 Task: Find connections with filter location Albi with filter topic #brandingwith filter profile language English with filter current company Al Yousuf Enterprises LLP Global HR Agency with filter school Software Engineering Jobs with filter industry Blockchain Services with filter service category Healthcare Consulting with filter keywords title Media Relations Coordinator
Action: Mouse moved to (659, 93)
Screenshot: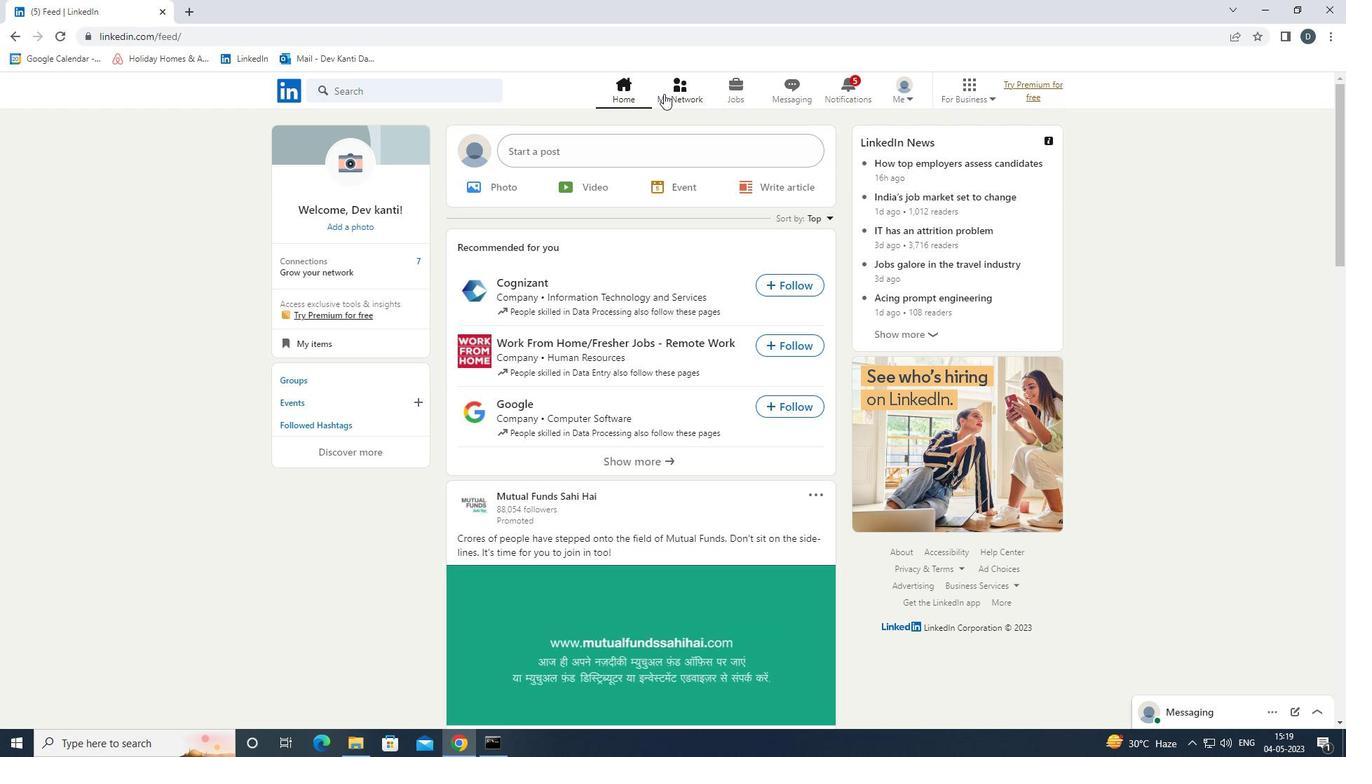 
Action: Mouse pressed left at (659, 93)
Screenshot: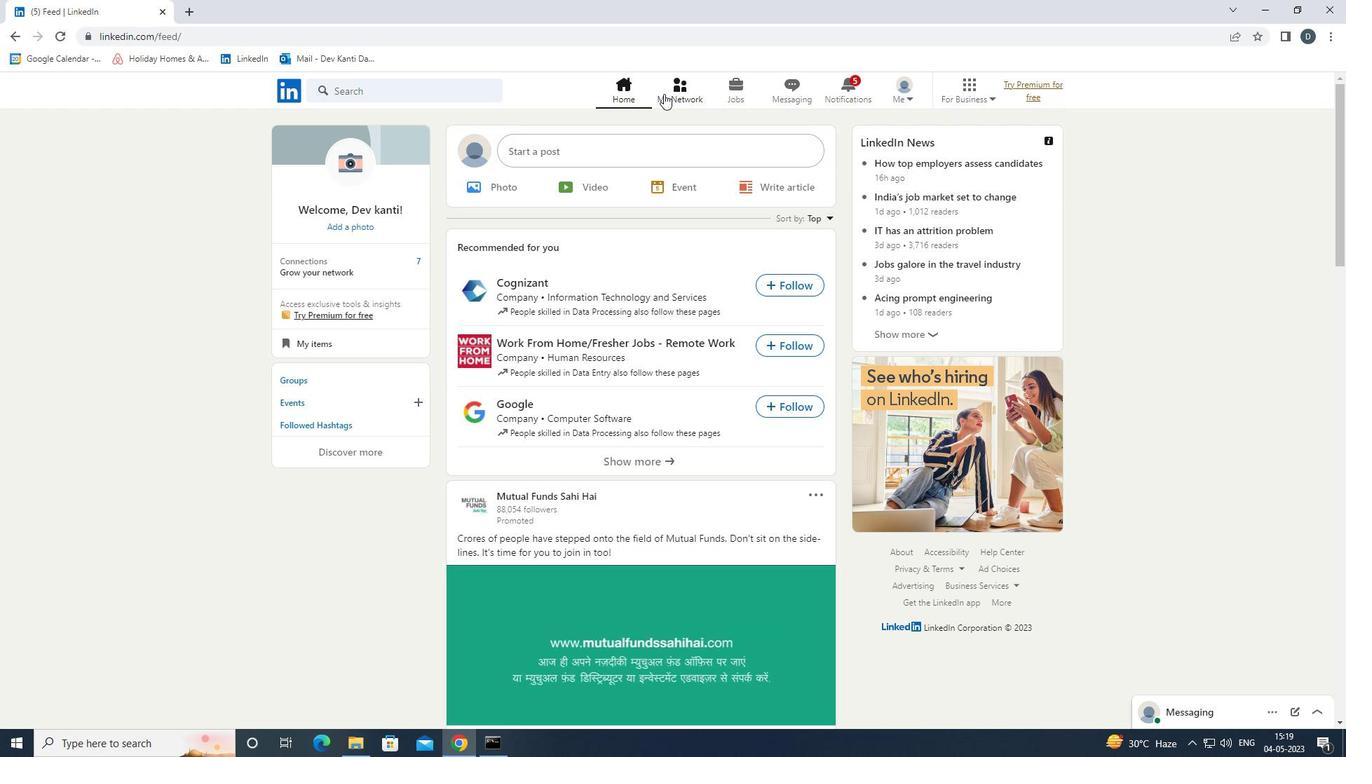 
Action: Mouse moved to (468, 168)
Screenshot: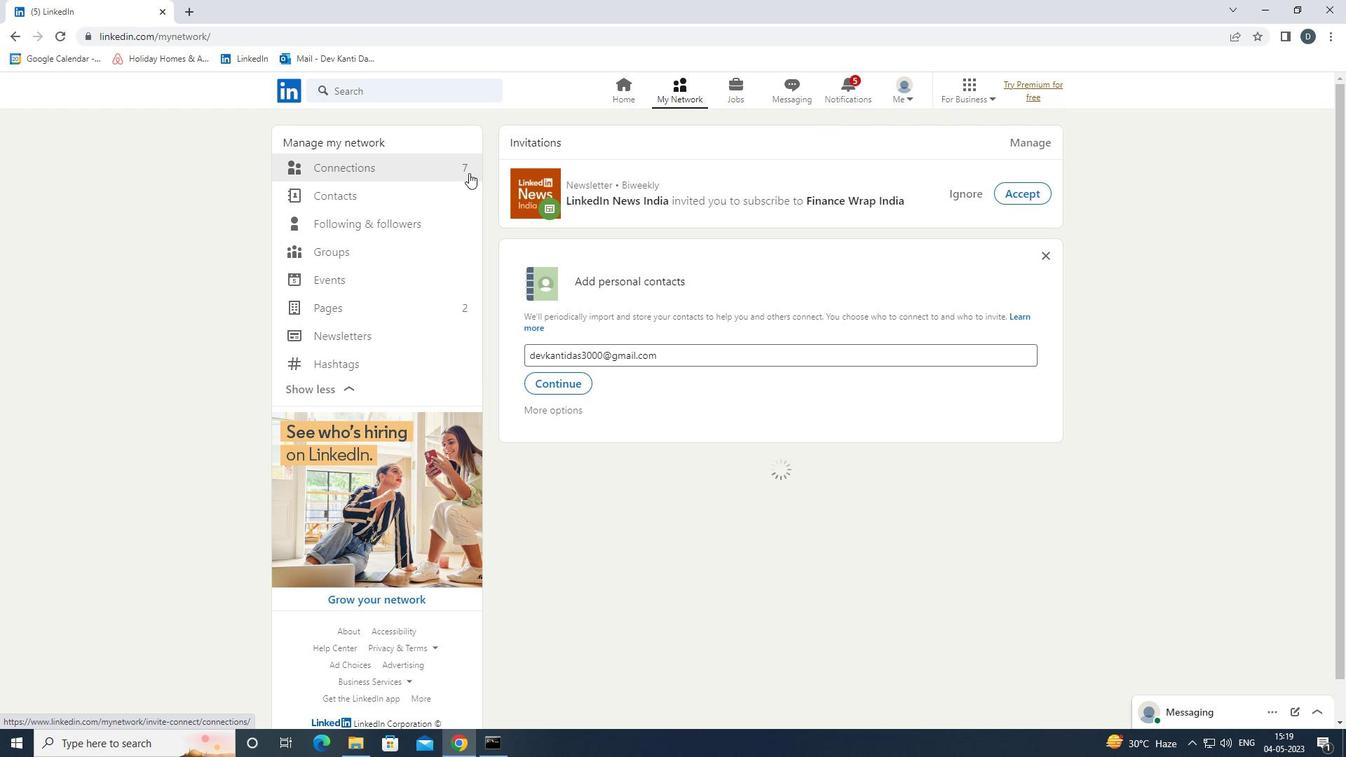 
Action: Mouse pressed left at (468, 168)
Screenshot: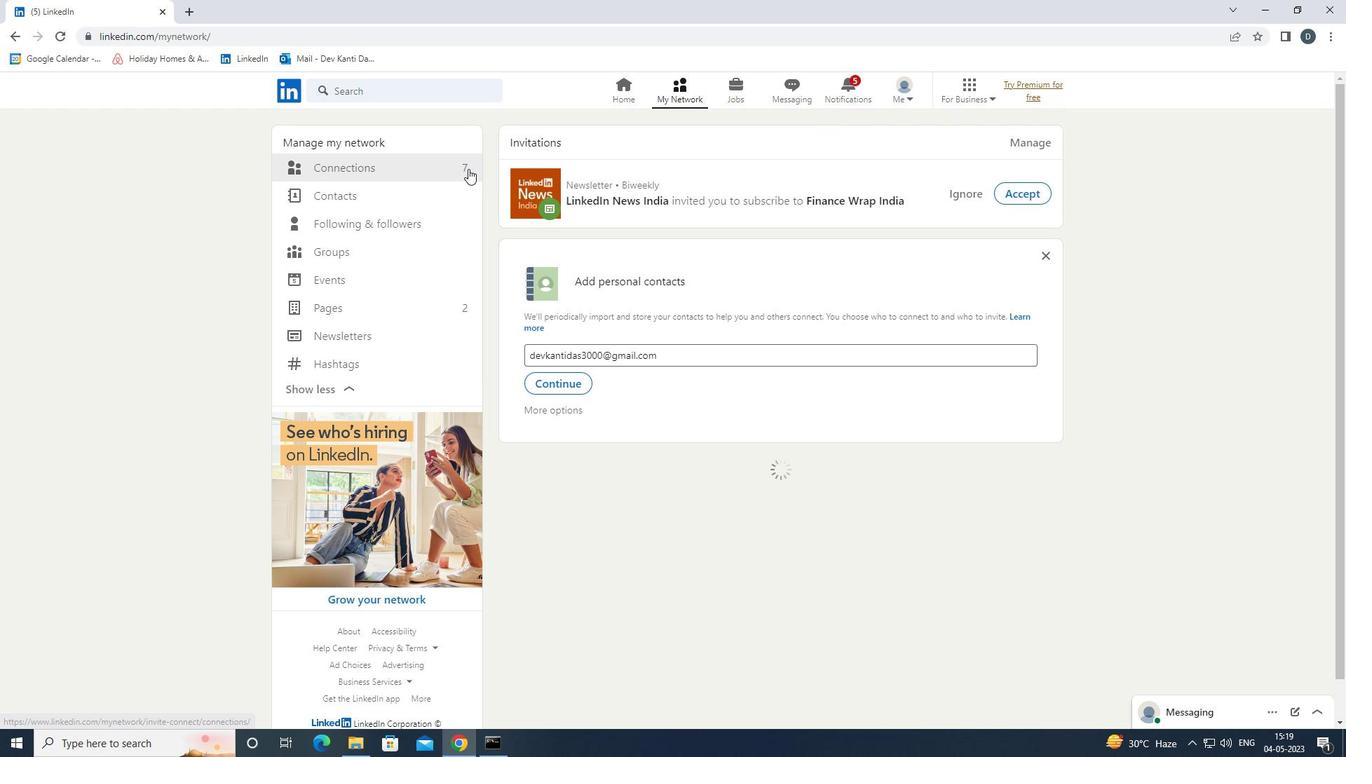 
Action: Mouse moved to (462, 167)
Screenshot: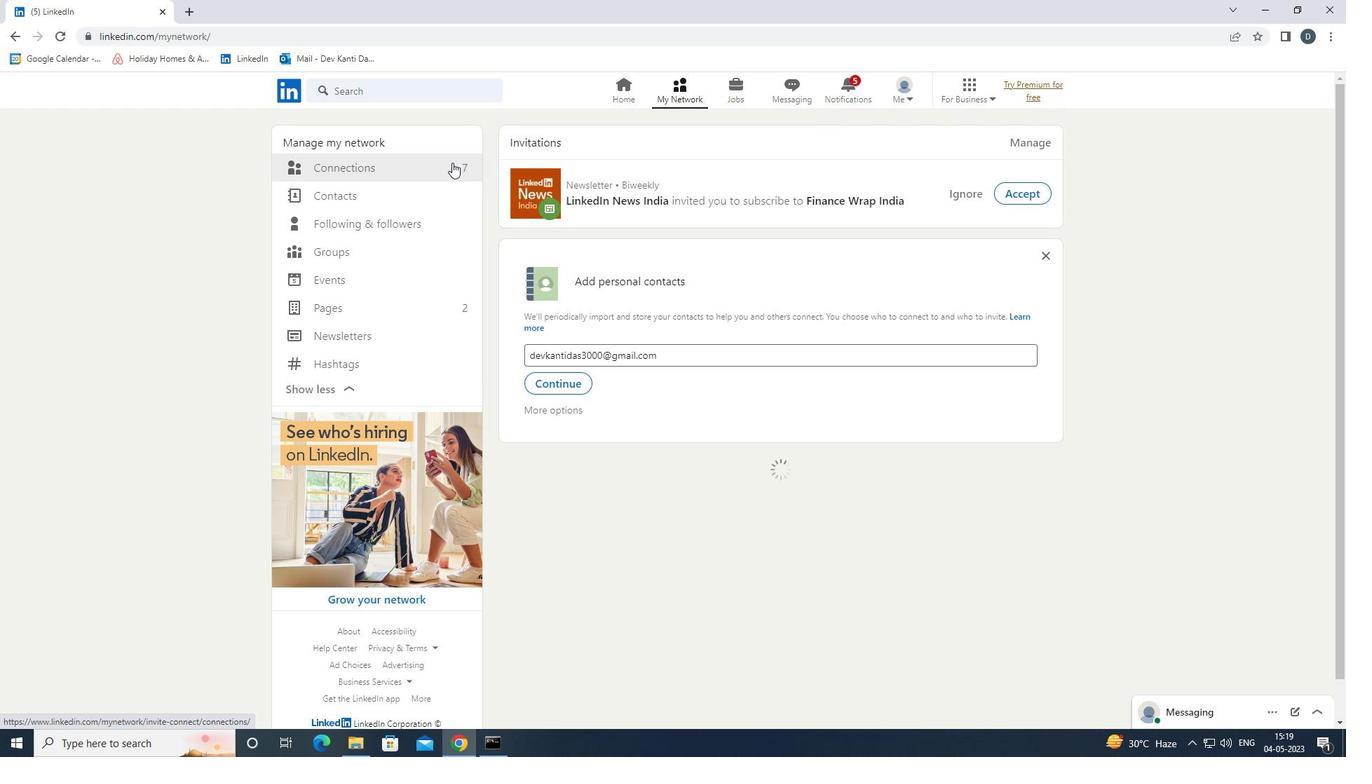 
Action: Mouse pressed left at (462, 167)
Screenshot: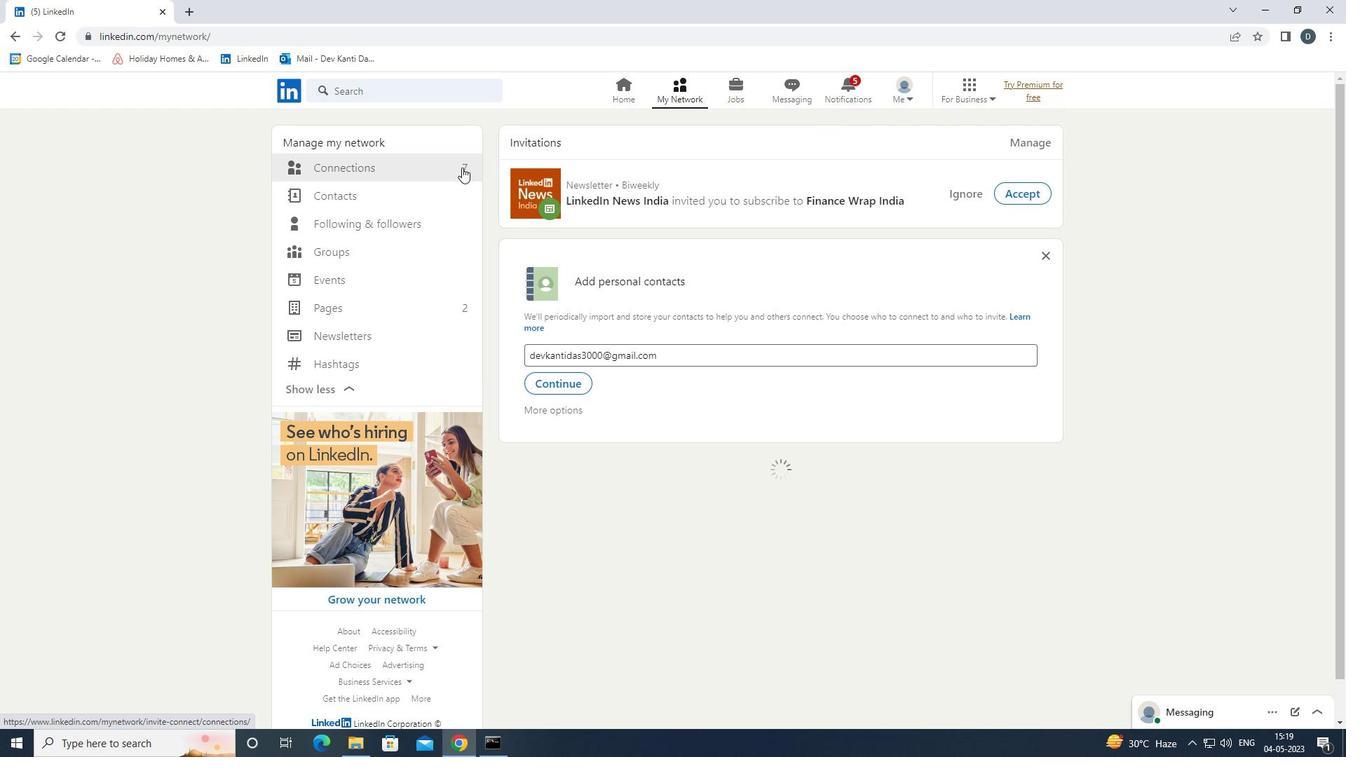 
Action: Mouse moved to (800, 171)
Screenshot: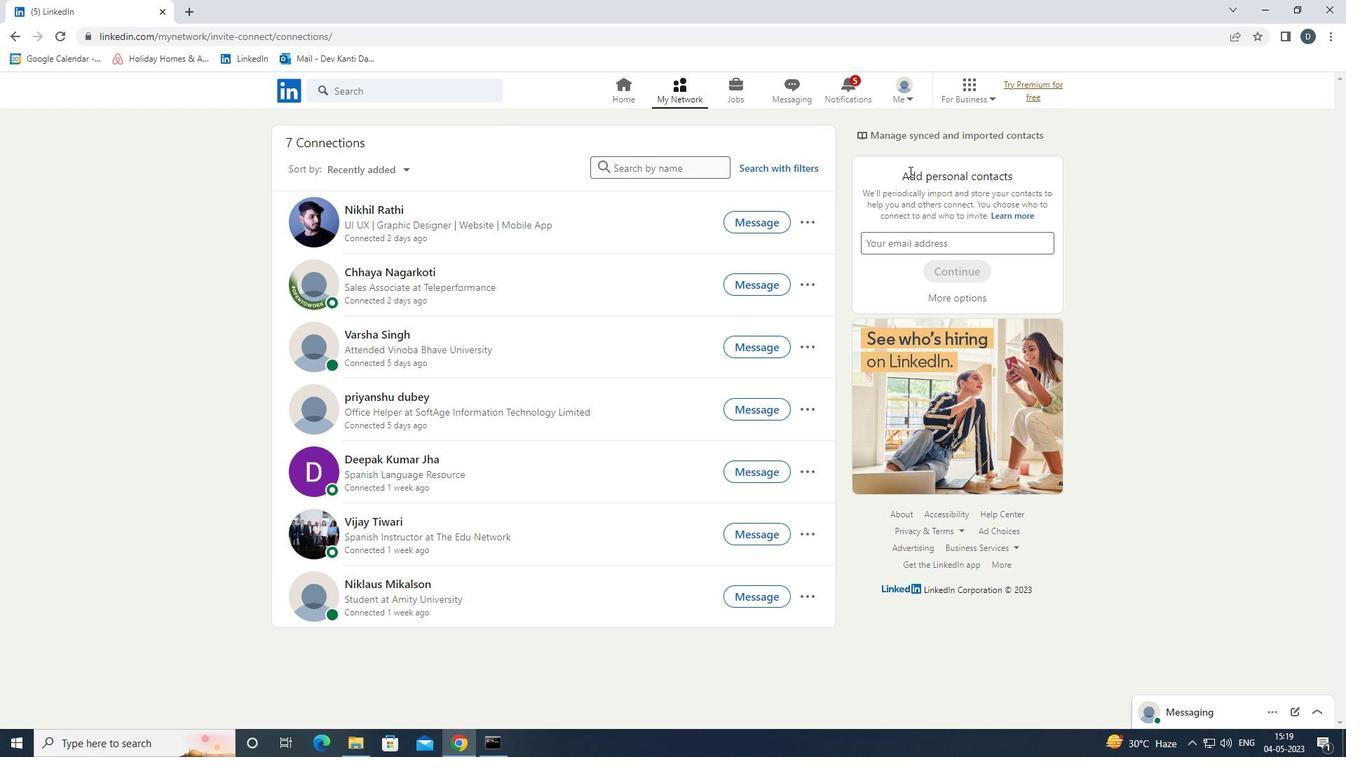 
Action: Mouse pressed left at (800, 171)
Screenshot: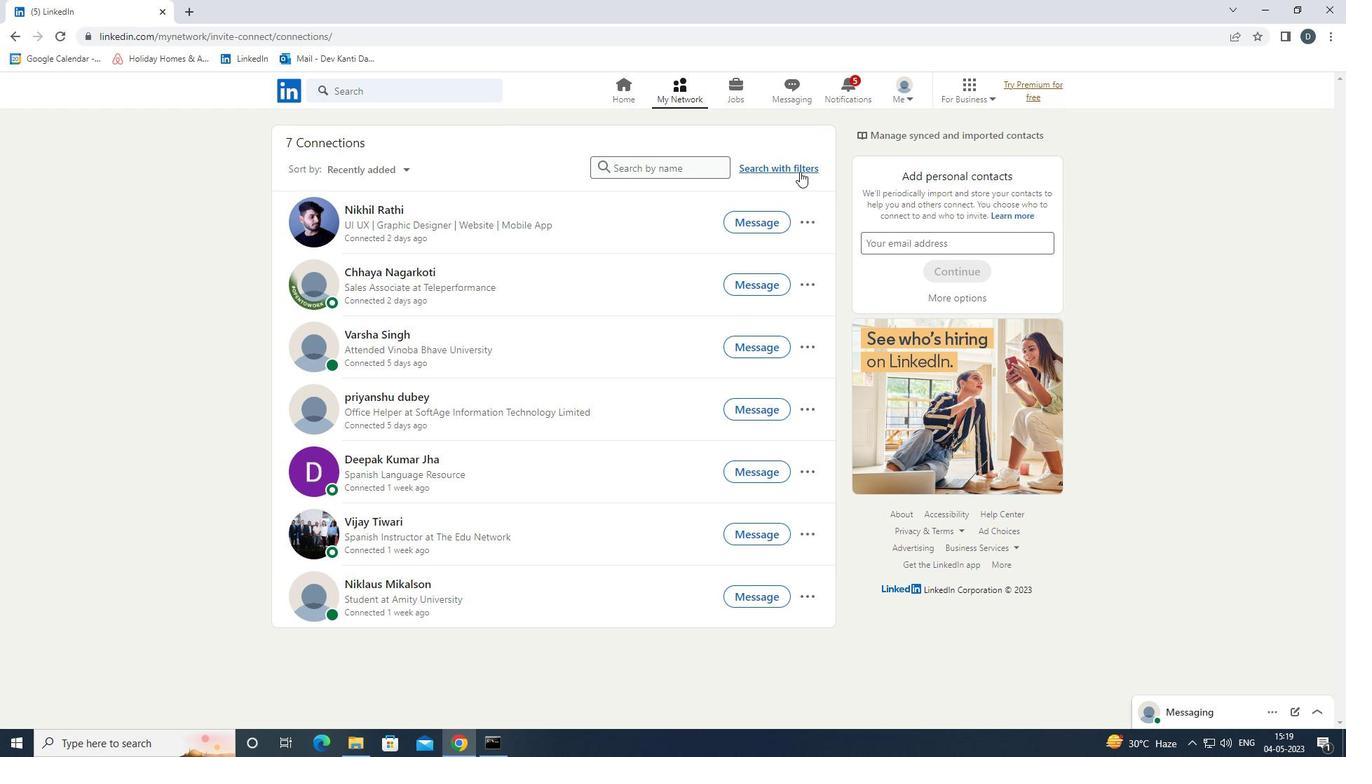 
Action: Mouse moved to (727, 130)
Screenshot: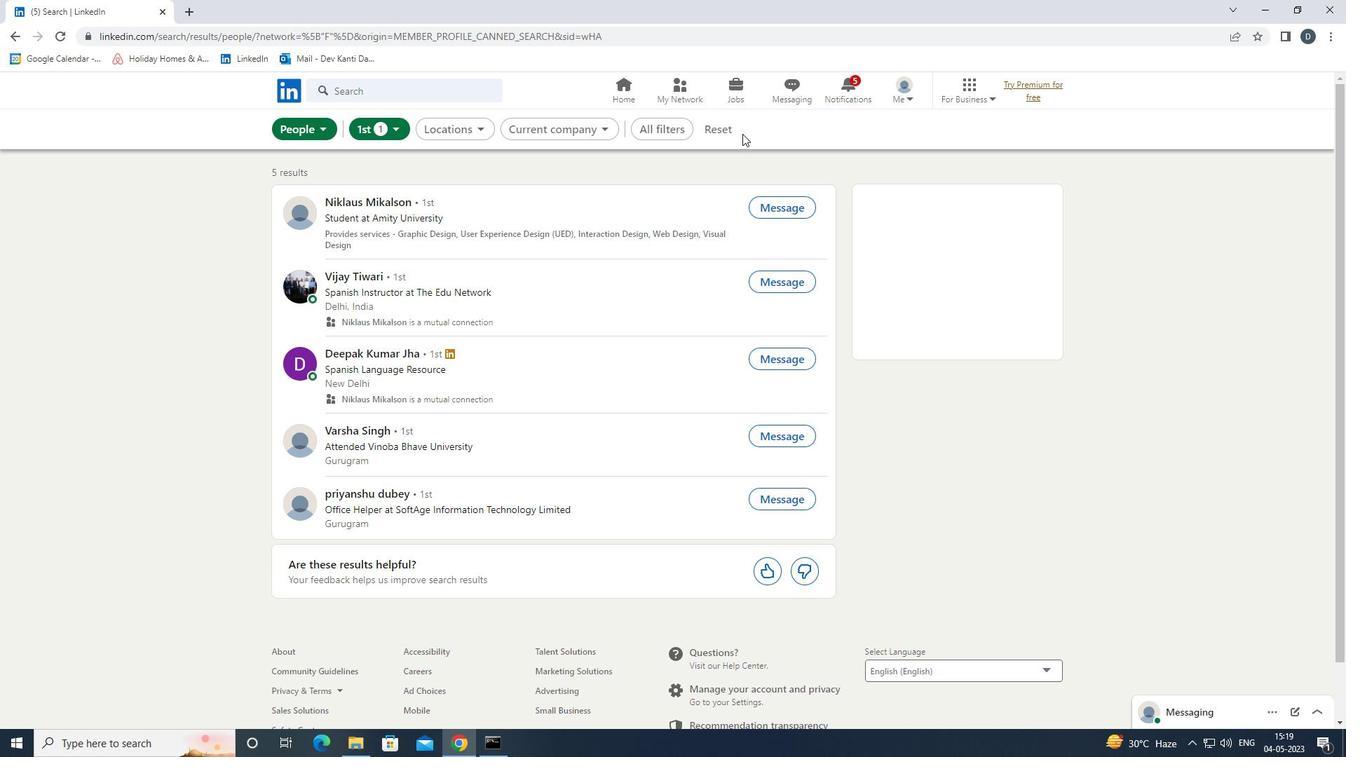 
Action: Mouse pressed left at (727, 130)
Screenshot: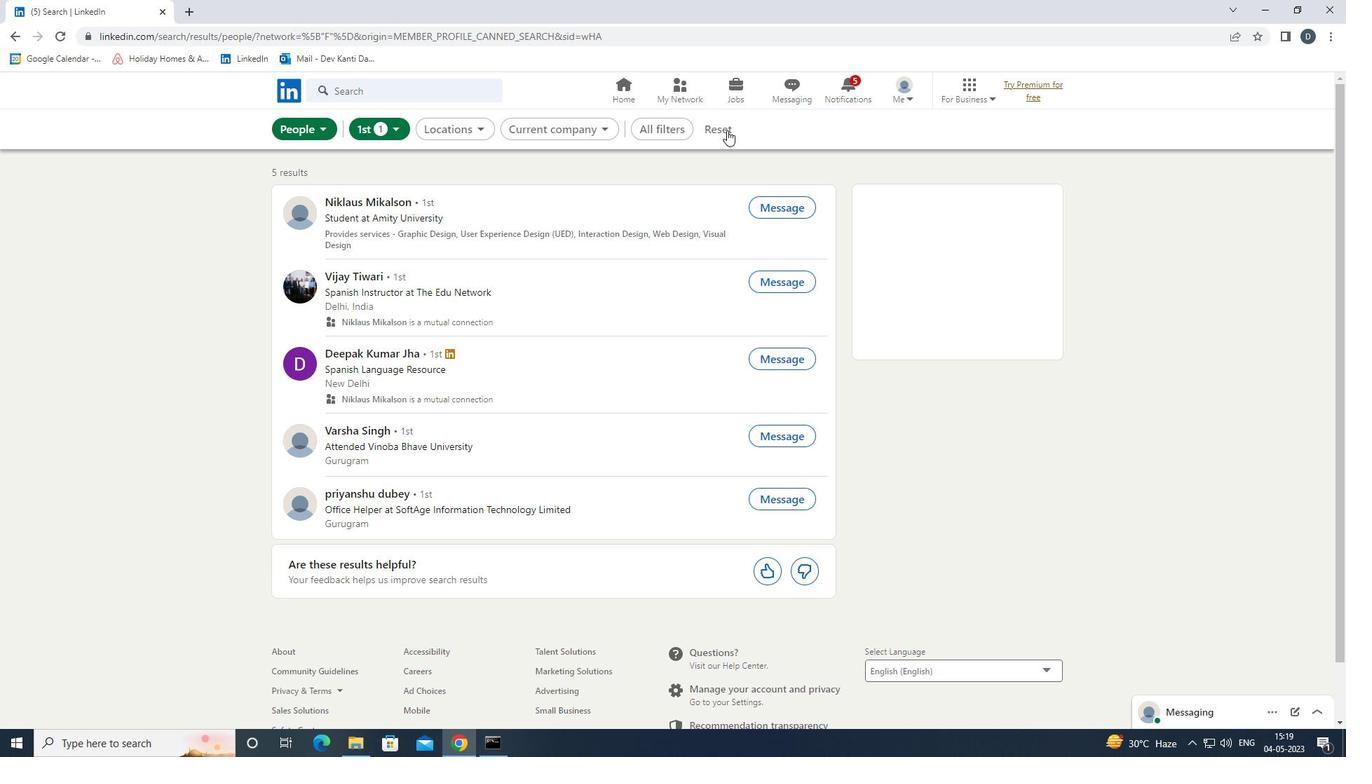 
Action: Mouse moved to (680, 126)
Screenshot: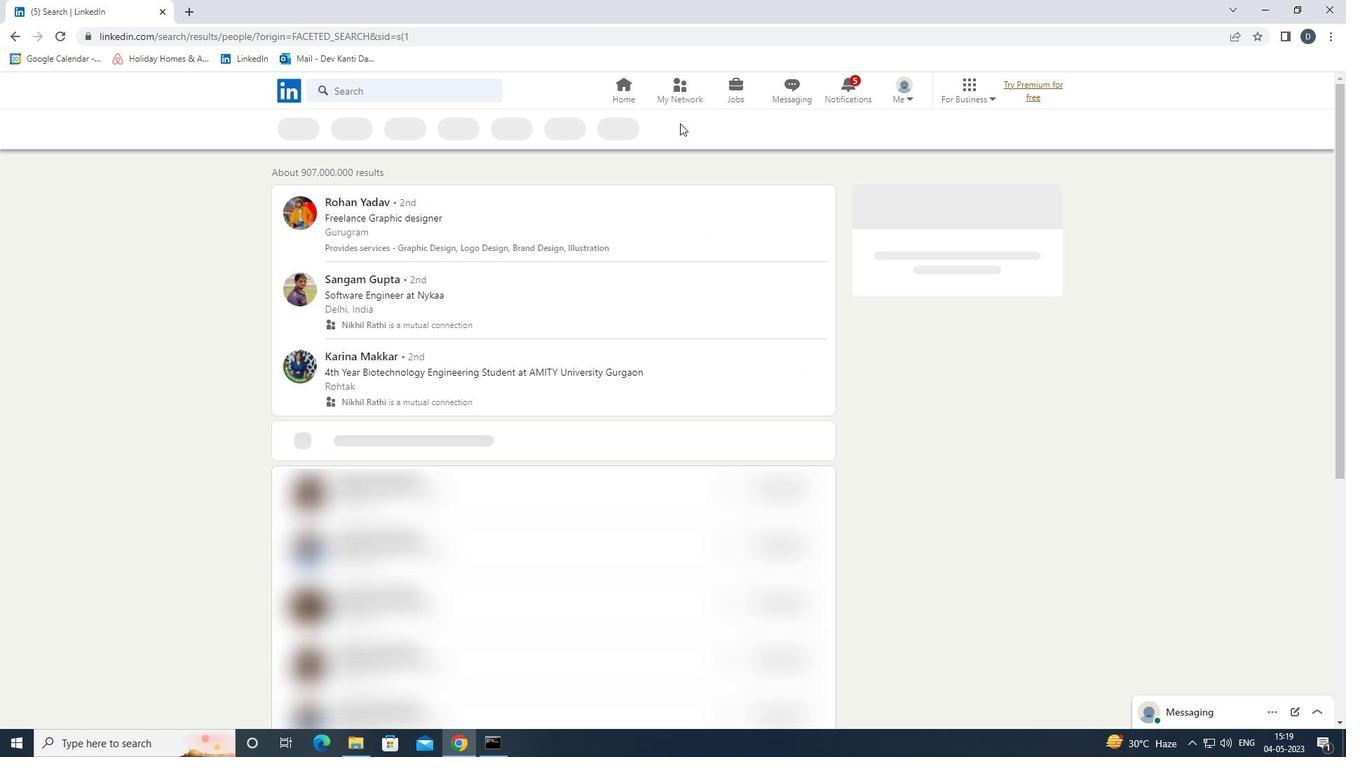
Action: Mouse pressed left at (680, 126)
Screenshot: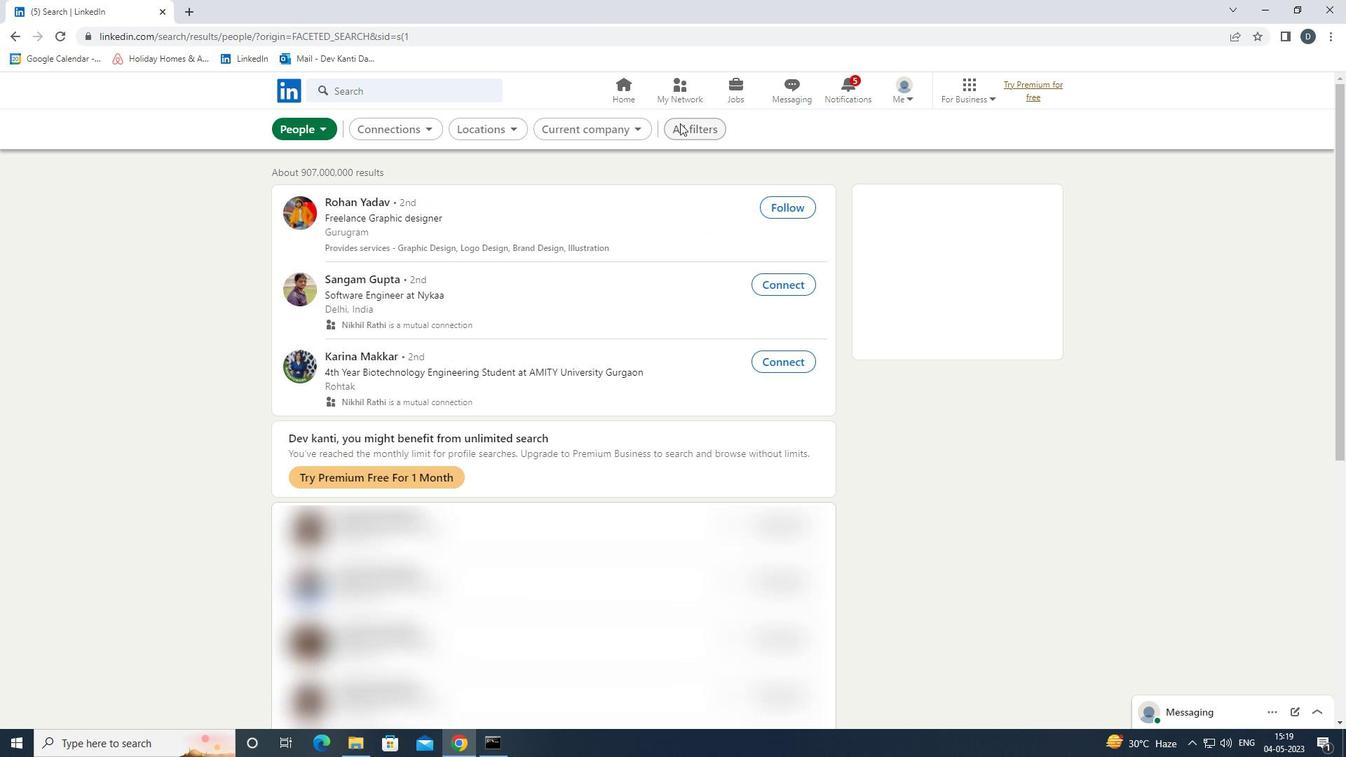 
Action: Mouse moved to (1224, 403)
Screenshot: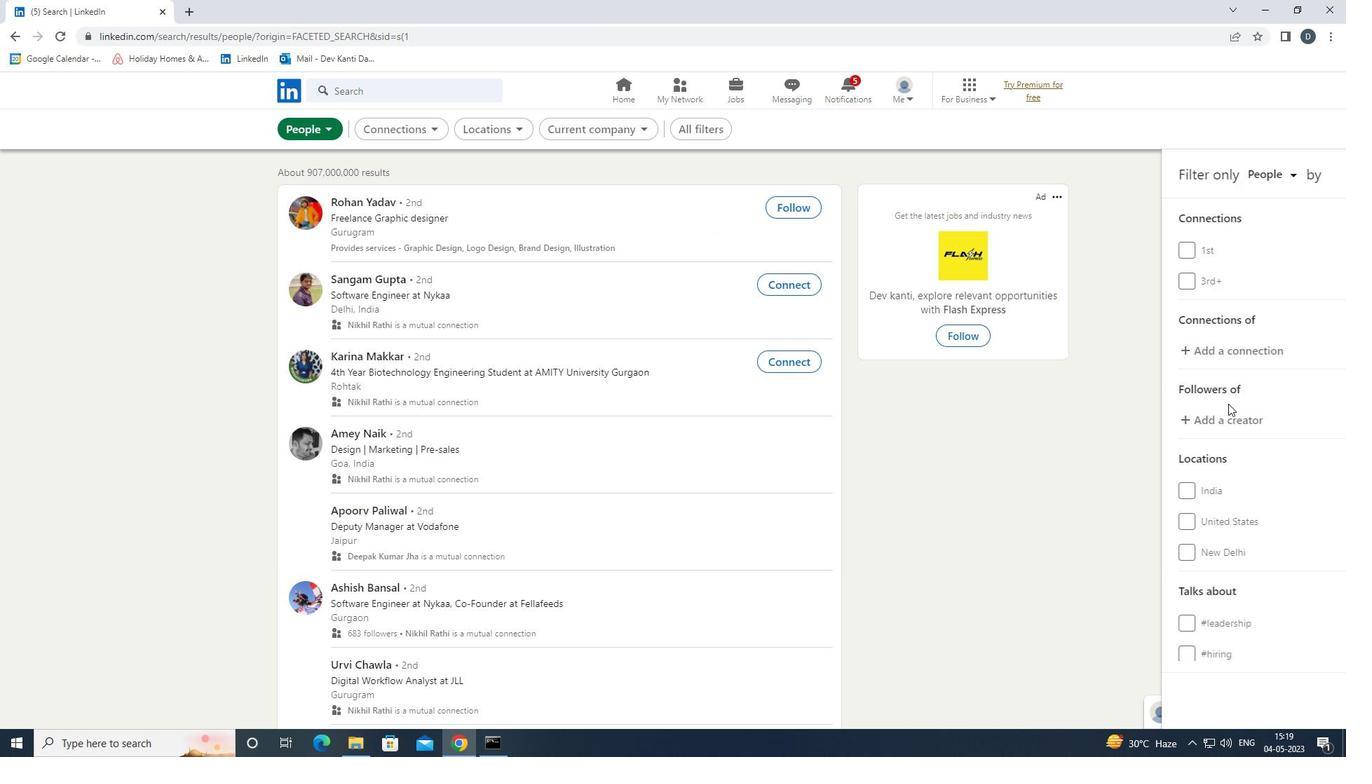 
Action: Mouse scrolled (1224, 403) with delta (0, 0)
Screenshot: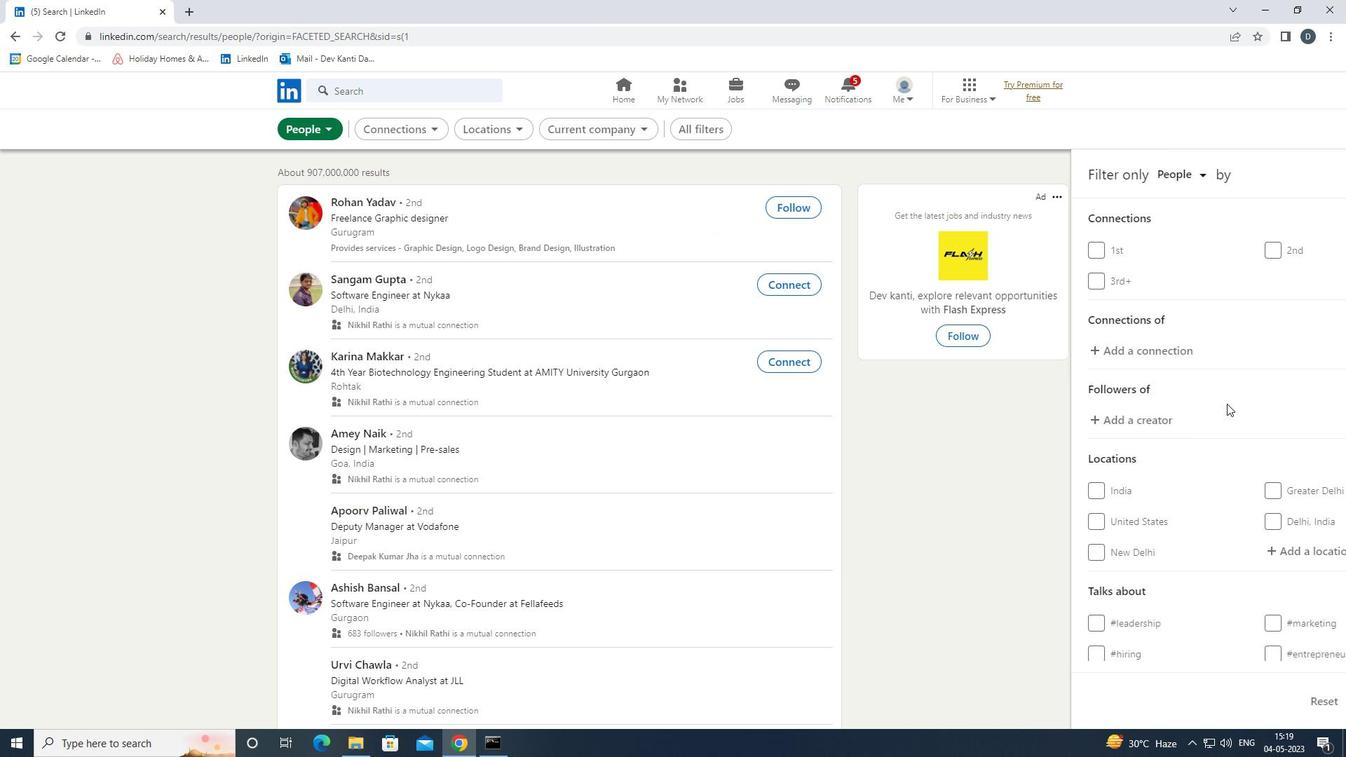 
Action: Mouse scrolled (1224, 403) with delta (0, 0)
Screenshot: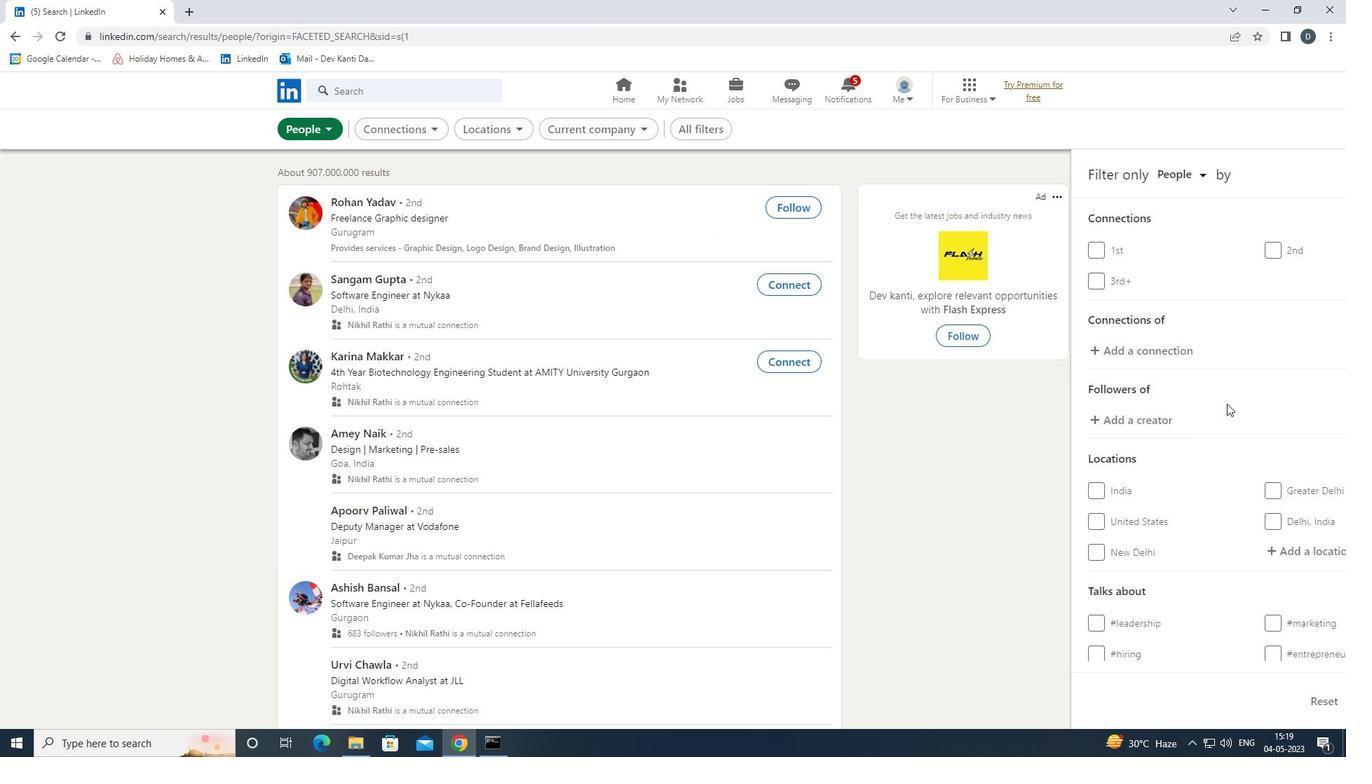 
Action: Mouse moved to (1222, 403)
Screenshot: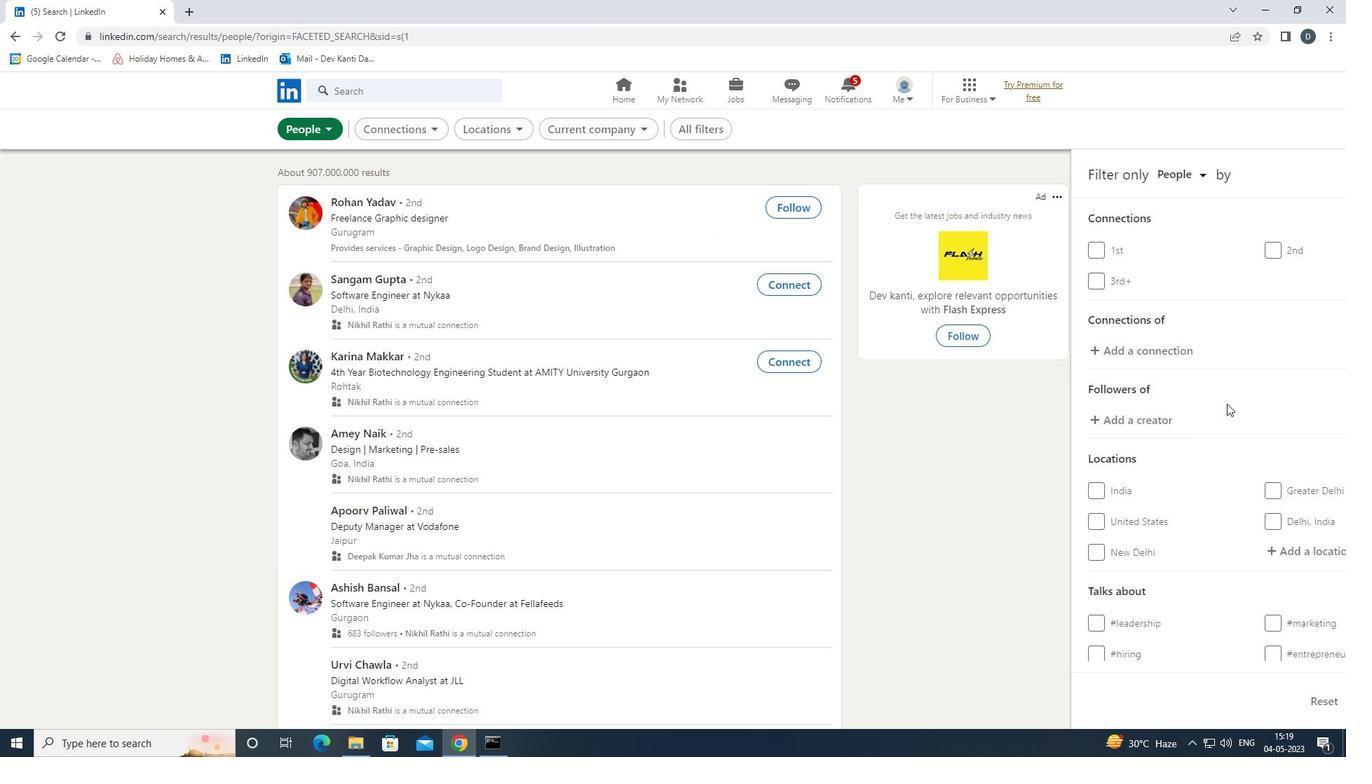 
Action: Mouse scrolled (1222, 403) with delta (0, 0)
Screenshot: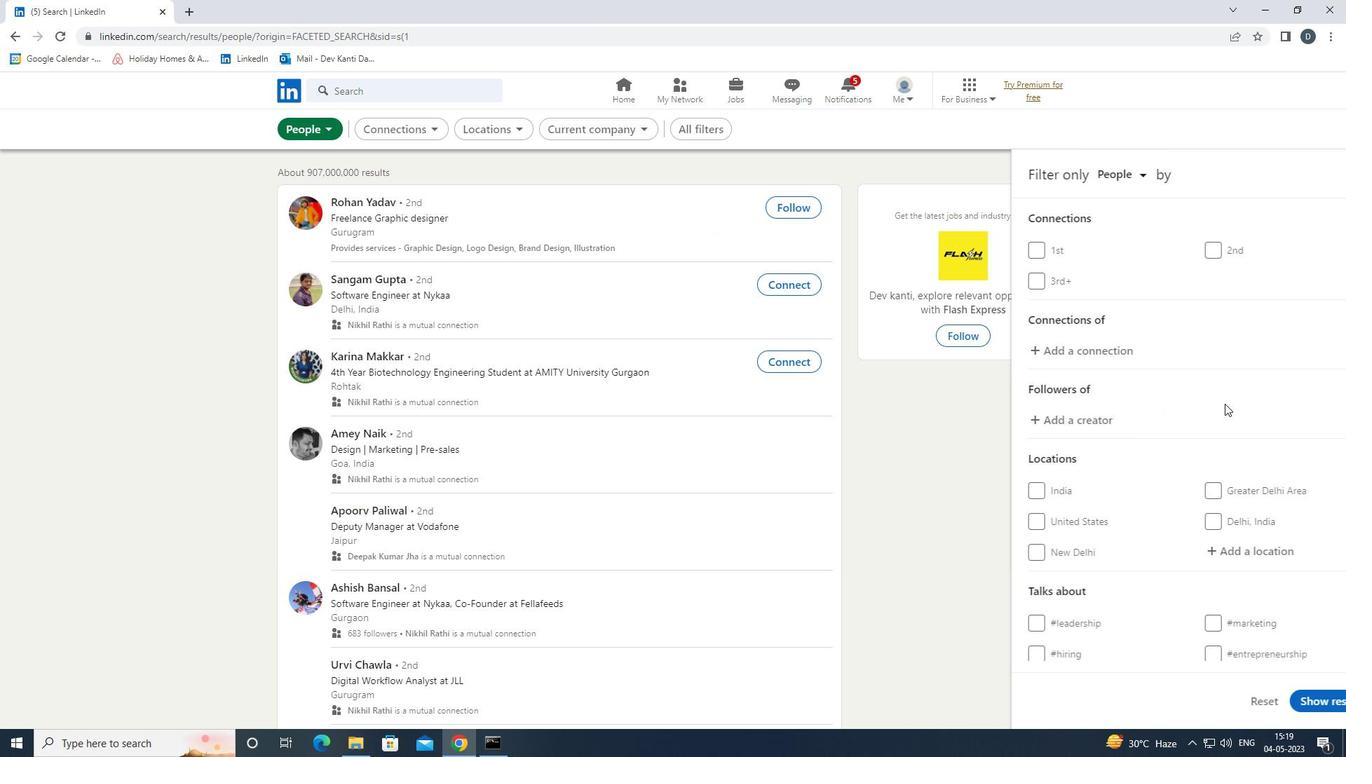 
Action: Mouse moved to (1219, 353)
Screenshot: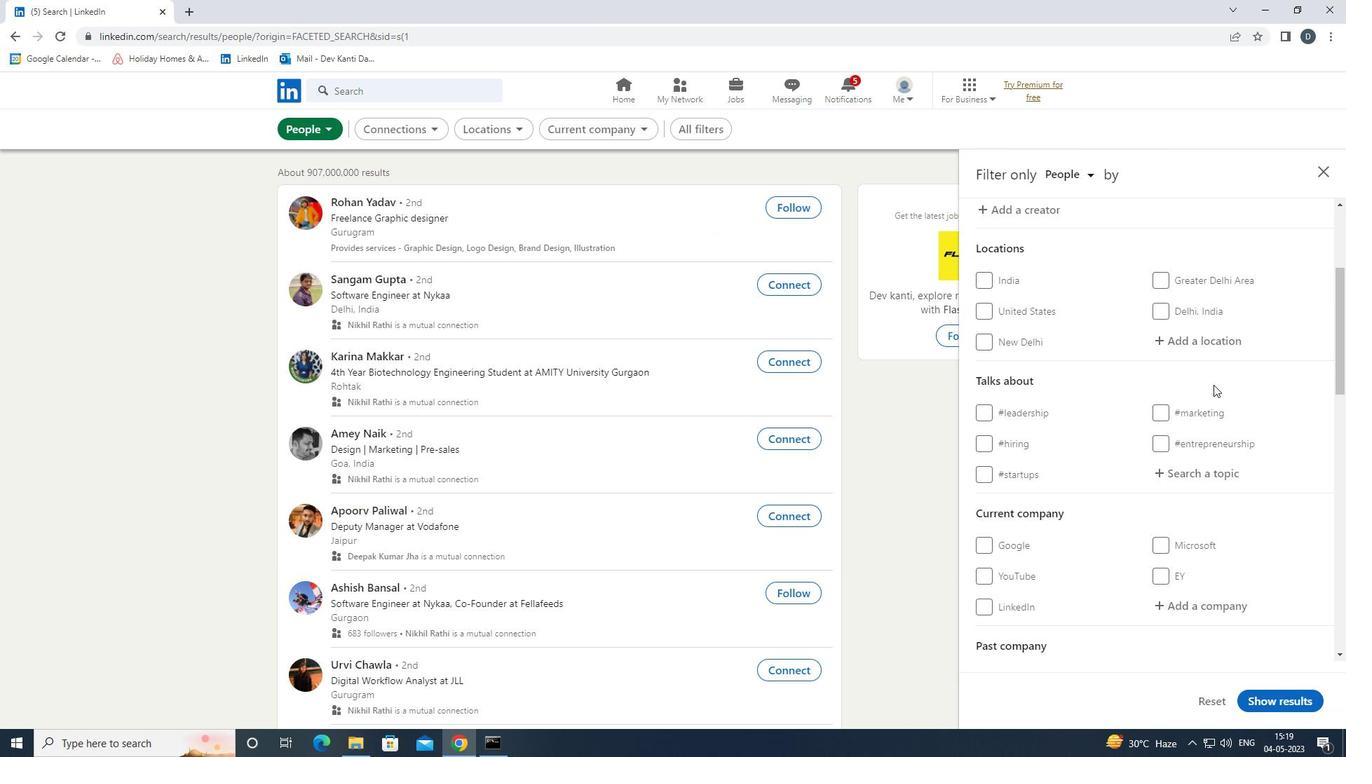 
Action: Mouse pressed left at (1219, 353)
Screenshot: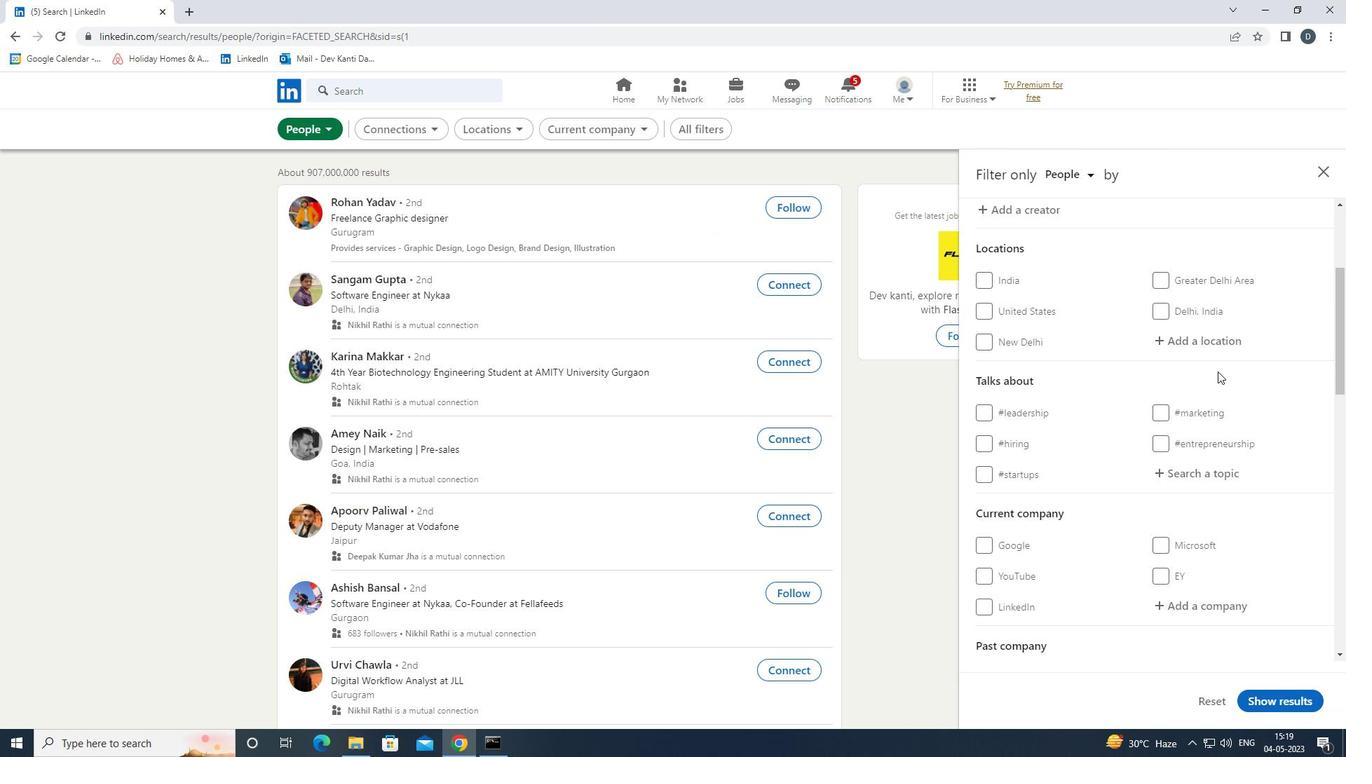 
Action: Mouse moved to (1226, 337)
Screenshot: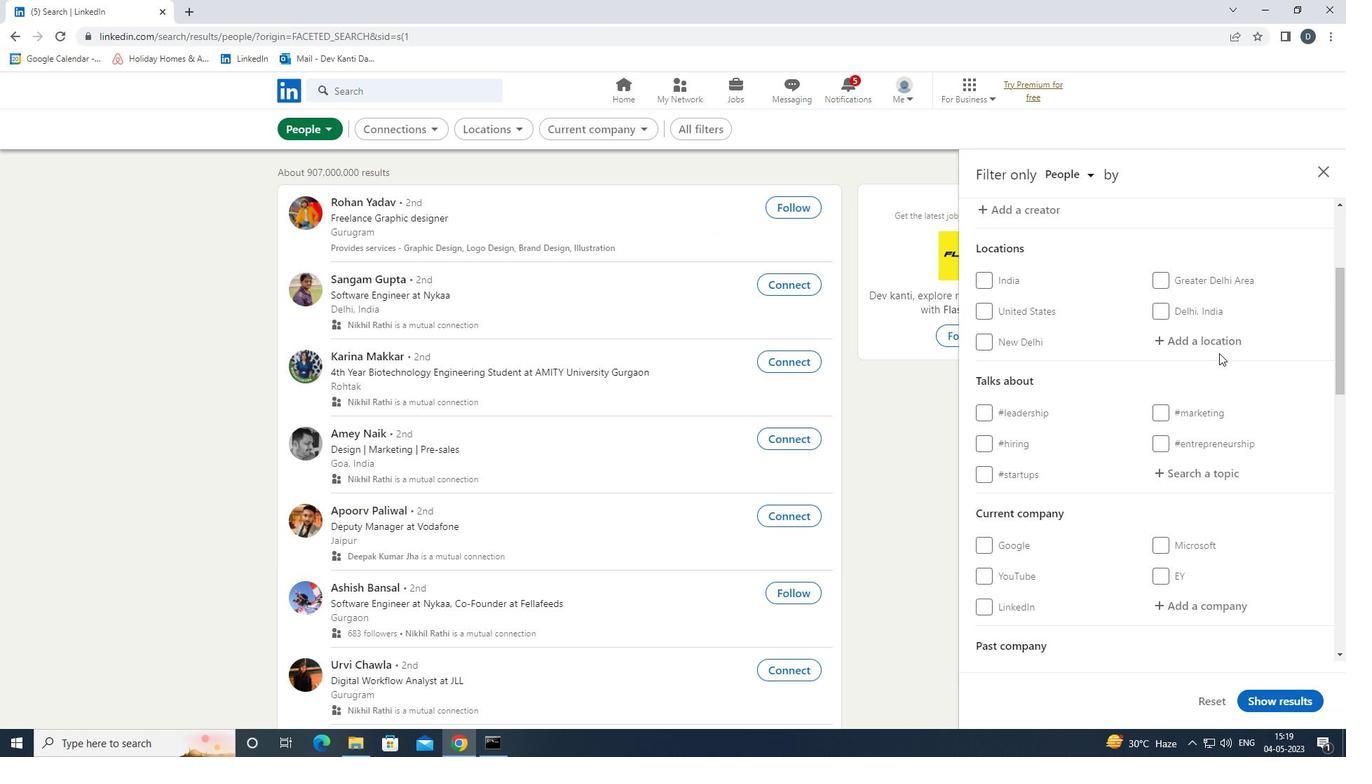 
Action: Mouse pressed left at (1226, 337)
Screenshot: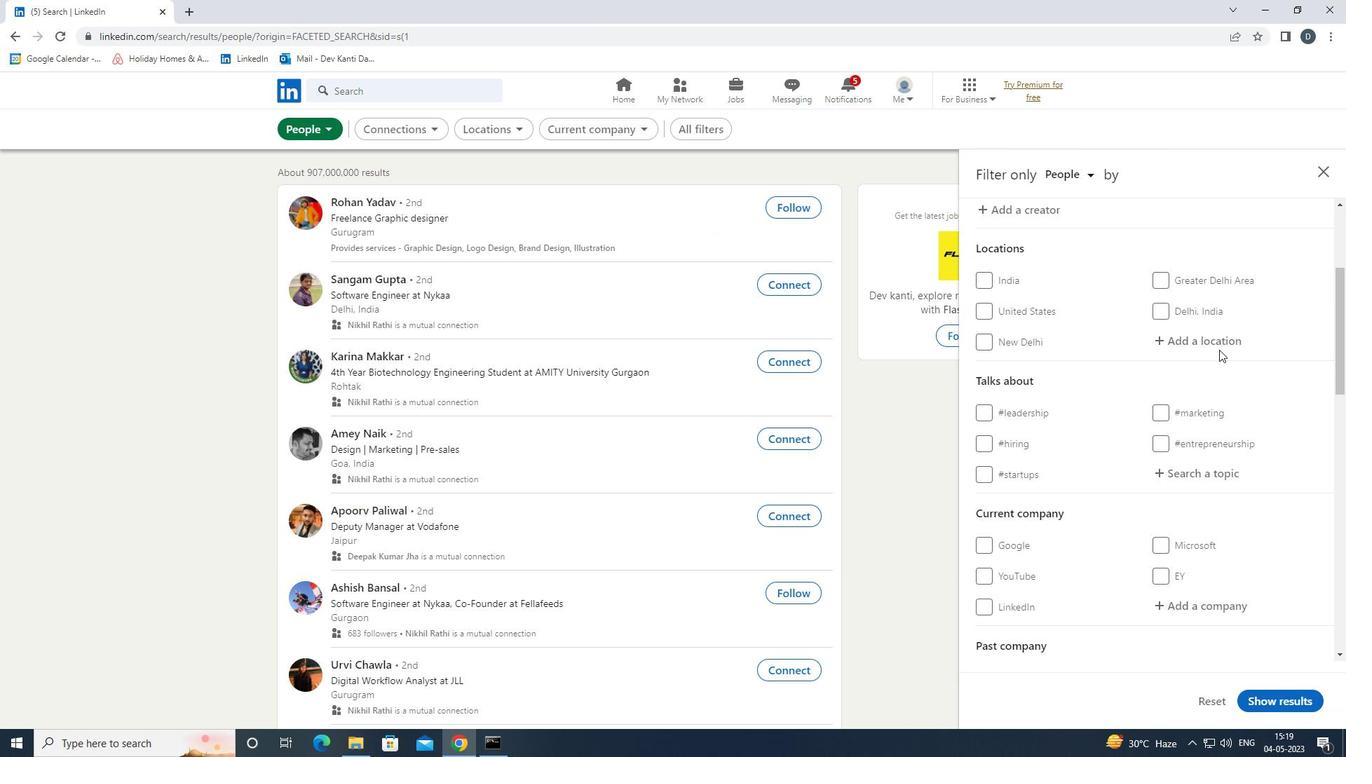 
Action: Mouse moved to (1227, 337)
Screenshot: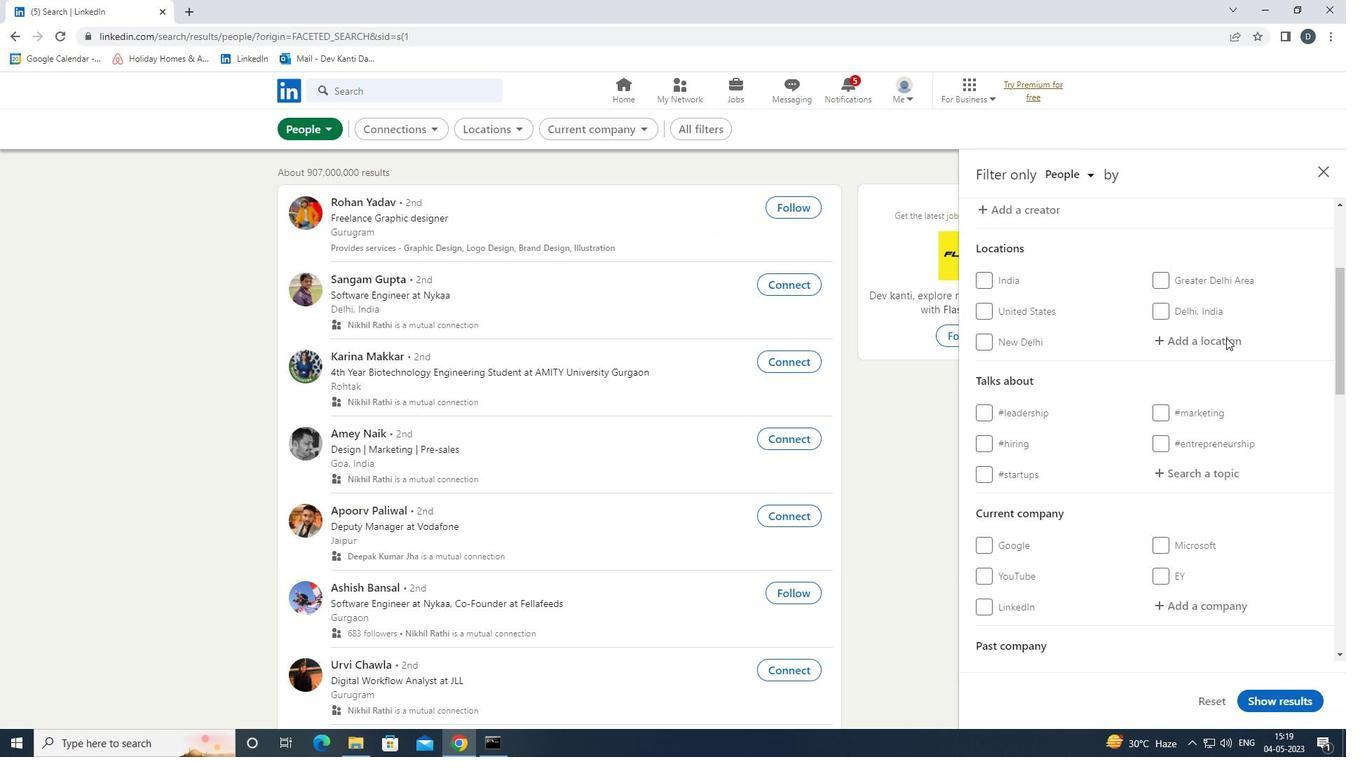 
Action: Key pressed <Key.shift><Key.shift><Key.shift><Key.shift><Key.shift><Key.shift>ALBI<Key.down><Key.enter>
Screenshot: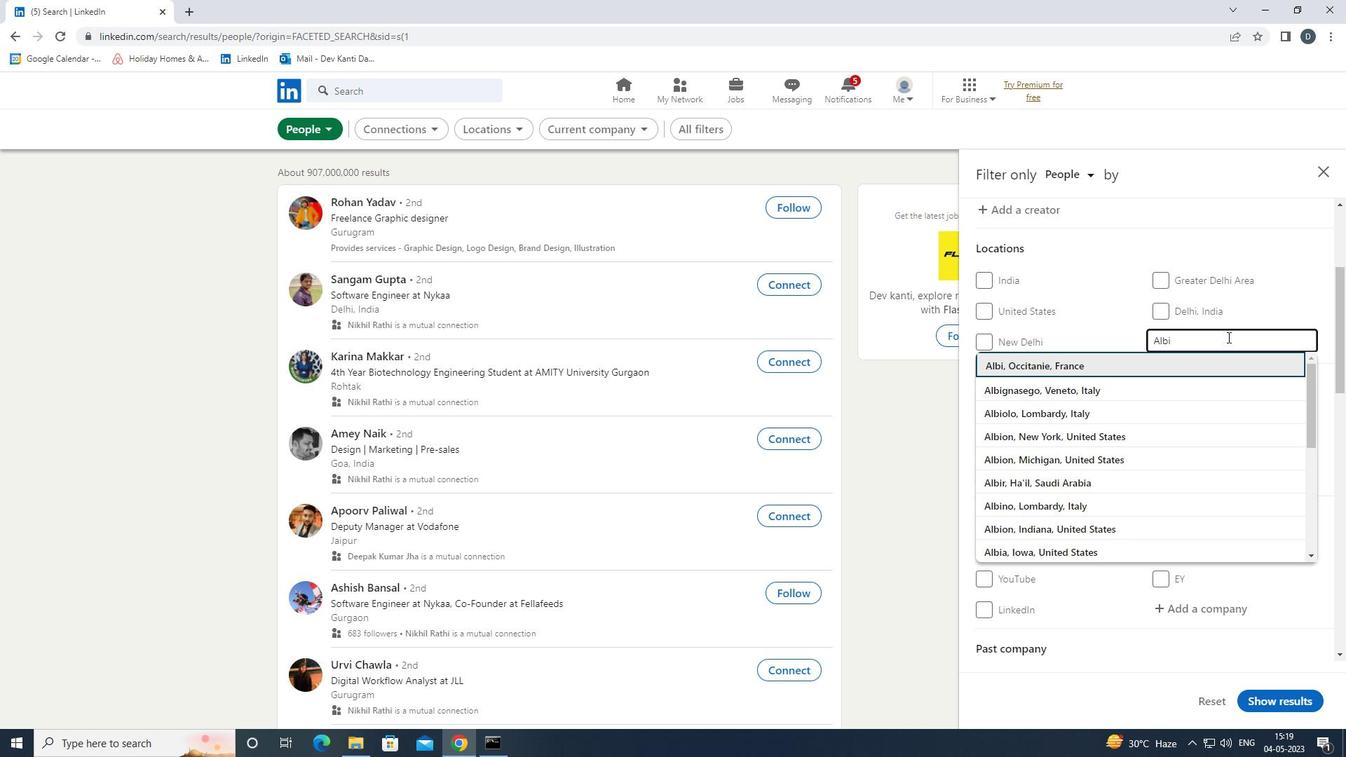 
Action: Mouse moved to (1234, 345)
Screenshot: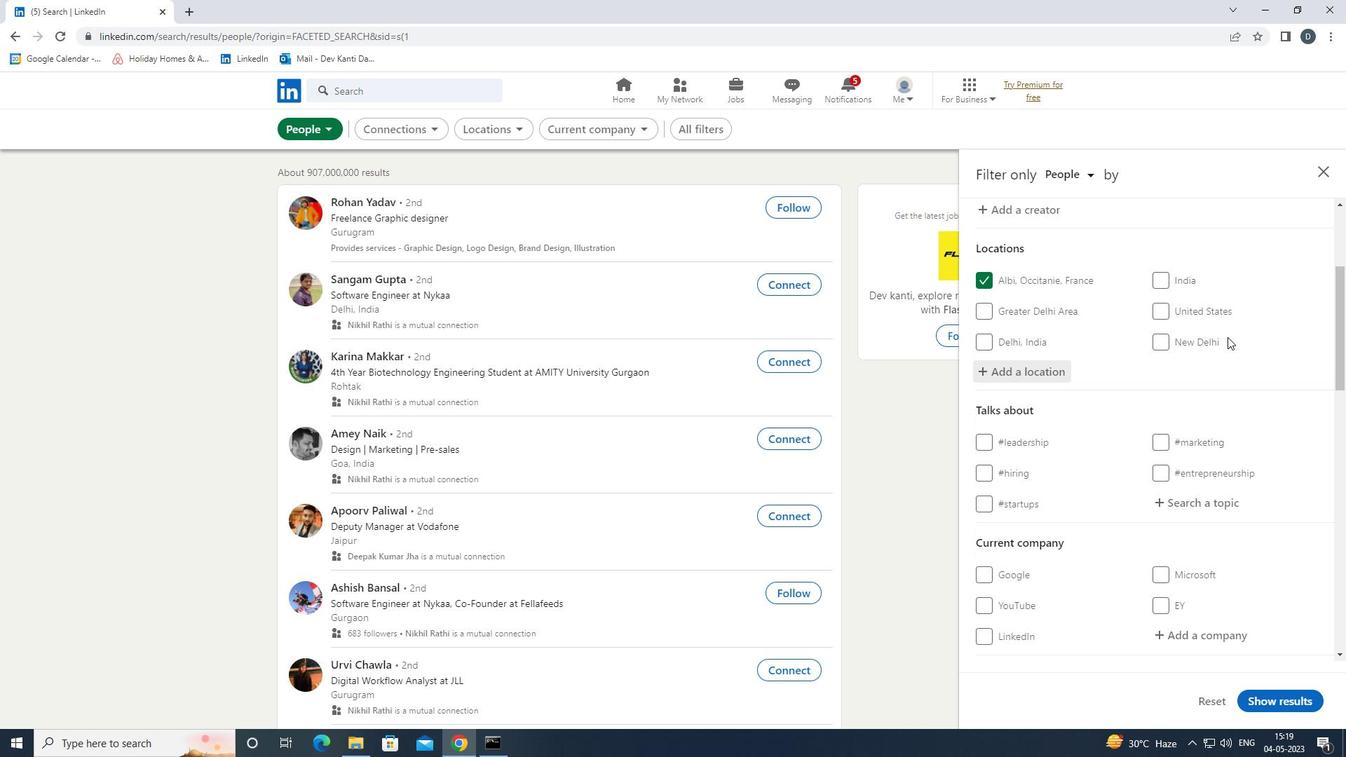 
Action: Mouse scrolled (1234, 345) with delta (0, 0)
Screenshot: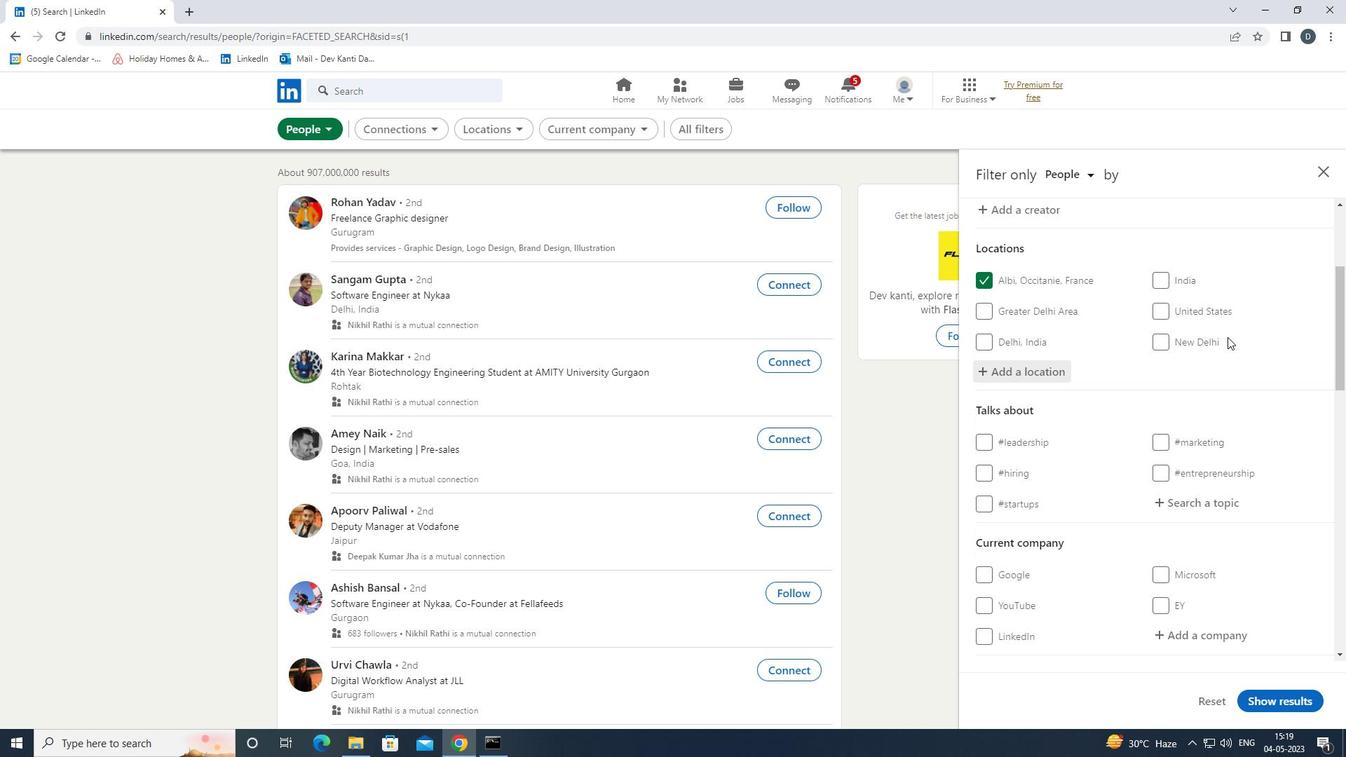 
Action: Mouse moved to (1234, 347)
Screenshot: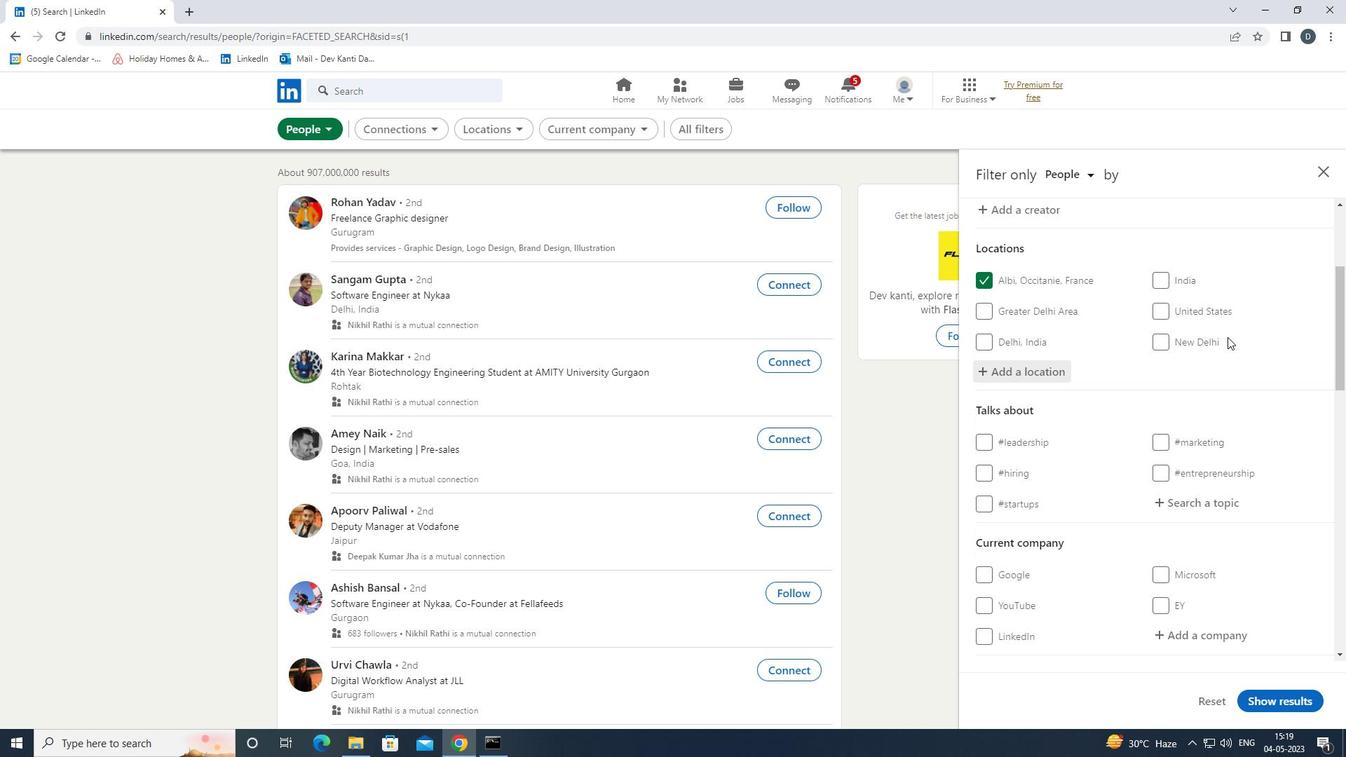 
Action: Mouse scrolled (1234, 346) with delta (0, 0)
Screenshot: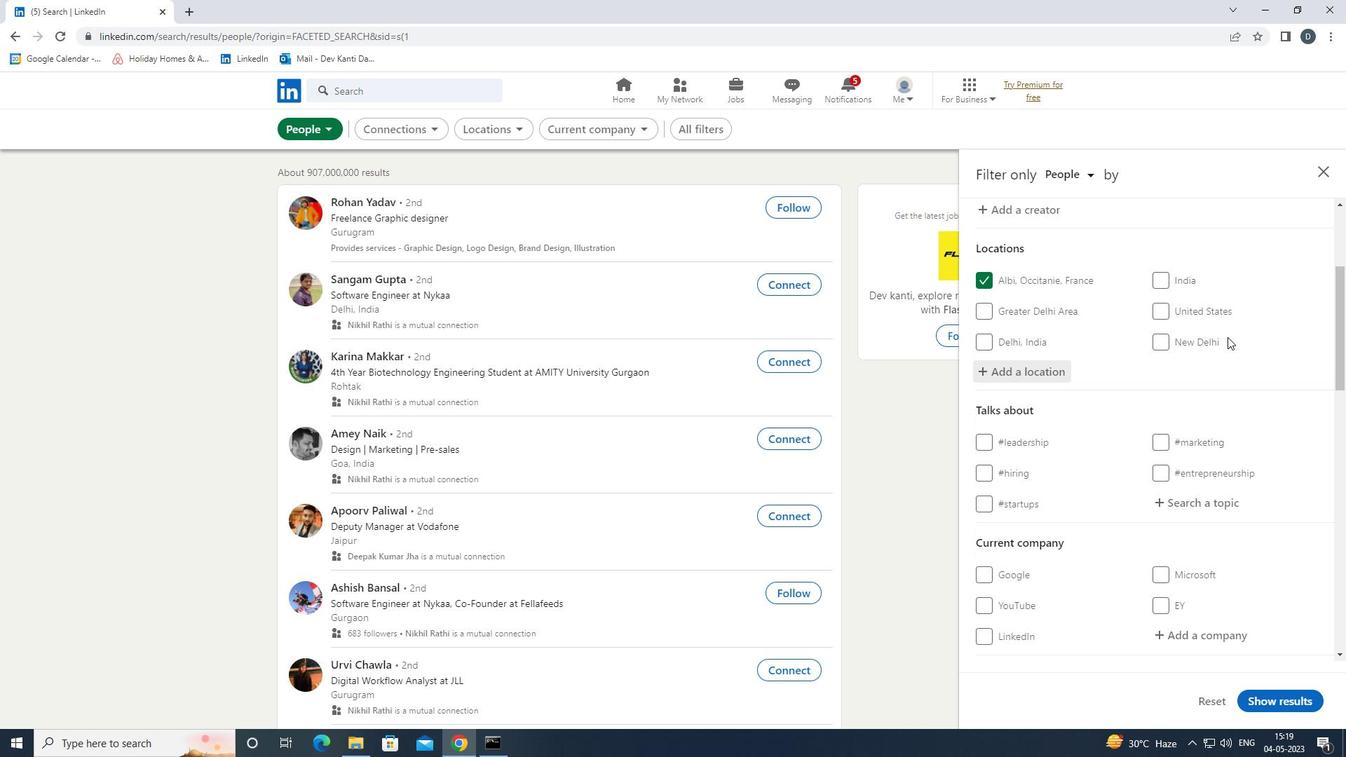 
Action: Mouse moved to (1228, 357)
Screenshot: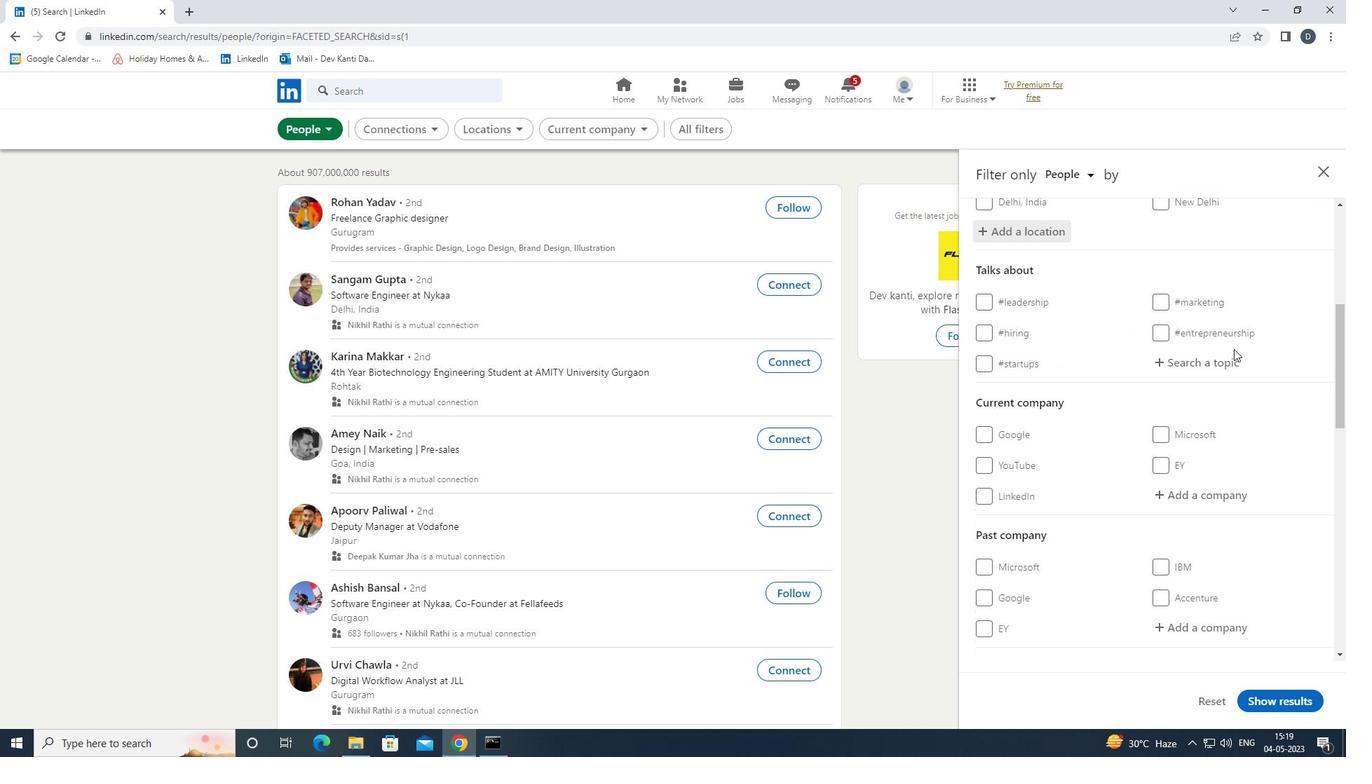 
Action: Mouse pressed left at (1228, 357)
Screenshot: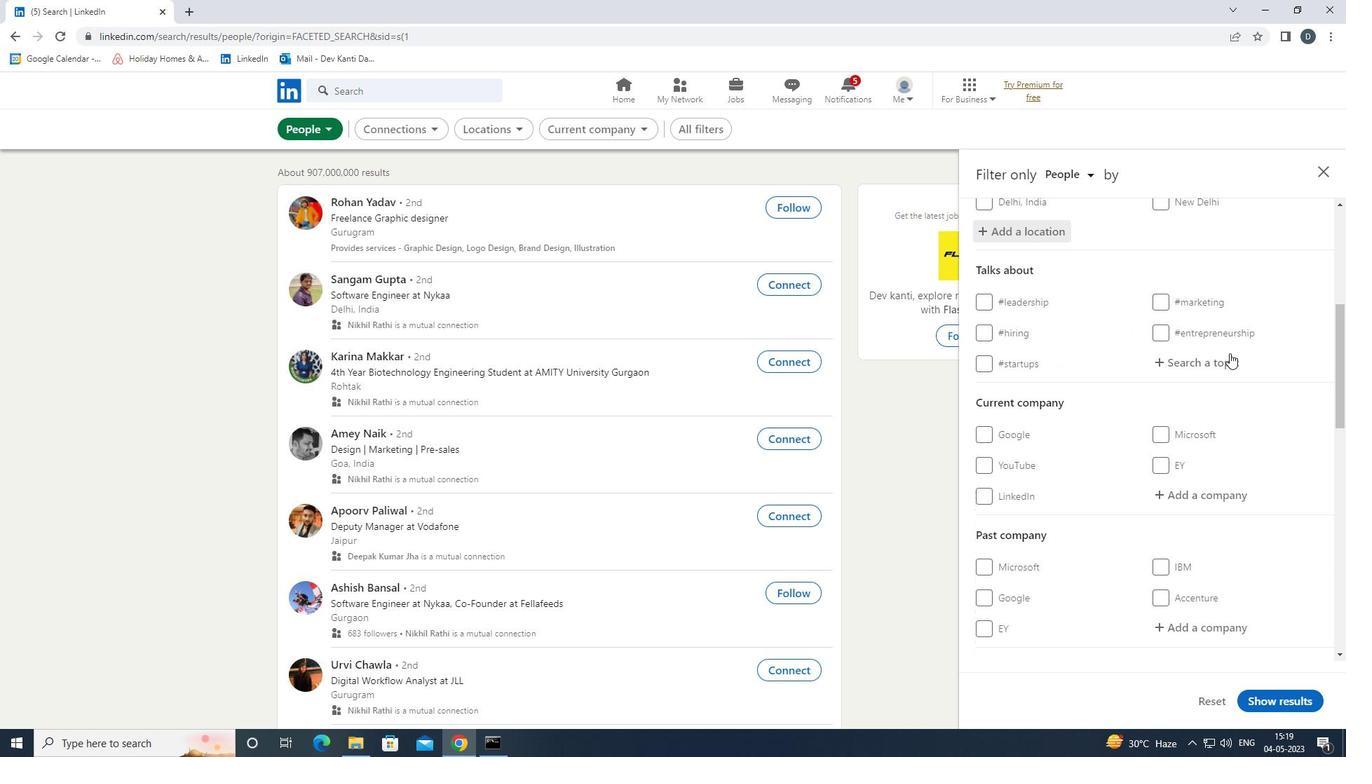 
Action: Key pressed BRANDING<Key.down><Key.enter>
Screenshot: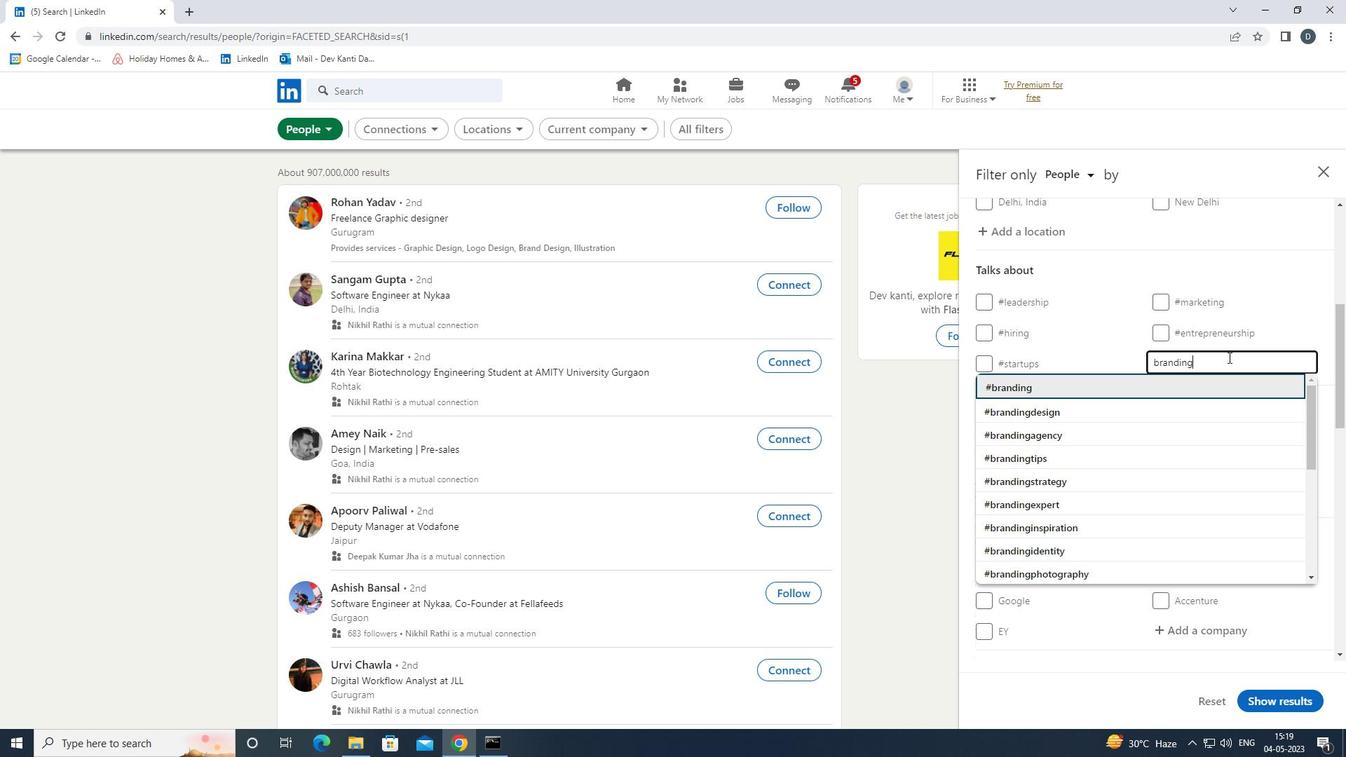 
Action: Mouse moved to (1227, 360)
Screenshot: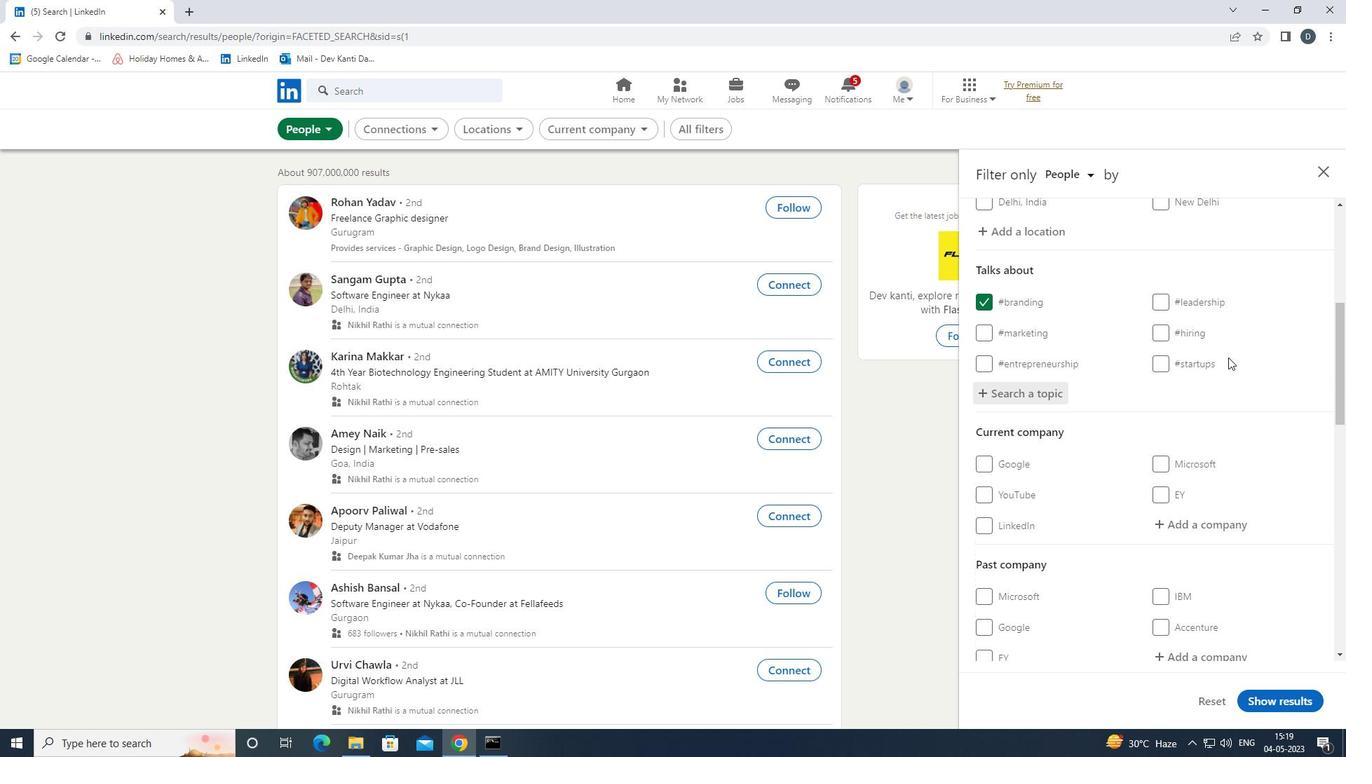 
Action: Mouse scrolled (1227, 359) with delta (0, 0)
Screenshot: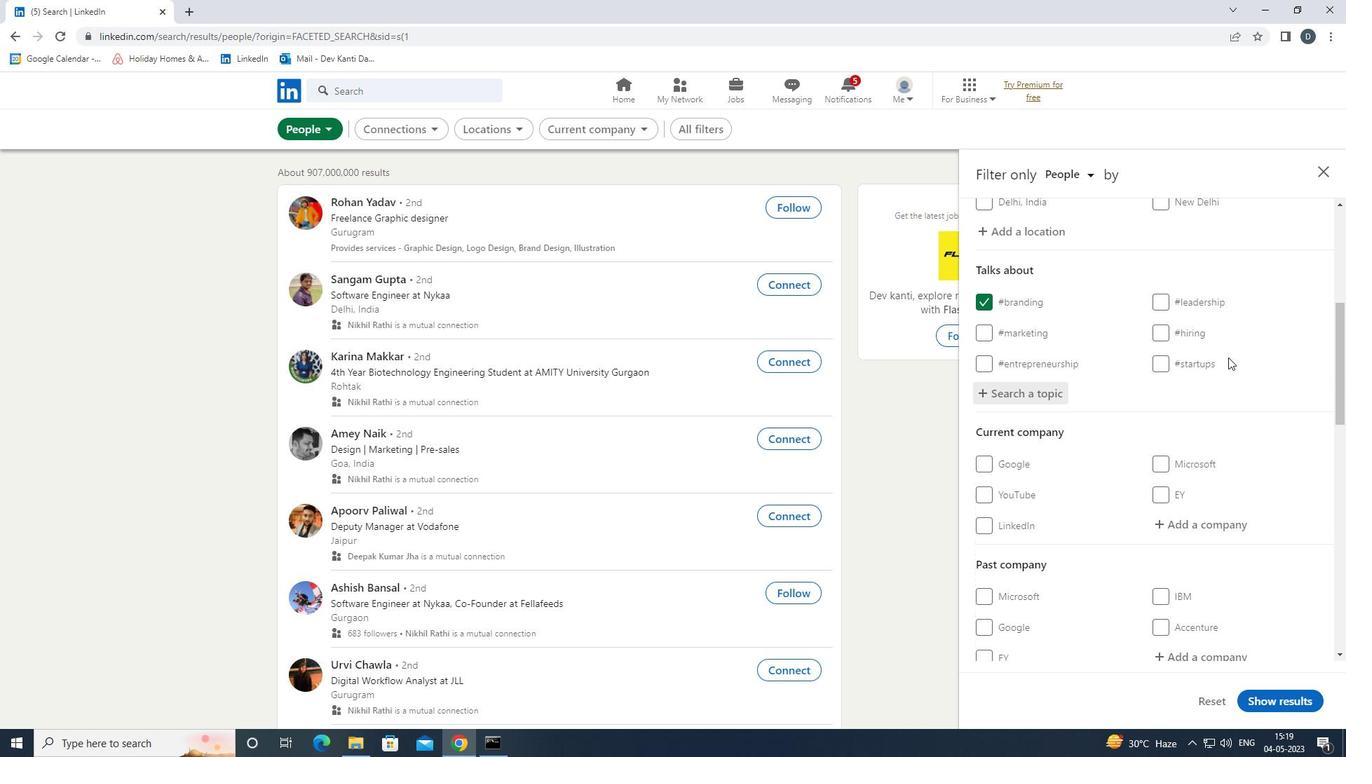 
Action: Mouse moved to (1227, 362)
Screenshot: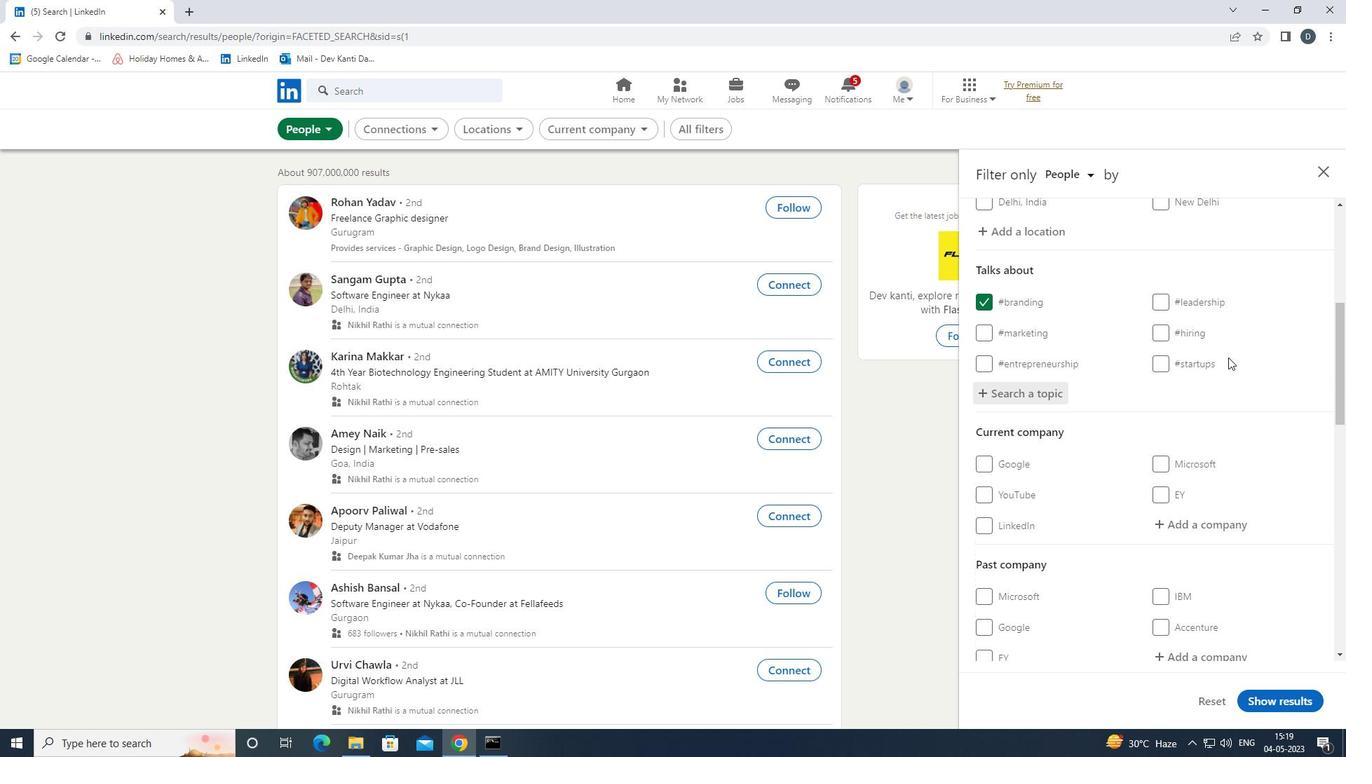 
Action: Mouse scrolled (1227, 361) with delta (0, 0)
Screenshot: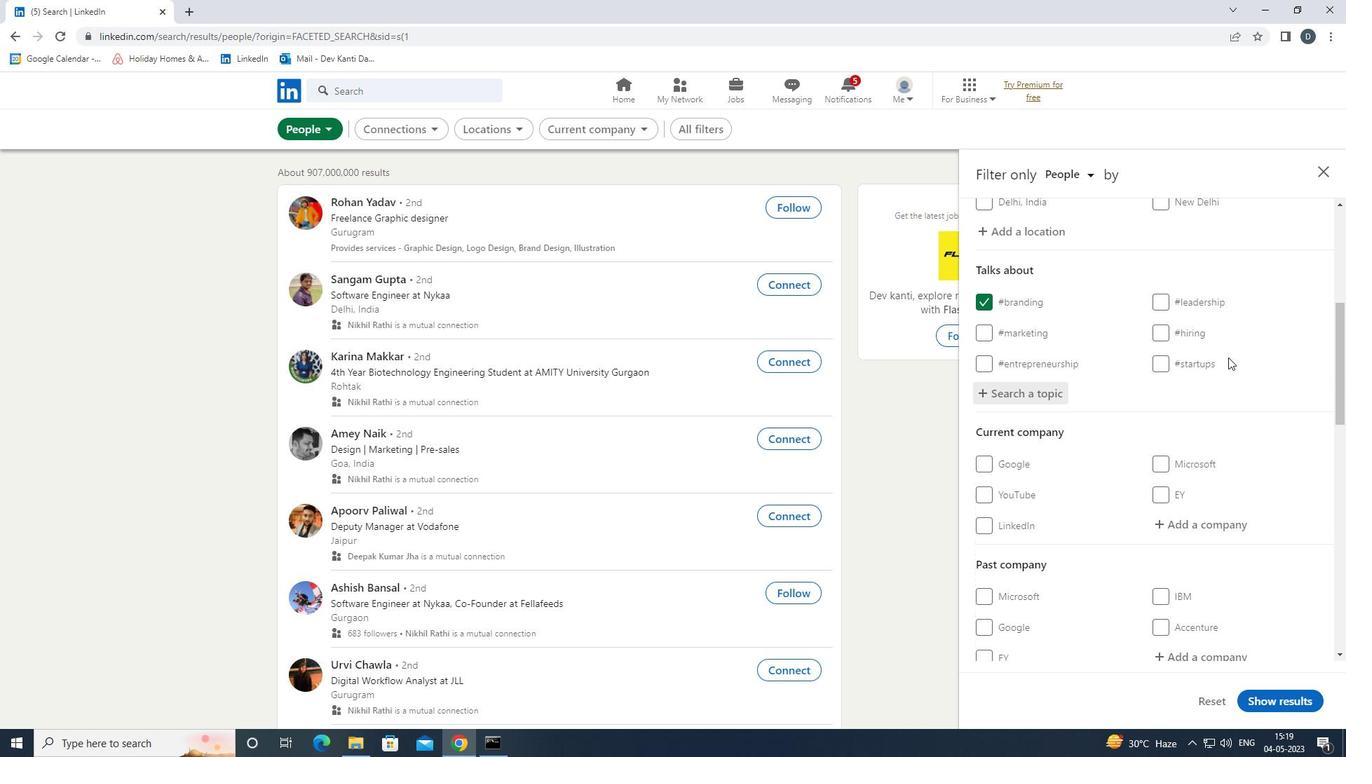 
Action: Mouse moved to (1226, 371)
Screenshot: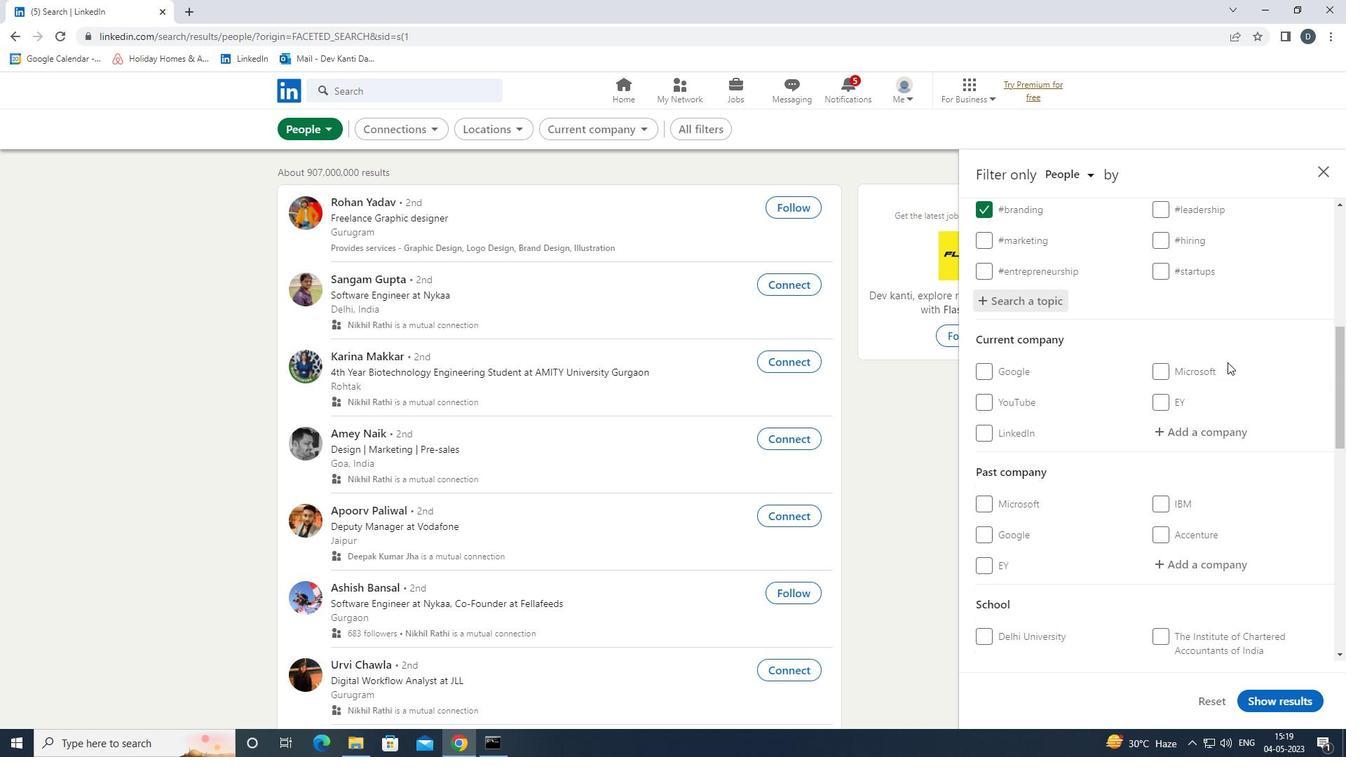 
Action: Mouse scrolled (1226, 370) with delta (0, 0)
Screenshot: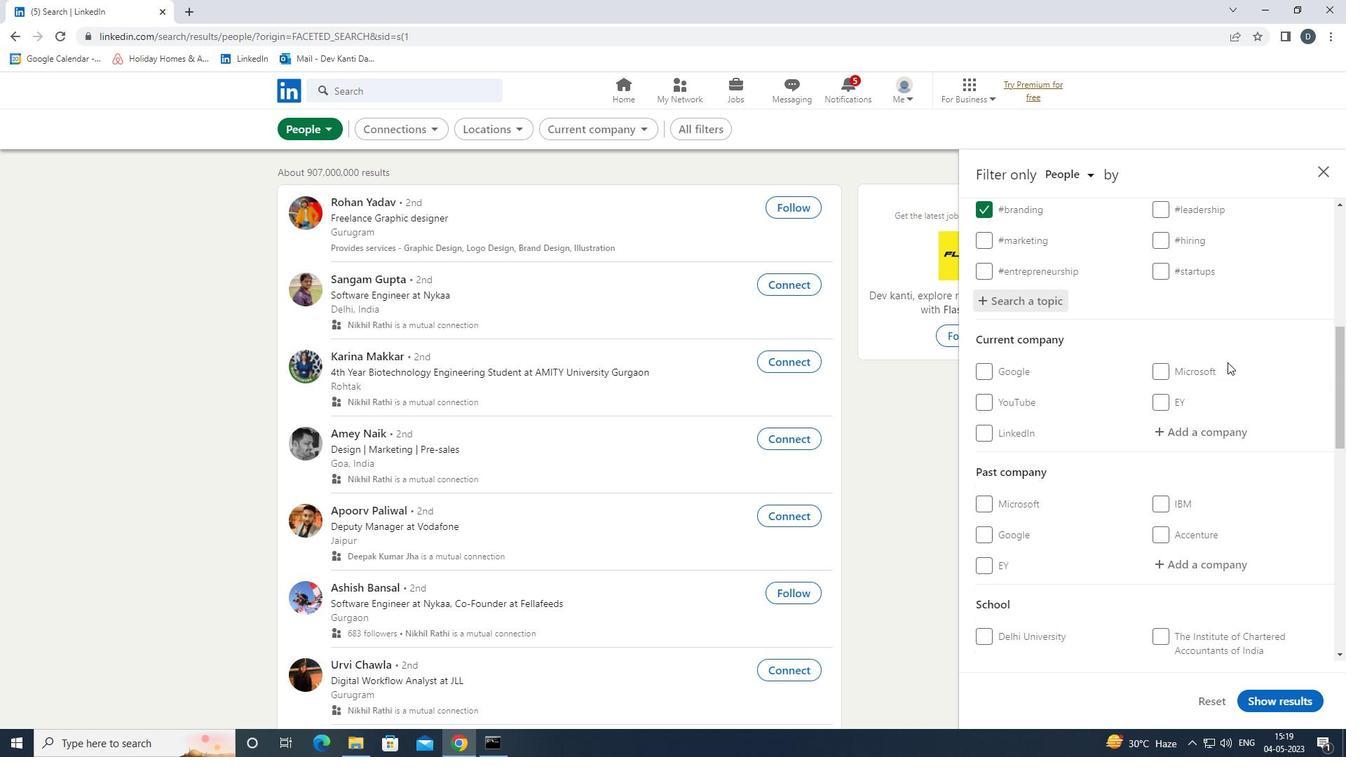 
Action: Mouse moved to (1226, 373)
Screenshot: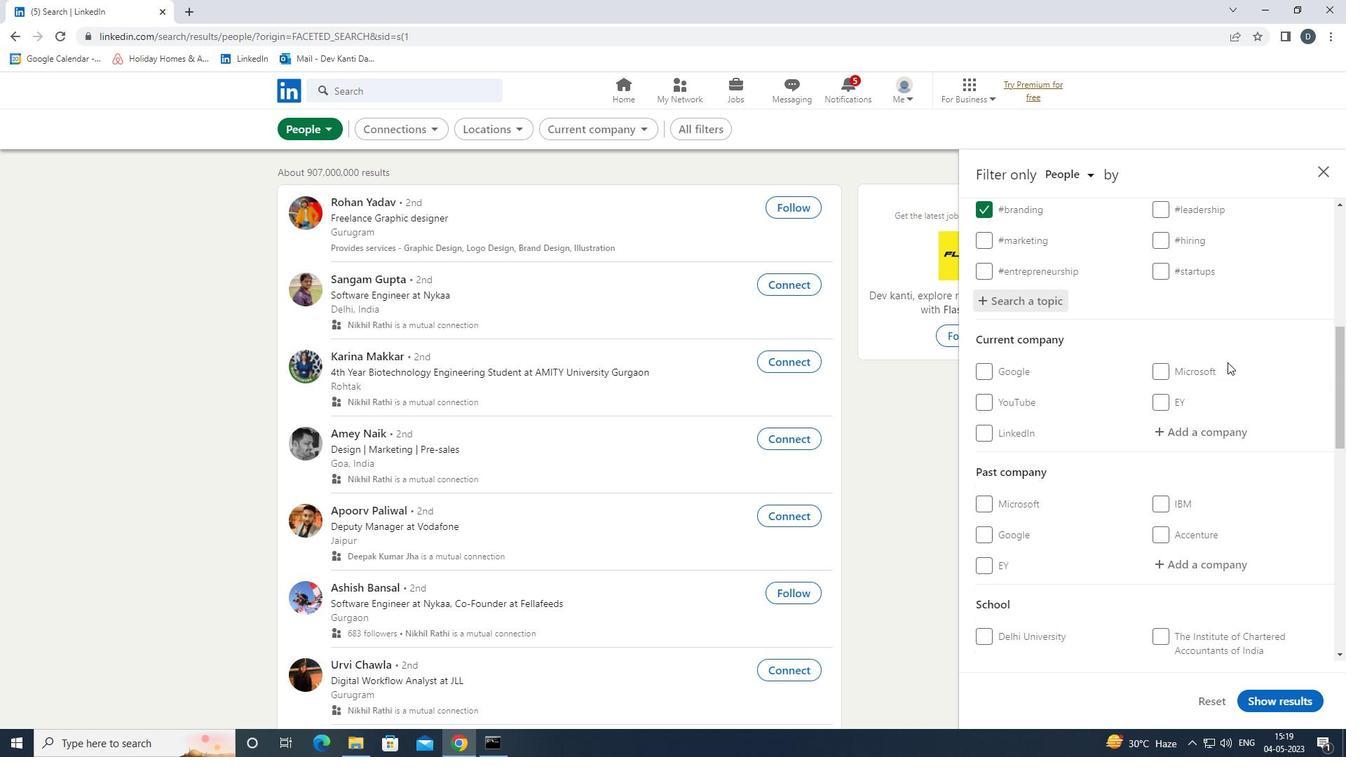 
Action: Mouse scrolled (1226, 372) with delta (0, 0)
Screenshot: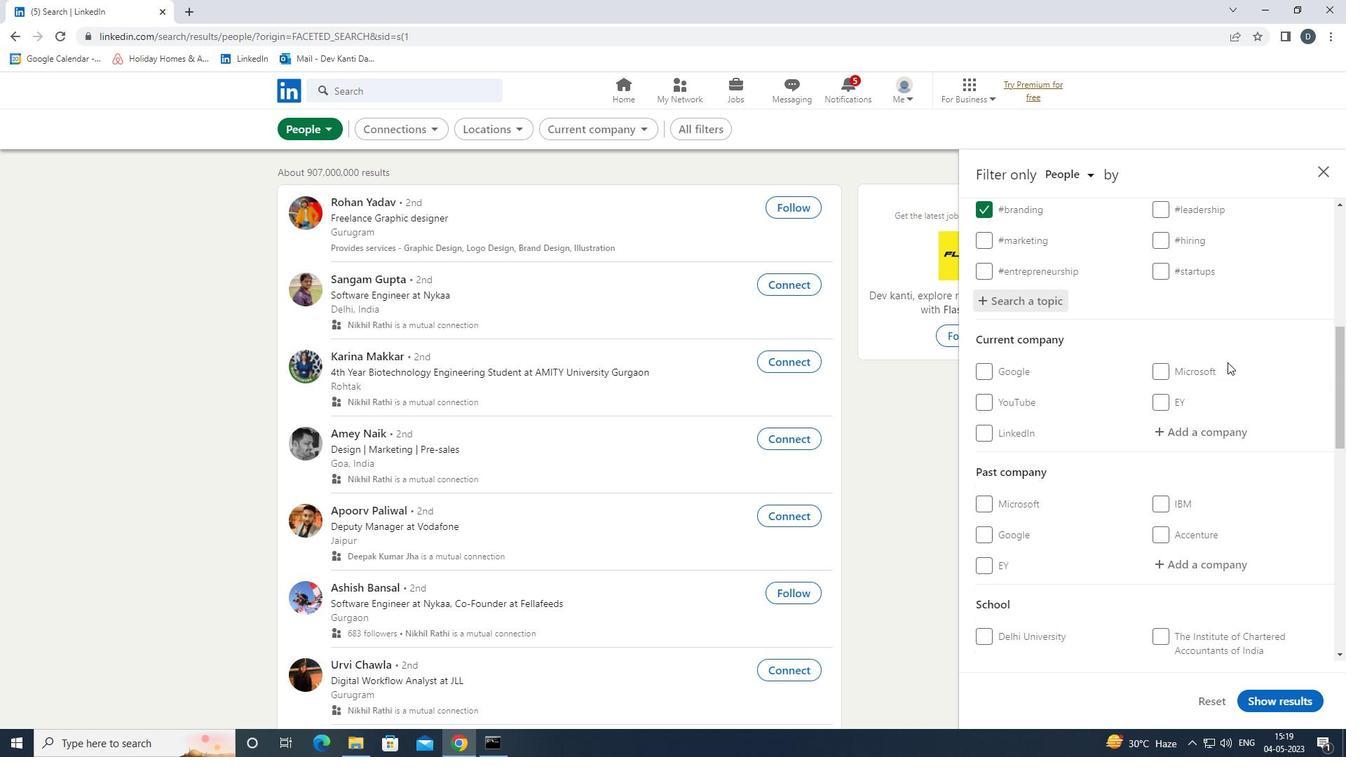
Action: Mouse scrolled (1226, 372) with delta (0, 0)
Screenshot: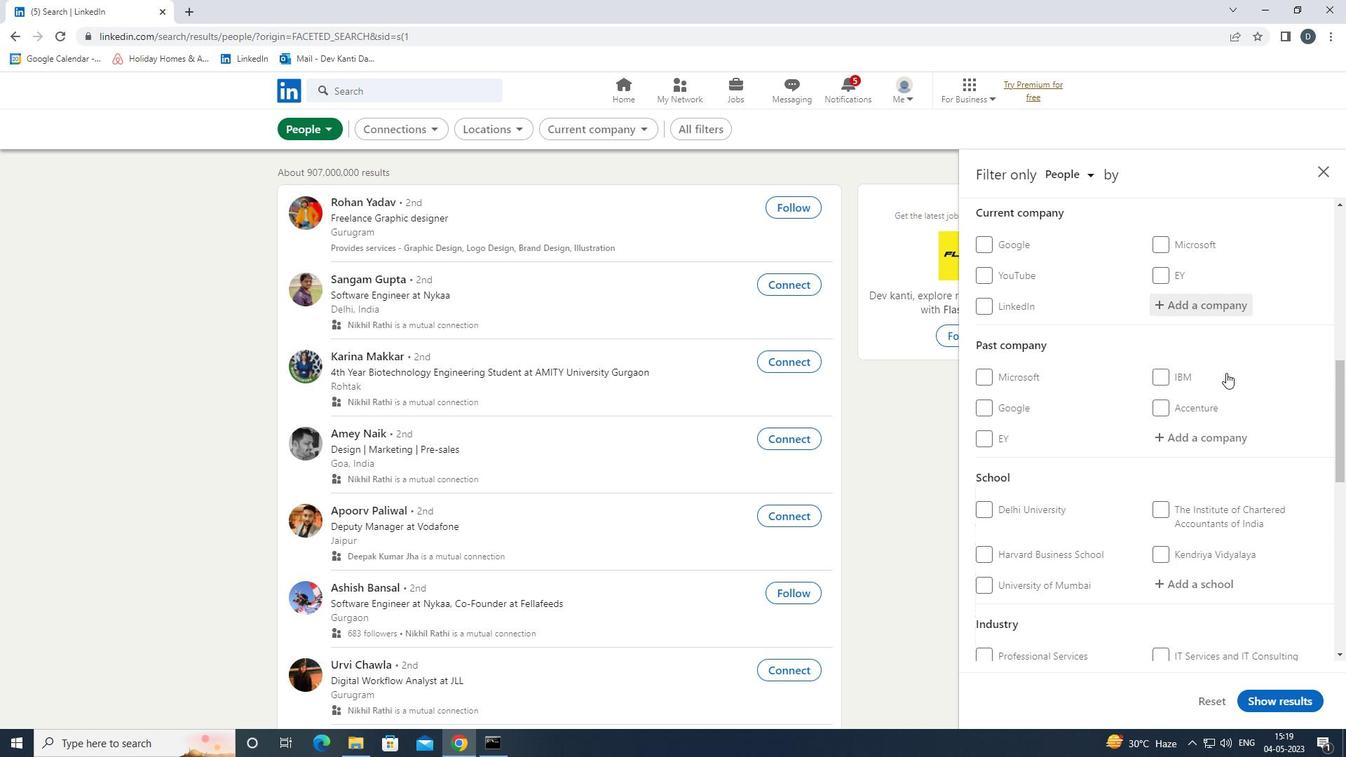 
Action: Mouse scrolled (1226, 372) with delta (0, 0)
Screenshot: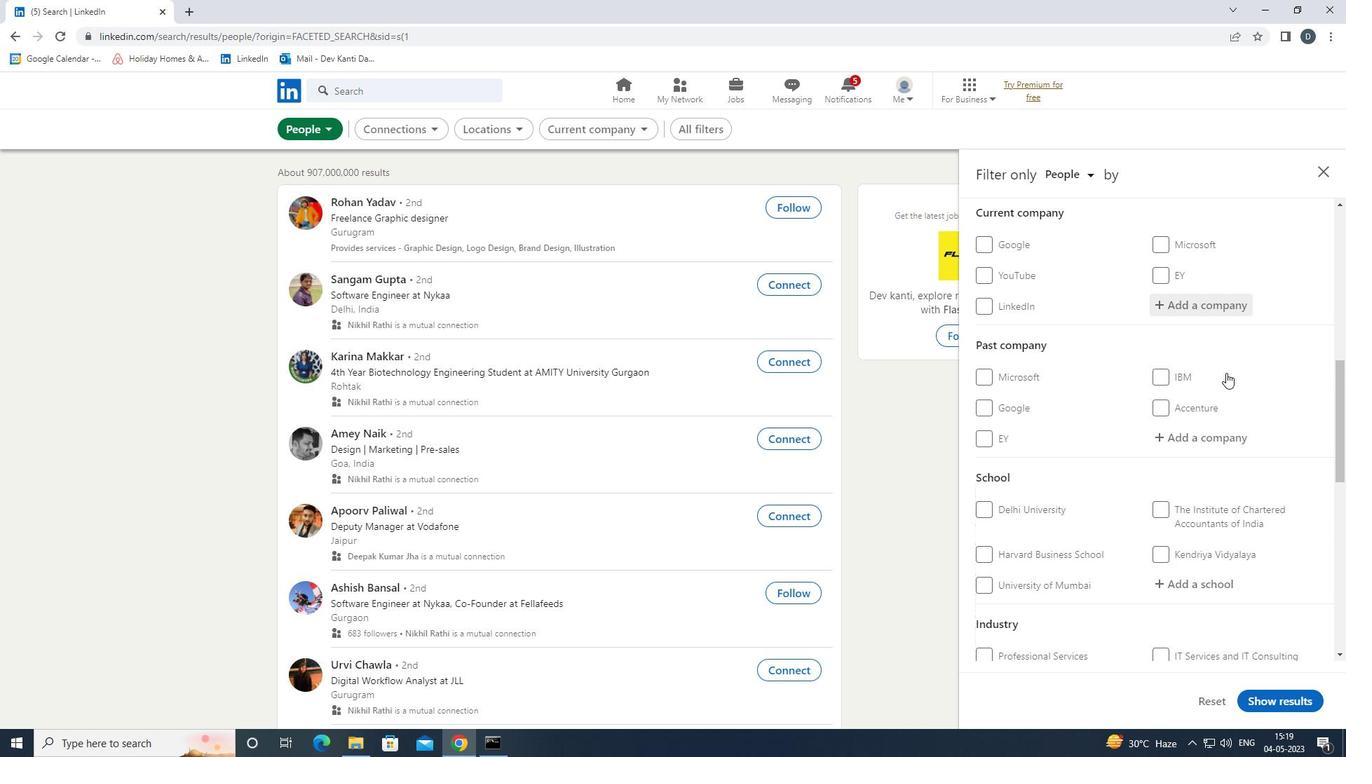 
Action: Mouse scrolled (1226, 372) with delta (0, 0)
Screenshot: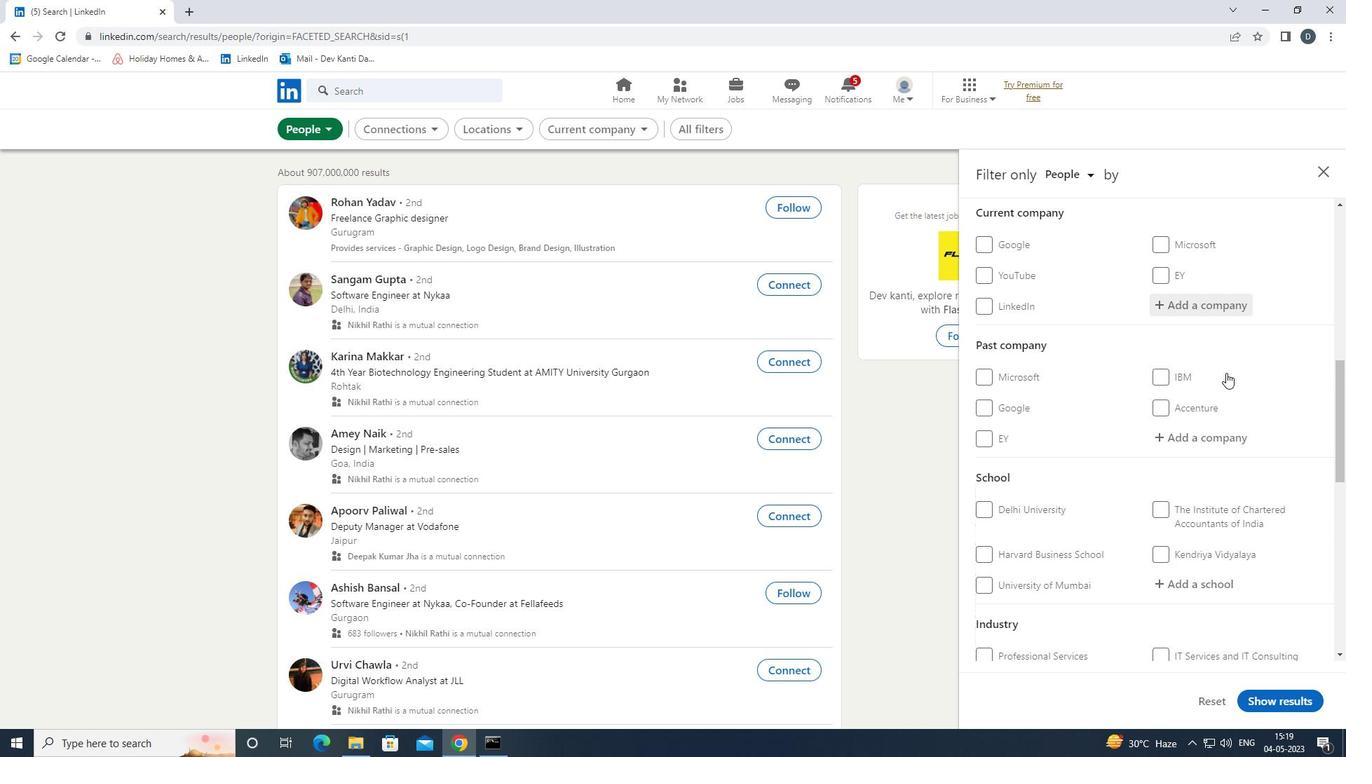 
Action: Mouse moved to (1134, 439)
Screenshot: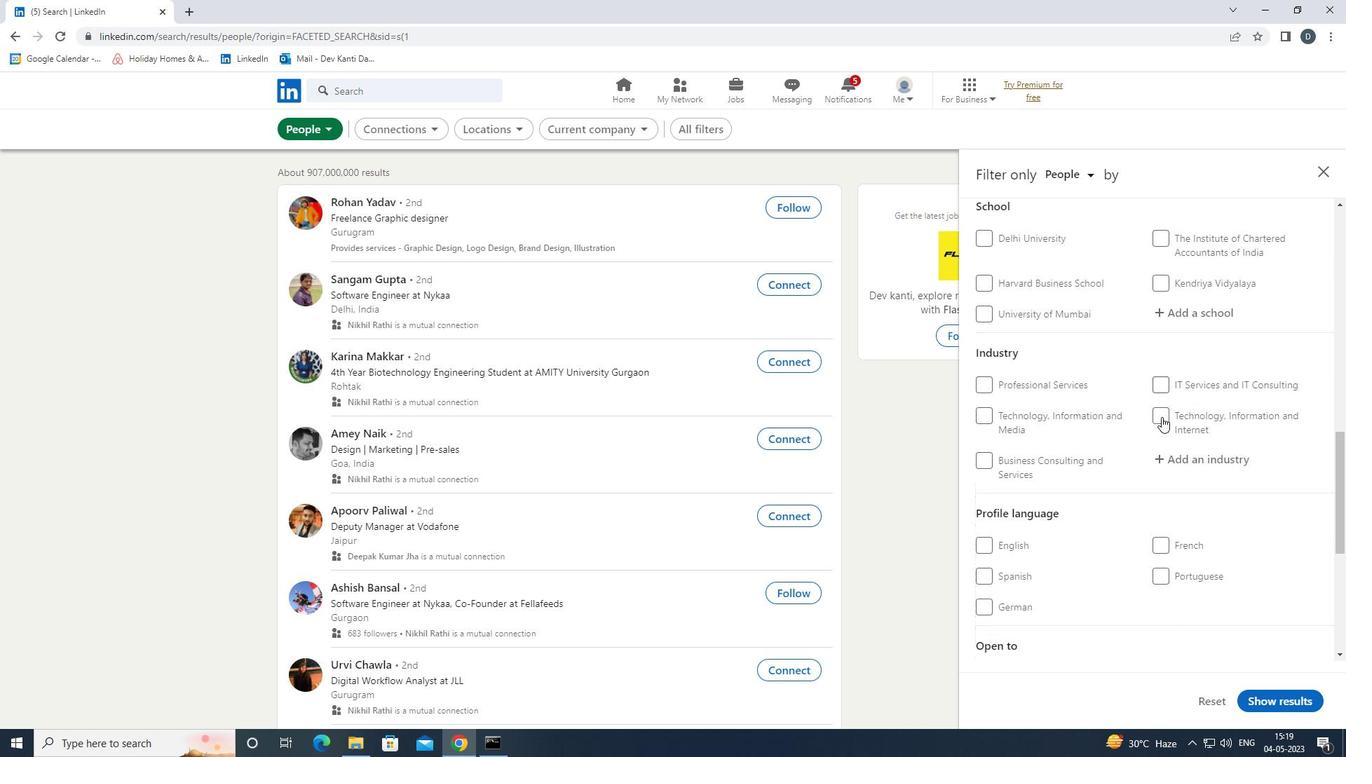 
Action: Mouse scrolled (1134, 438) with delta (0, 0)
Screenshot: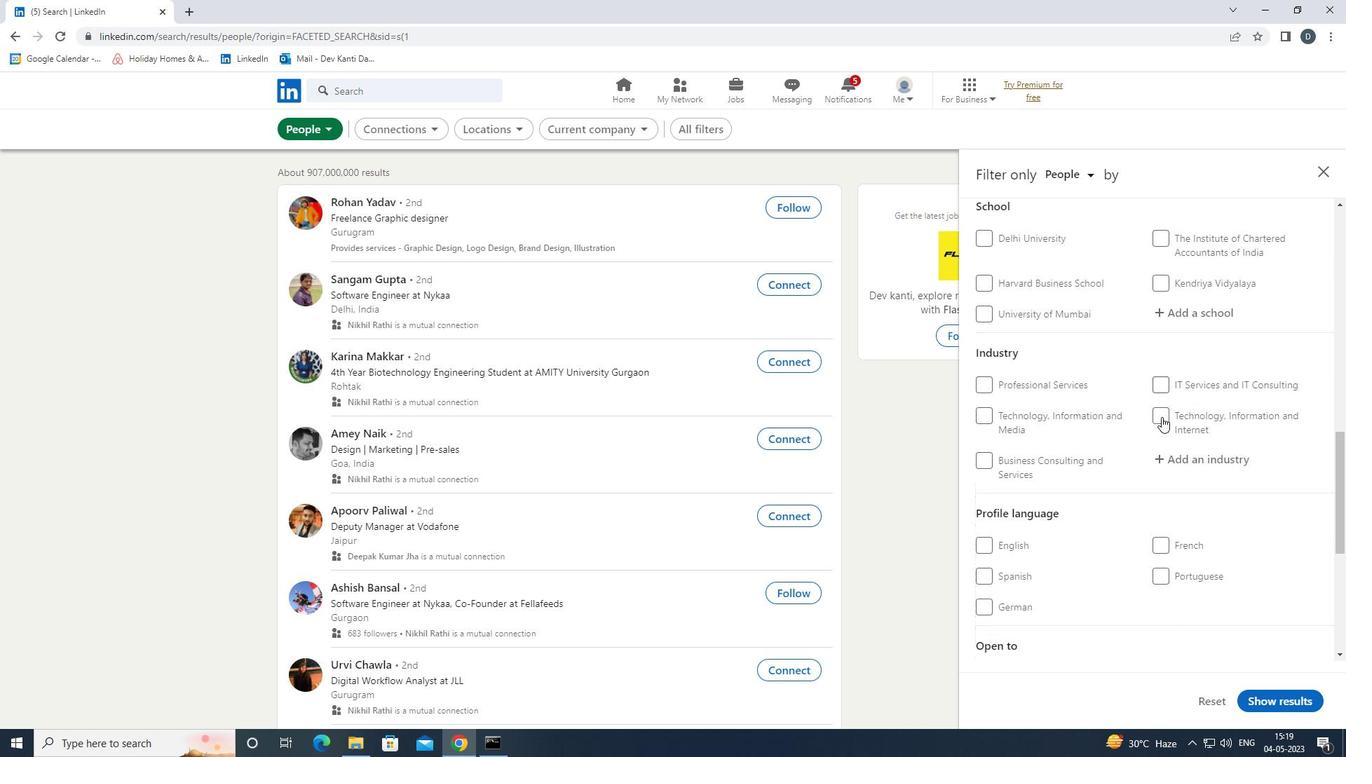 
Action: Mouse moved to (991, 471)
Screenshot: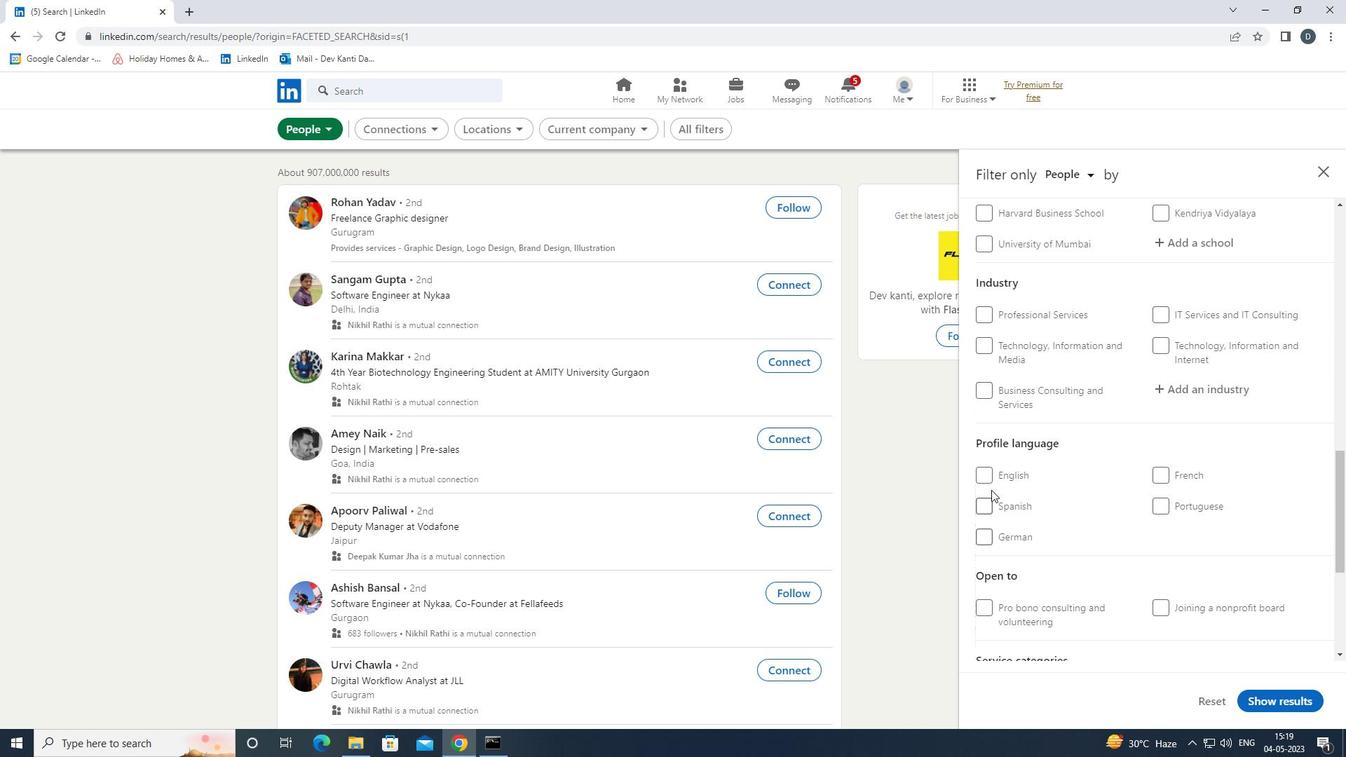 
Action: Mouse pressed left at (991, 471)
Screenshot: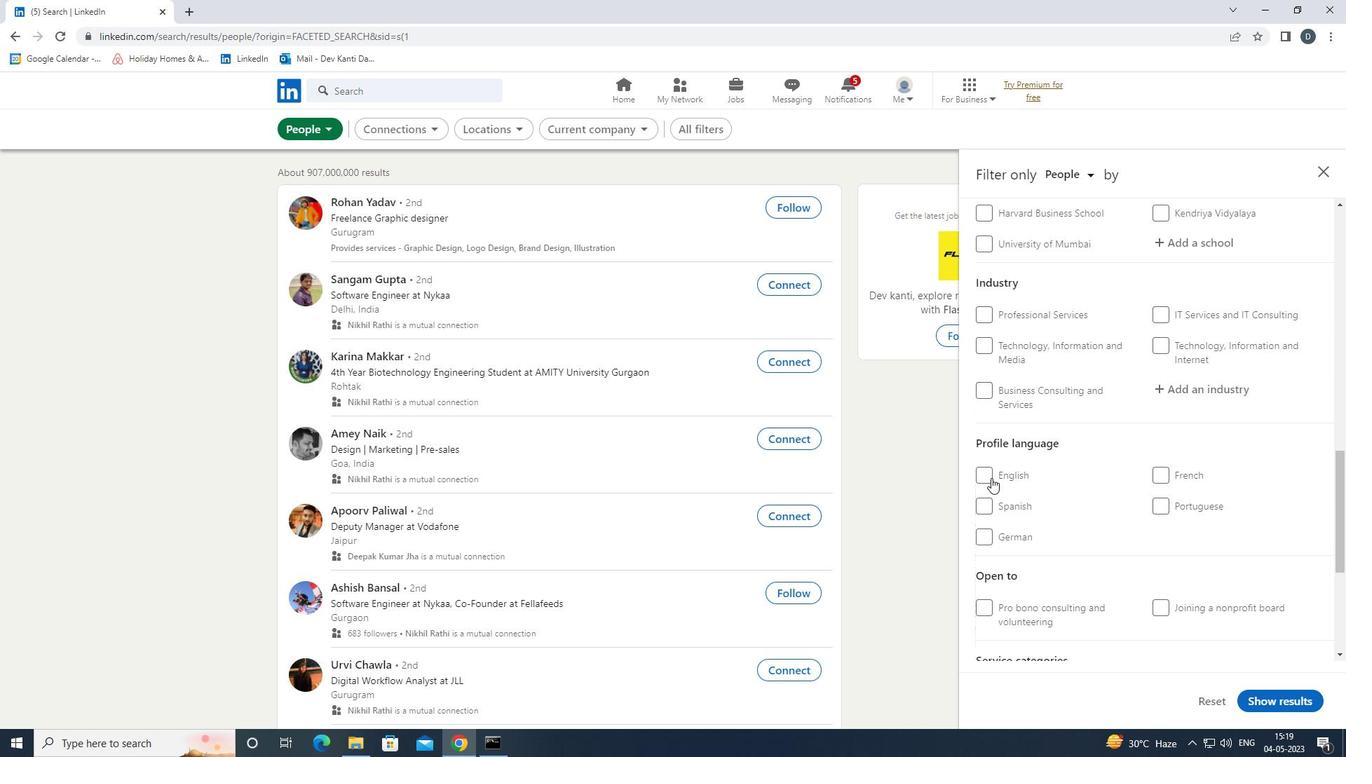 
Action: Mouse moved to (1204, 502)
Screenshot: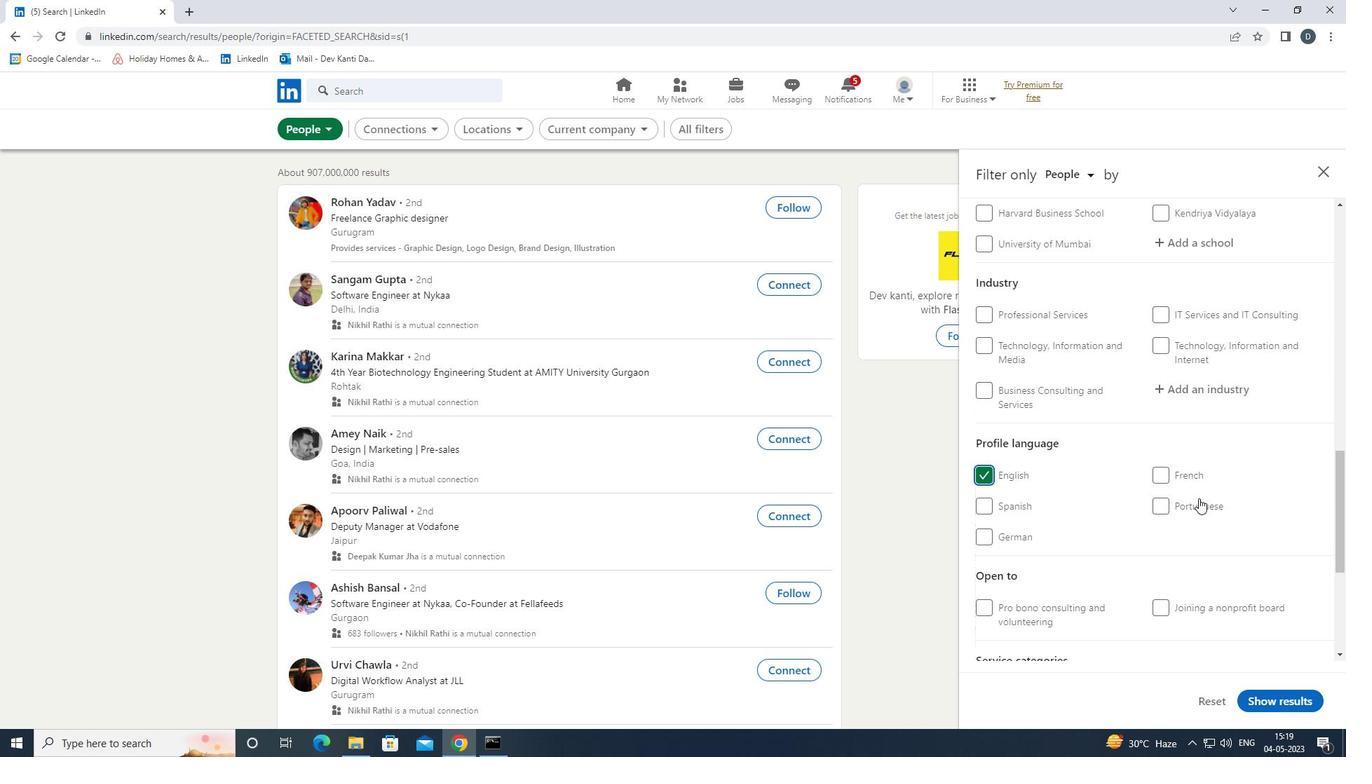 
Action: Mouse scrolled (1204, 503) with delta (0, 0)
Screenshot: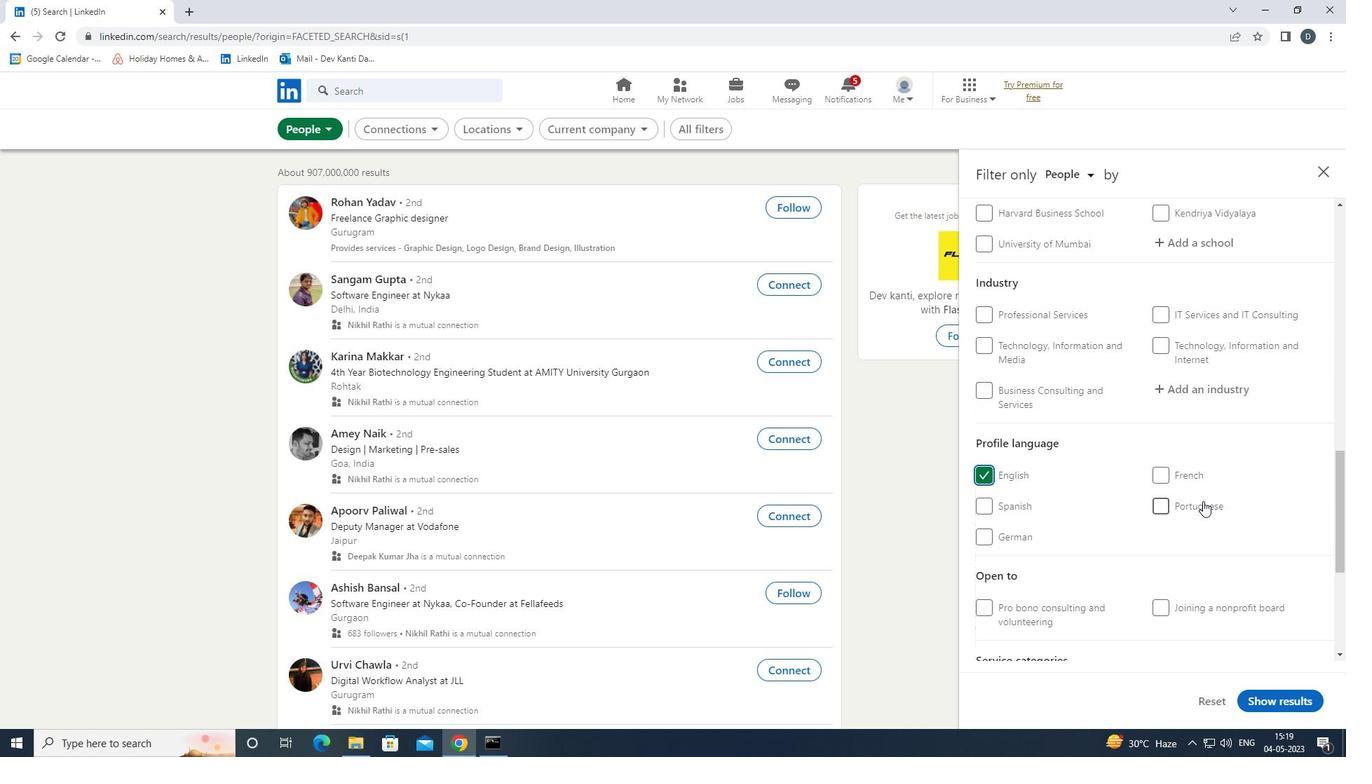 
Action: Mouse scrolled (1204, 503) with delta (0, 0)
Screenshot: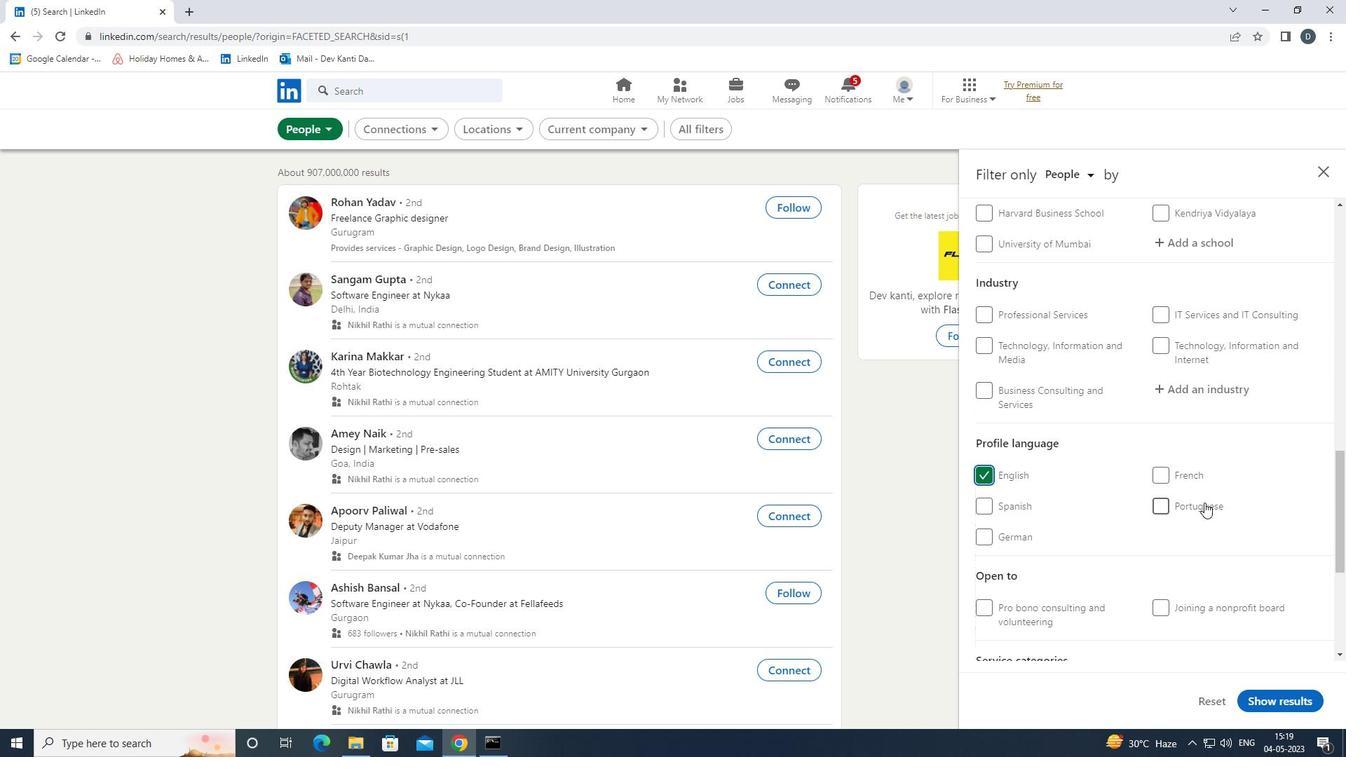 
Action: Mouse scrolled (1204, 503) with delta (0, 0)
Screenshot: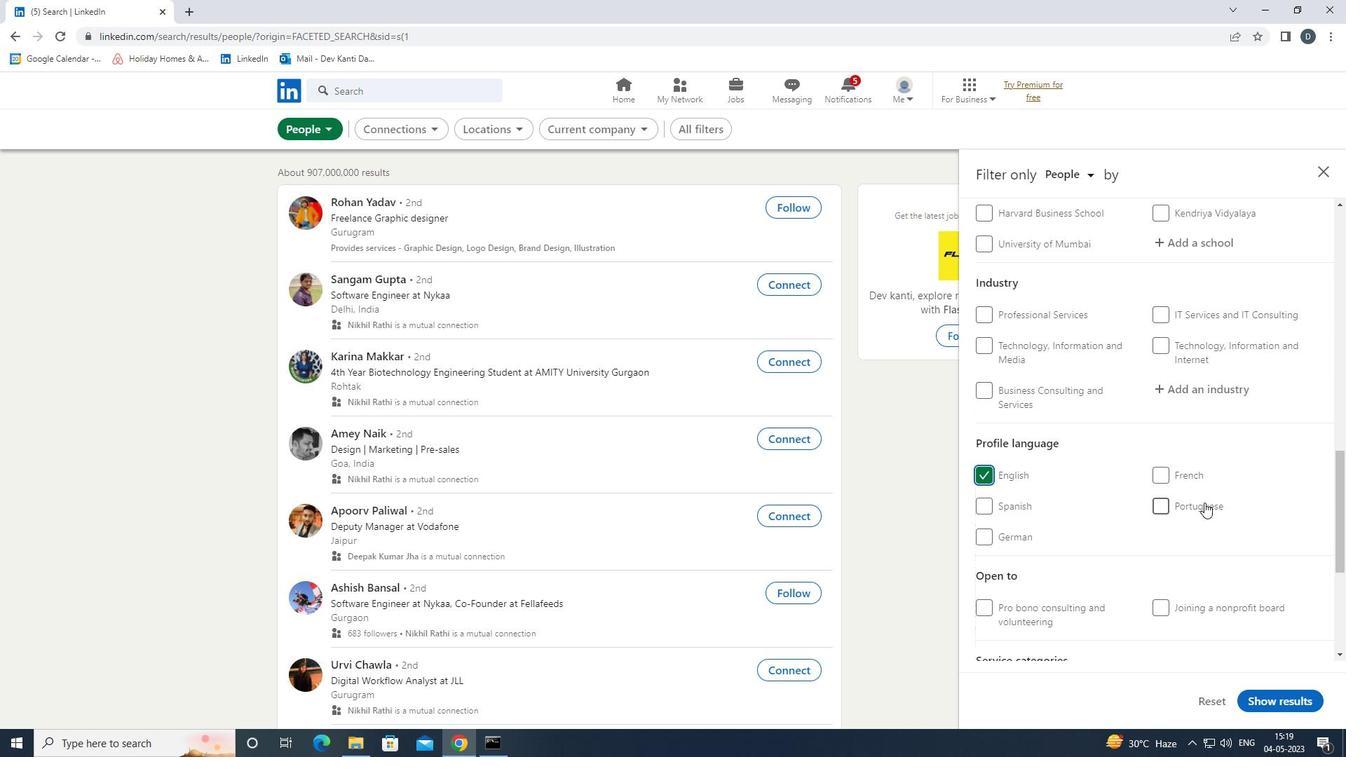 
Action: Mouse scrolled (1204, 503) with delta (0, 0)
Screenshot: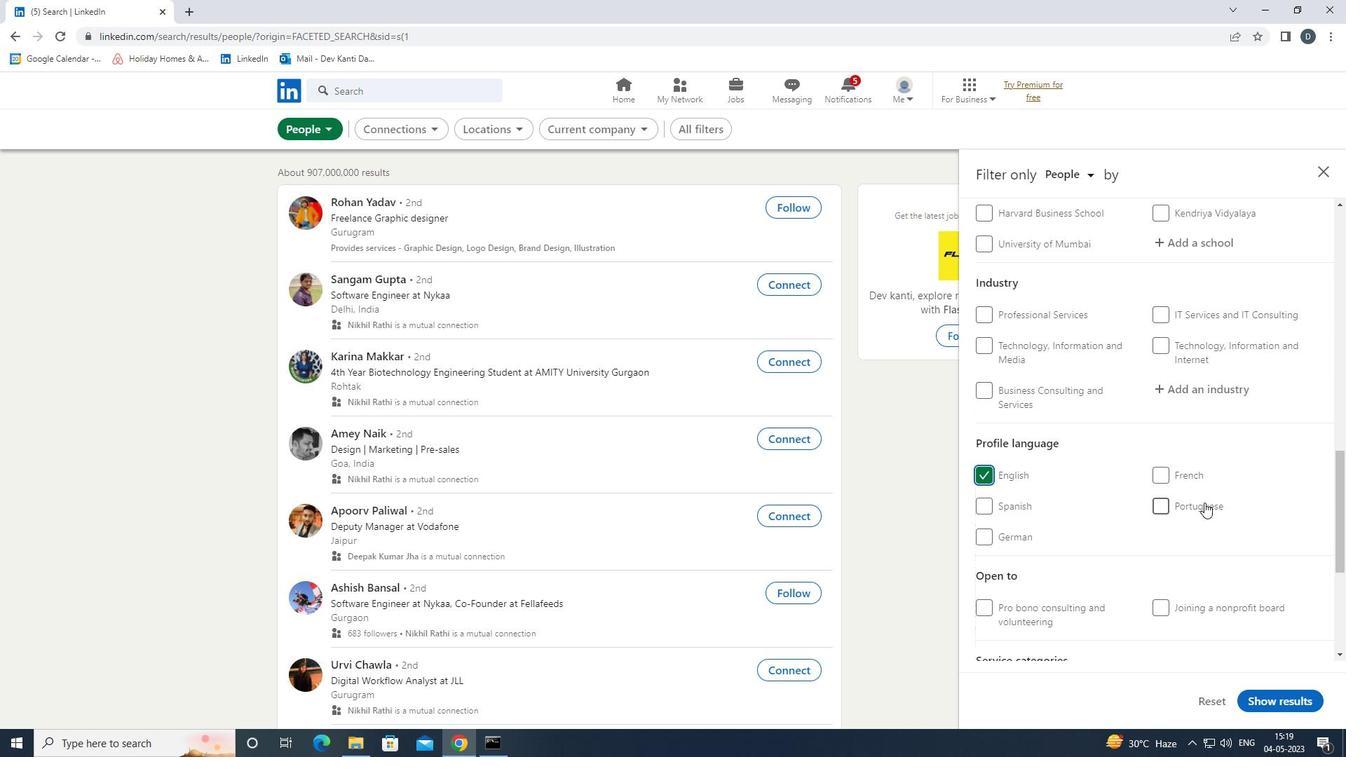 
Action: Mouse scrolled (1204, 503) with delta (0, 0)
Screenshot: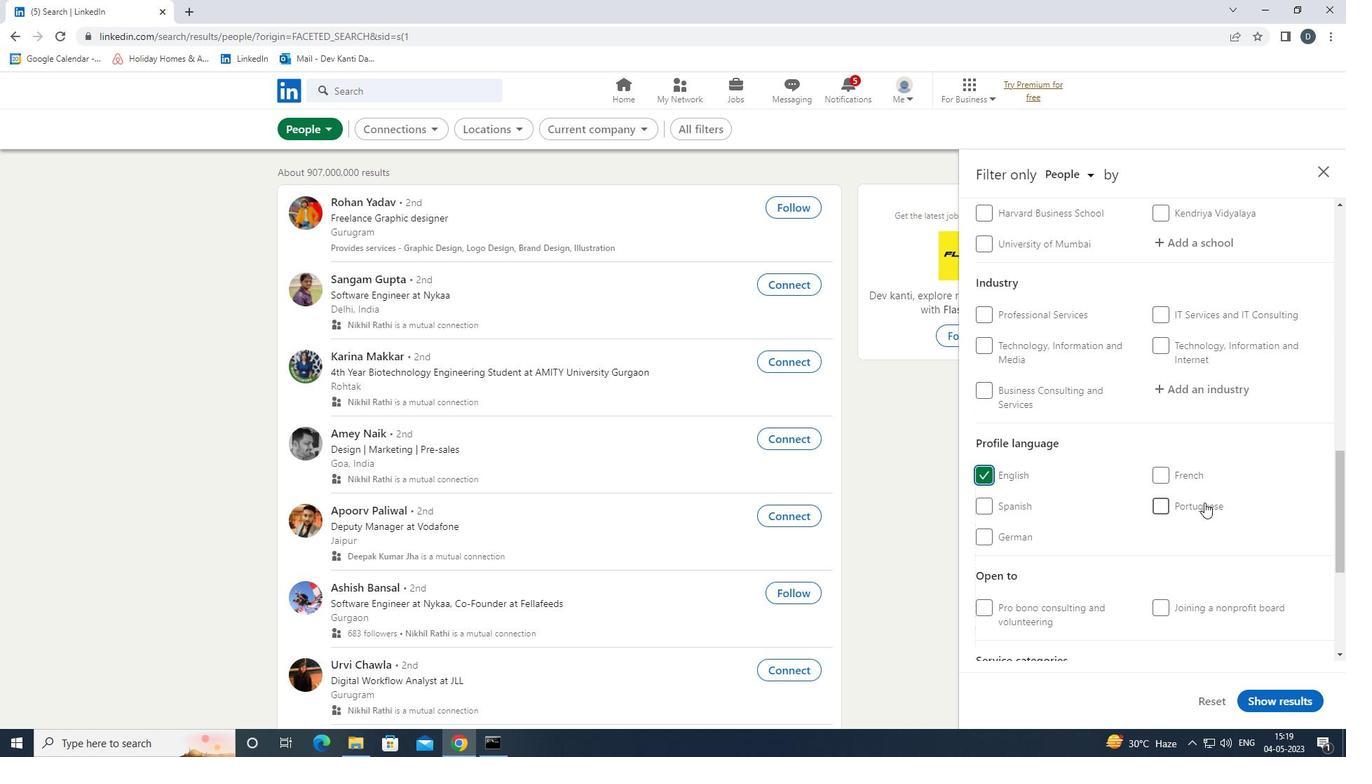 
Action: Mouse moved to (1208, 505)
Screenshot: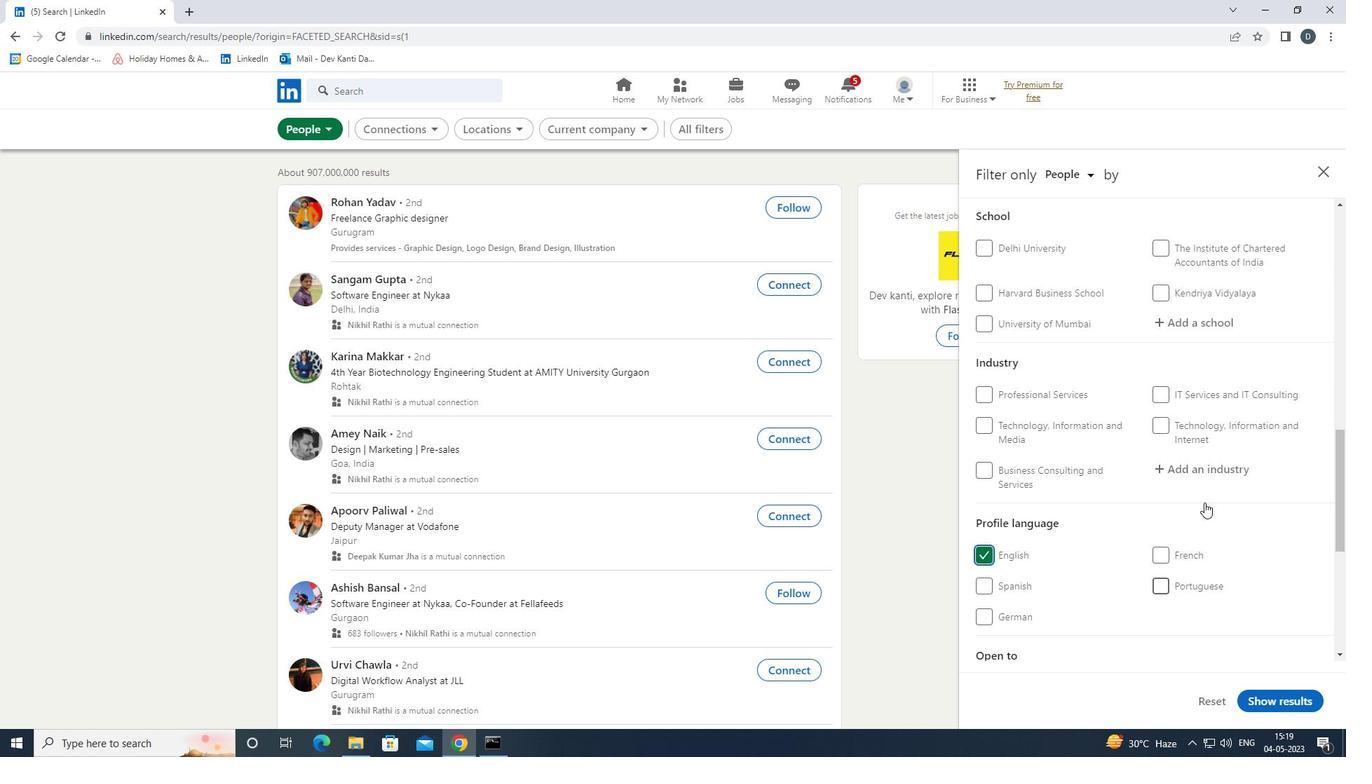 
Action: Mouse scrolled (1208, 506) with delta (0, 0)
Screenshot: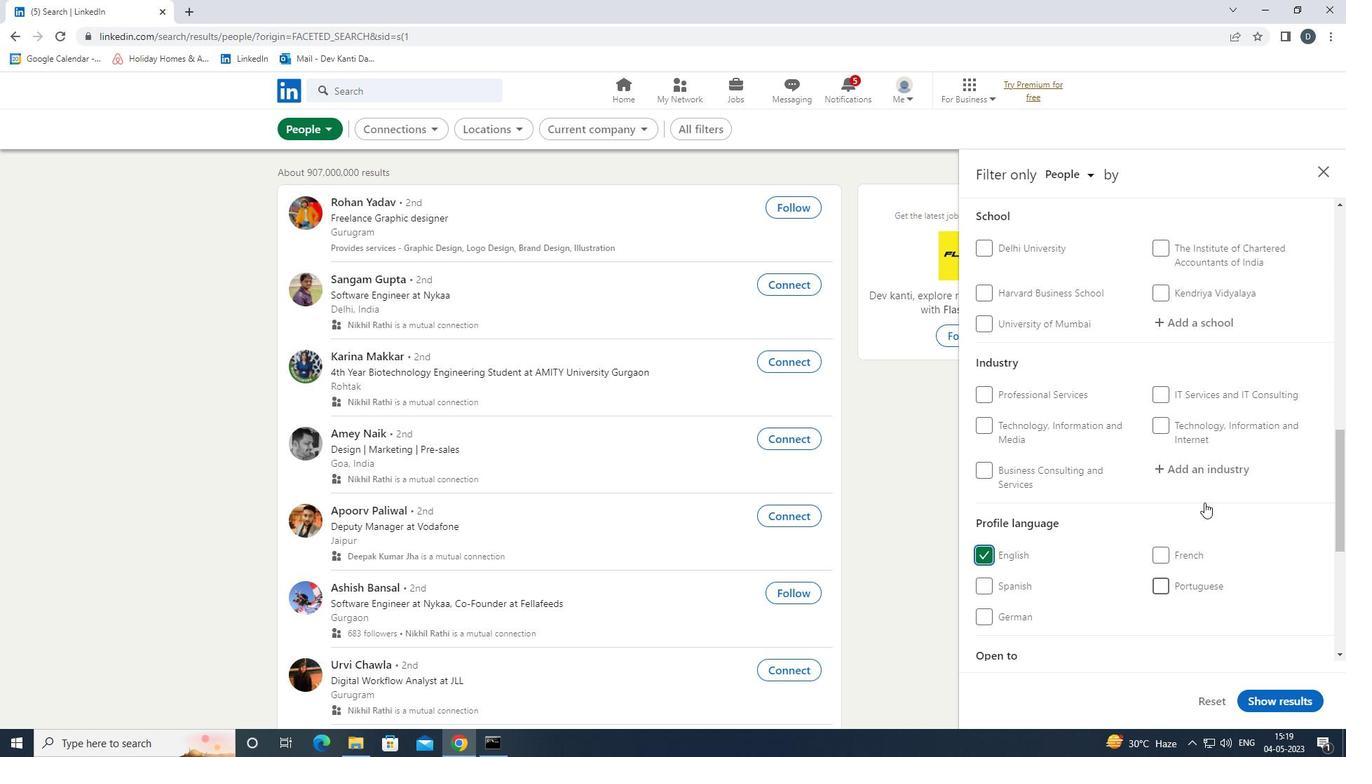 
Action: Mouse scrolled (1208, 506) with delta (0, 0)
Screenshot: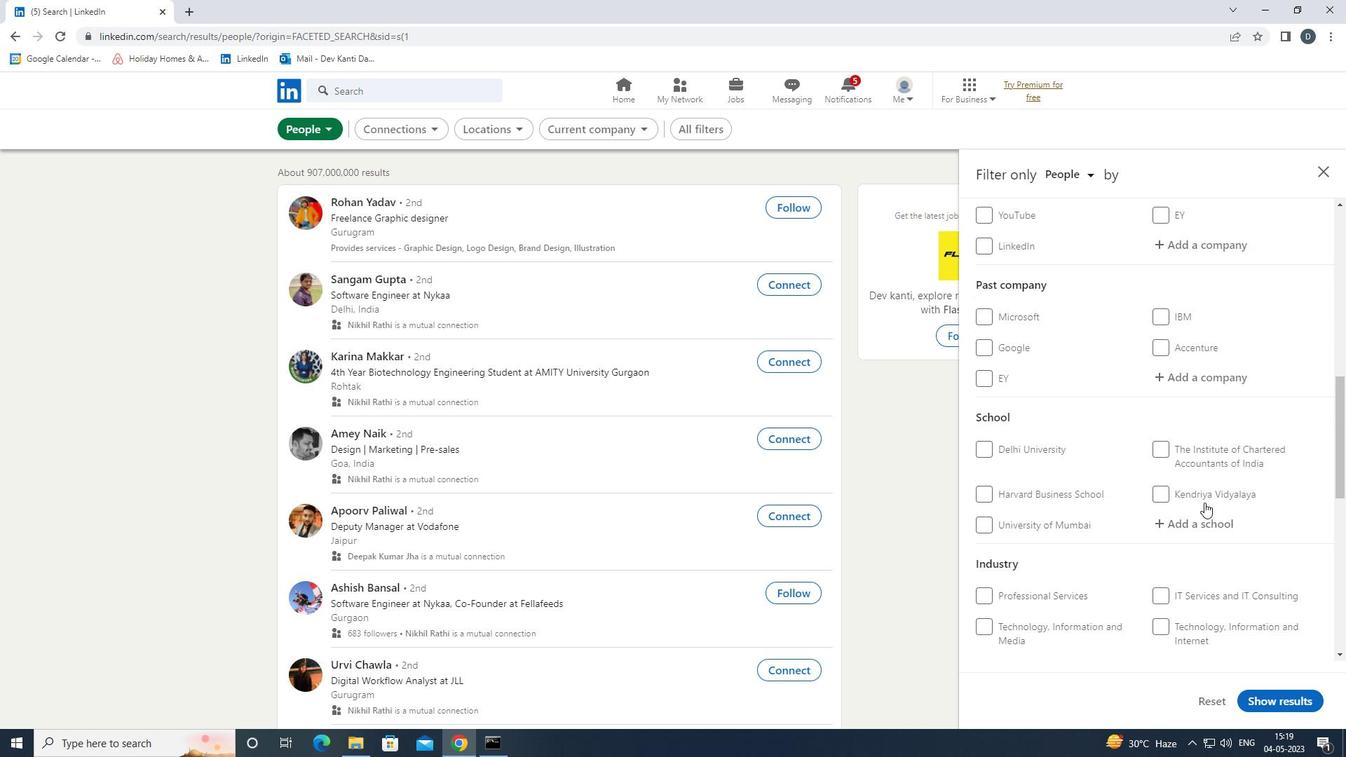 
Action: Mouse moved to (1210, 460)
Screenshot: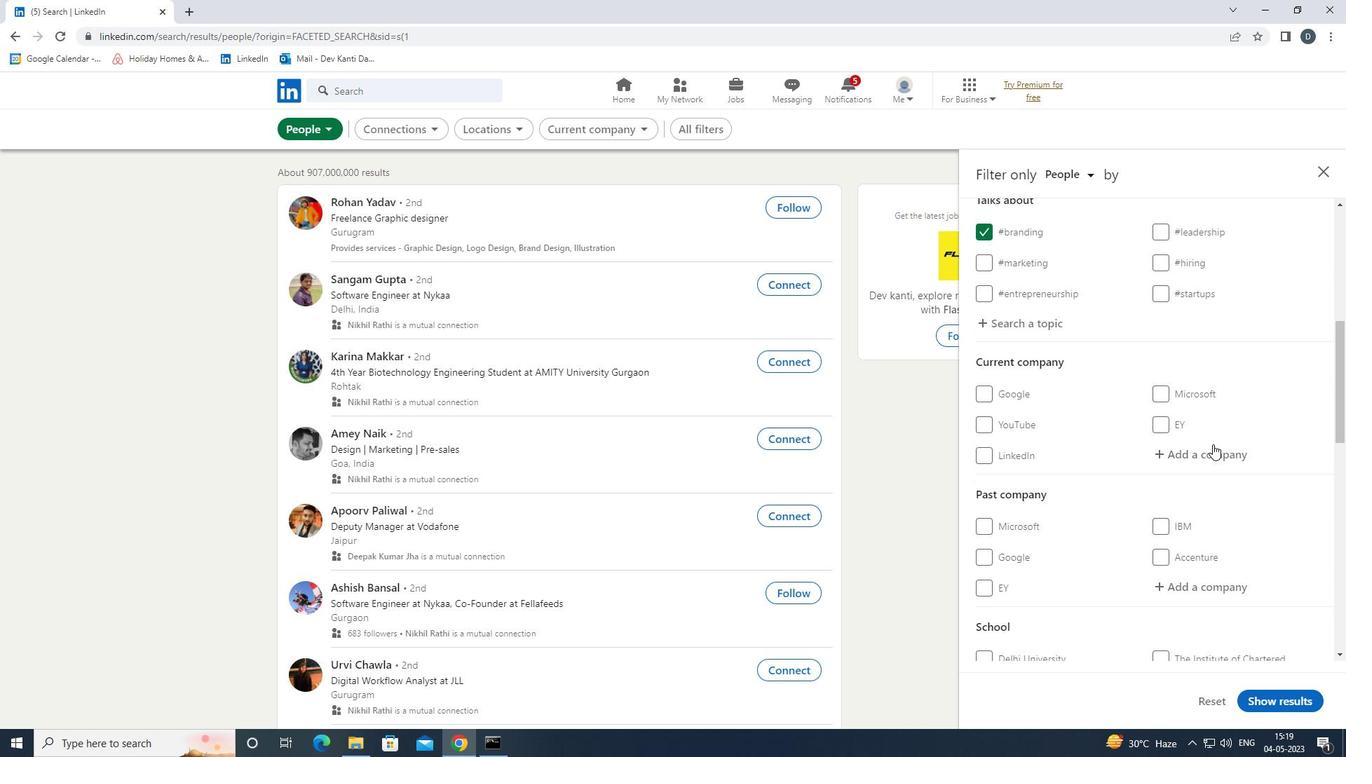 
Action: Mouse pressed left at (1210, 460)
Screenshot: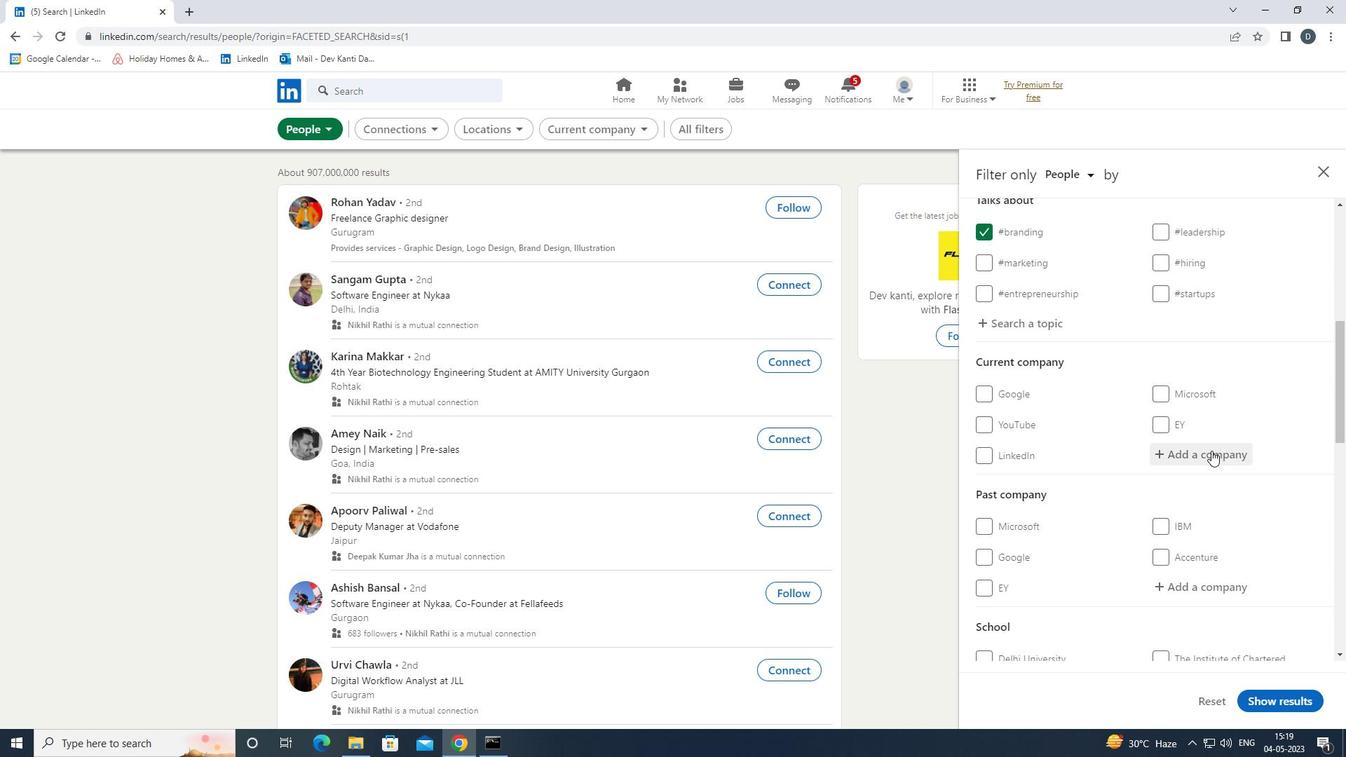 
Action: Mouse moved to (1209, 460)
Screenshot: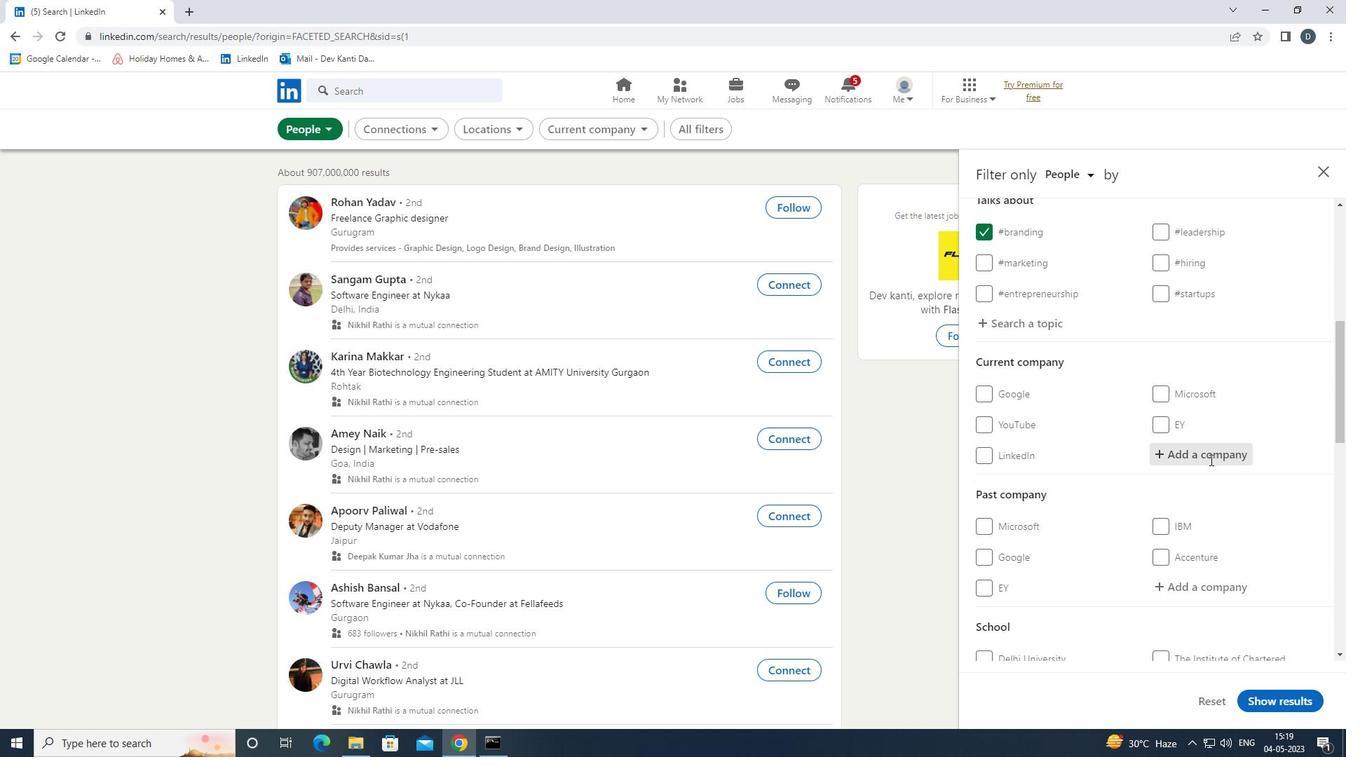 
Action: Key pressed <Key.shift>AI<Key.backspace><Key.shift>I<Key.space><Key.shift>YOUSU<Key.enter><Key.enter><Key.backspace><Key.backspace><Key.backspace>USUF
Screenshot: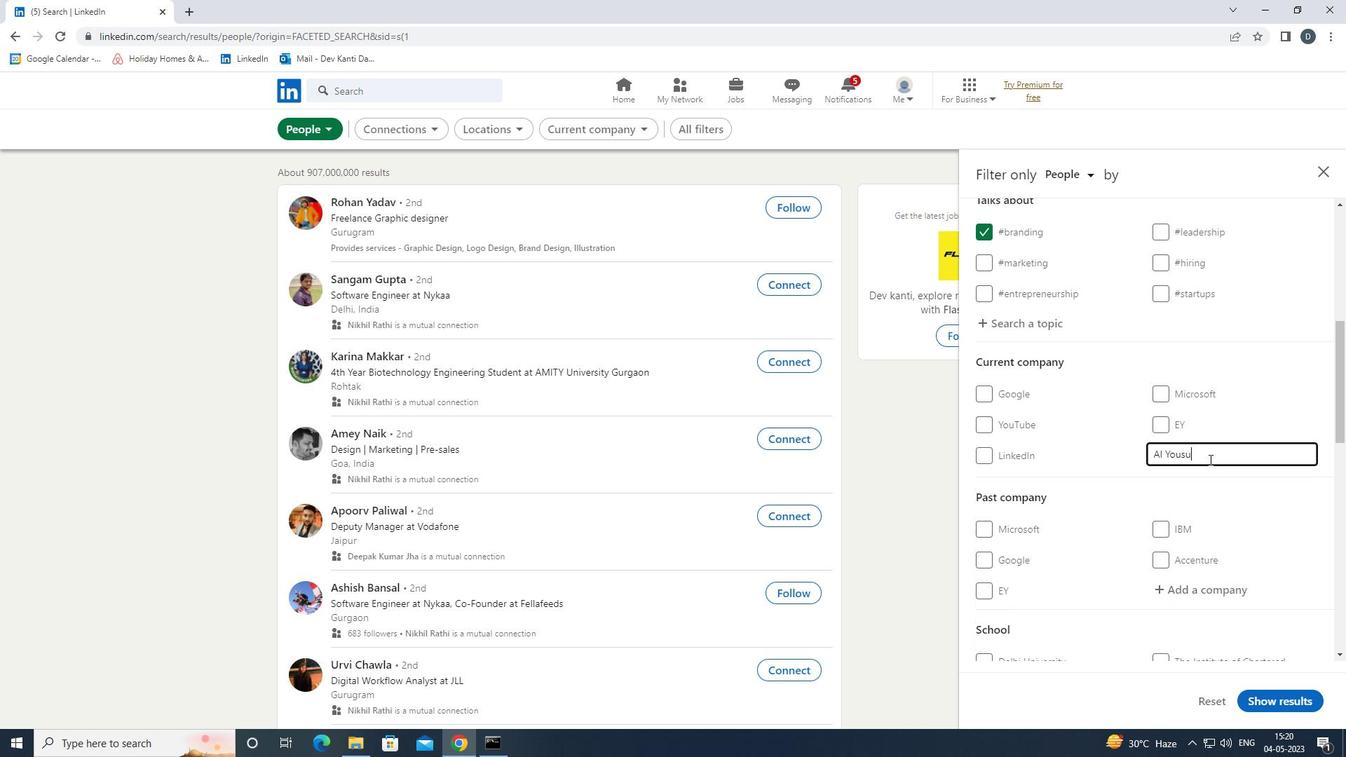 
Action: Mouse moved to (1065, 460)
Screenshot: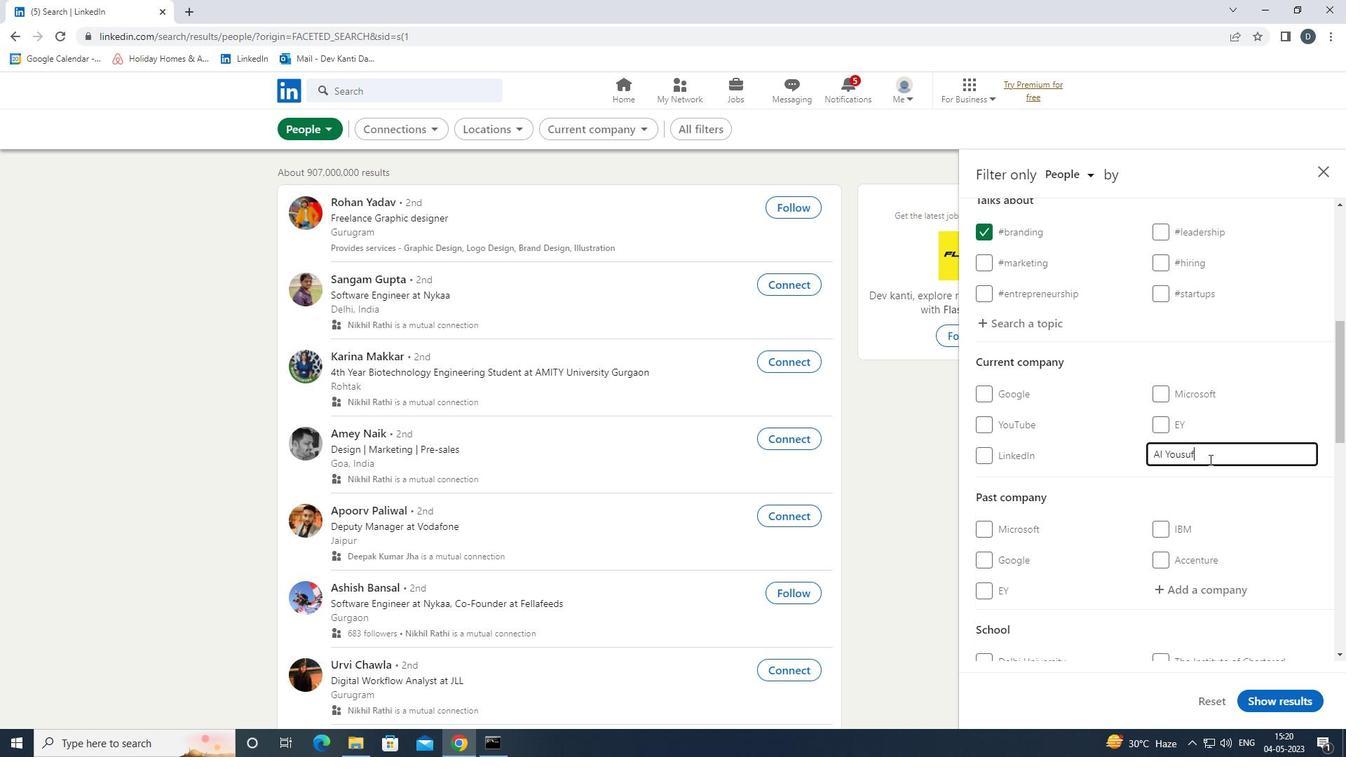 
Action: Key pressed <Key.space><Key.shift><Key.shift><Key.shift><Key.shift>YOU<Key.backspace><Key.backspace><Key.backspace>EN<Key.backspace><Key.backspace><Key.shift><Key.shift><Key.shift>ENTERPRISES<Key.space><Key.shift>LL<Key.shift>P<Key.space><Key.shift><Key.shift><Key.shift><Key.shift><Key.shift><Key.shift><Key.shift><Key.shift><Key.shift><Key.shift><Key.shift><Key.shift><Key.shift><Key.shift><Key.shift><Key.shift><Key.shift><Key.shift><Key.shift><Key.shift><Key.shift><Key.shift><Key.shift><Key.shift><Key.shift><Key.shift><Key.shift><Key.shift><Key.shift><Key.shift><Key.shift><Key.shift><Key.shift><Key.shift><Key.shift><Key.shift><Key.shift><Key.shift><Key.shift><Key.shift><Key.shift><Key.shift><Key.shift><Key.shift><Key.shift><Key.shift><Key.shift><Key.shift><Key.shift><Key.shift><Key.shift><Key.shift><Key.shift><Key.shift><Key.shift><Key.shift><Key.shift><Key.shift><Key.shift><Key.shift><Key.shift><Key.shift><Key.shift><Key.shift><Key.shift><Key.shift><Key.shift><Key.shift><Key.shift><Key.shift><Key.shift><Key.shift><Key.shift><Key.shift><Key.shift><Key.shift><Key.shift><Key.shift><Key.shift><Key.shift><Key.shift><Key.shift><Key.shift><Key.shift><Key.shift><Key.shift><Key.shift><Key.shift><Key.shift><Key.shift><Key.shift><Key.shift><Key.shift><Key.shift><Key.shift><Key.shift><Key.shift><Key.shift><Key.shift><Key.shift><Key.shift><Key.shift><Key.shift><Key.shift><Key.shift><Key.shift><Key.shift><Key.shift><Key.shift><Key.shift><Key.shift><Key.shift><Key.shift><Key.shift><Key.shift><Key.shift><Key.shift><Key.shift><Key.shift><Key.shift><Key.shift><Key.shift><Key.shift><Key.shift><Key.shift><Key.shift><Key.shift><Key.shift><Key.shift><Key.shift><Key.shift><Key.shift><Key.shift><Key.shift><Key.shift><Key.shift><Key.shift><Key.shift><Key.shift><Key.shift><Key.shift><Key.shift><Key.shift><Key.shift><Key.shift><Key.shift><Key.shift><Key.shift><Key.shift><Key.shift><Key.shift>HR<Key.space><Key.shift>AGENCY
Screenshot: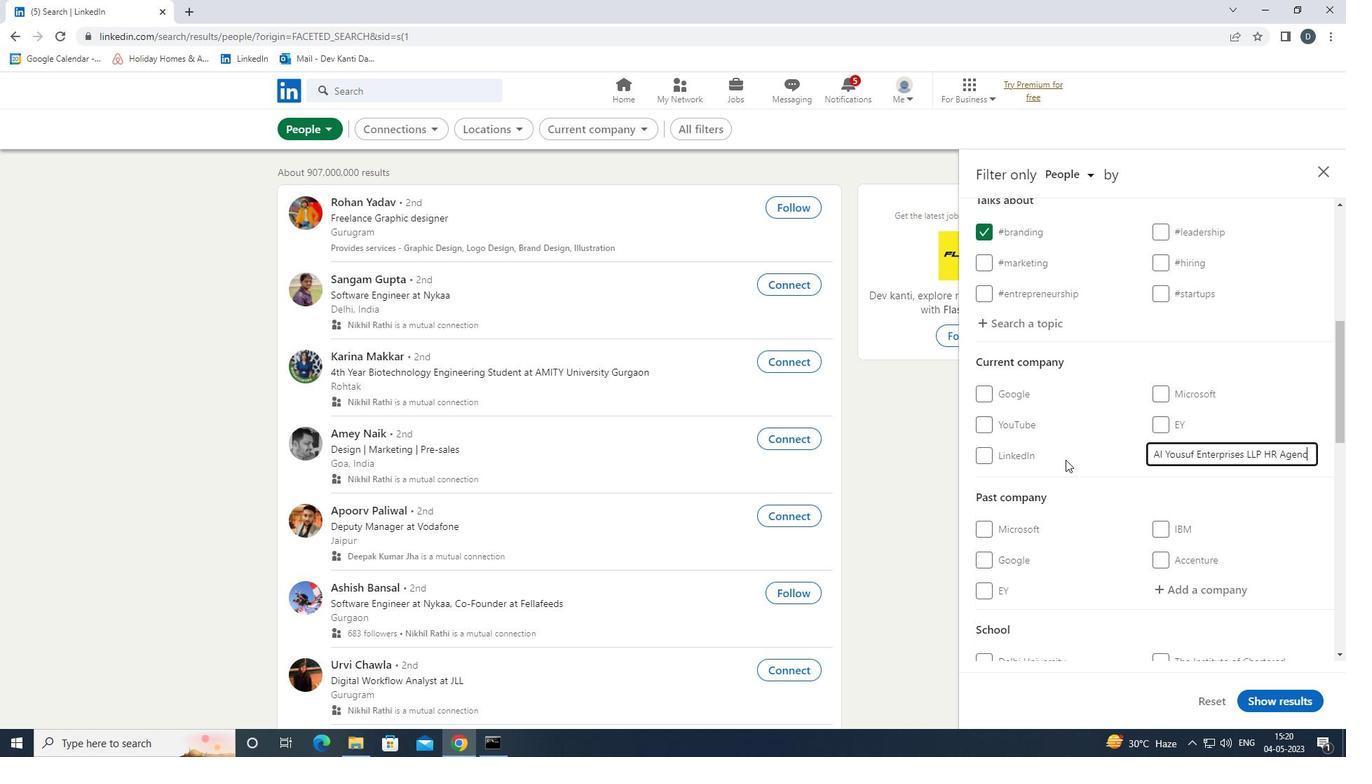 
Action: Mouse moved to (1167, 434)
Screenshot: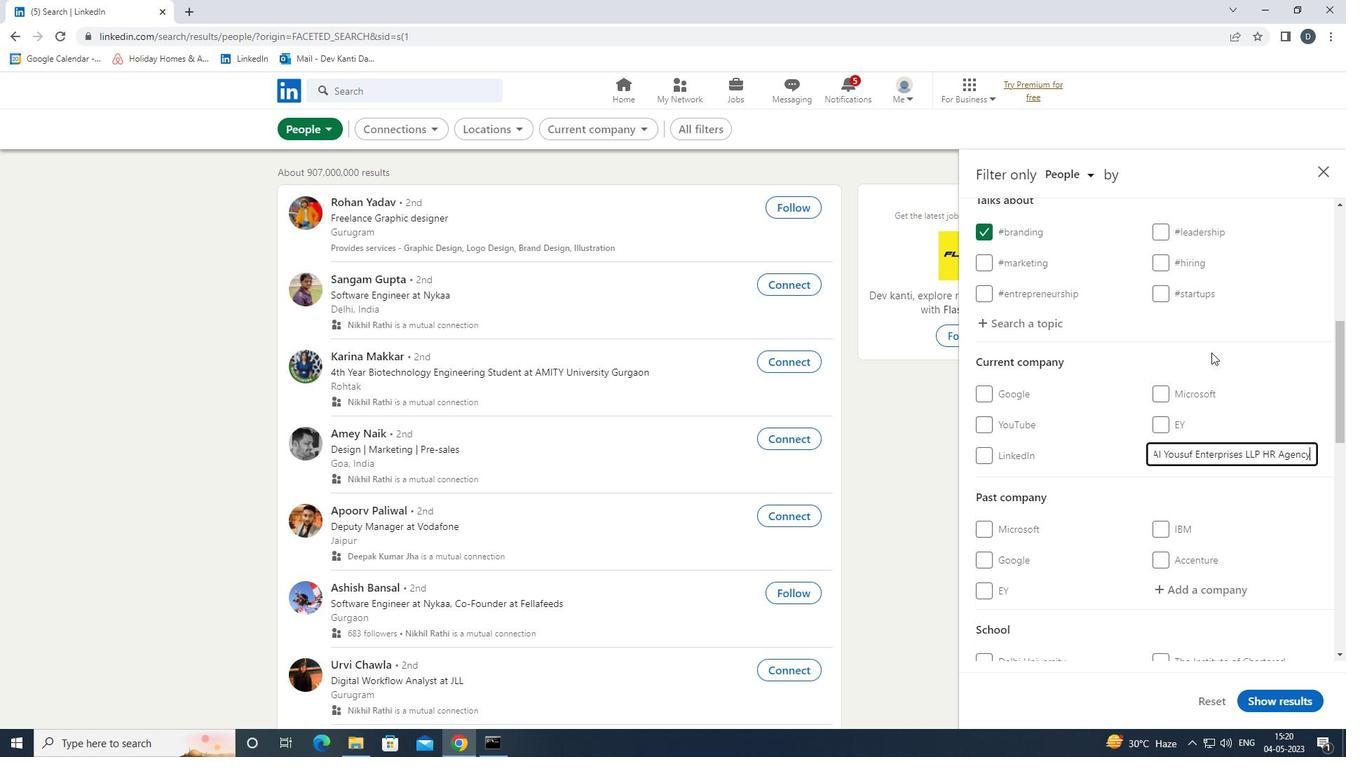 
Action: Mouse scrolled (1167, 433) with delta (0, 0)
Screenshot: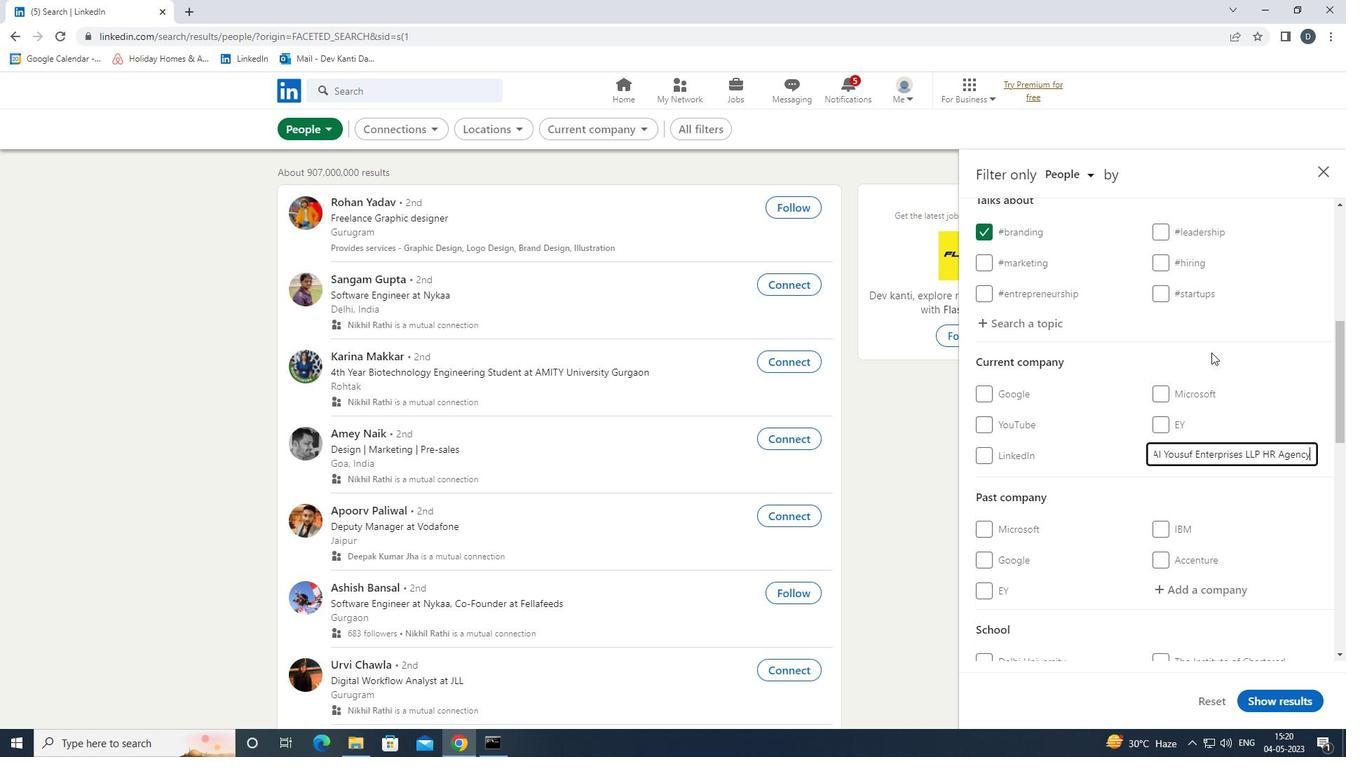
Action: Mouse scrolled (1167, 433) with delta (0, 0)
Screenshot: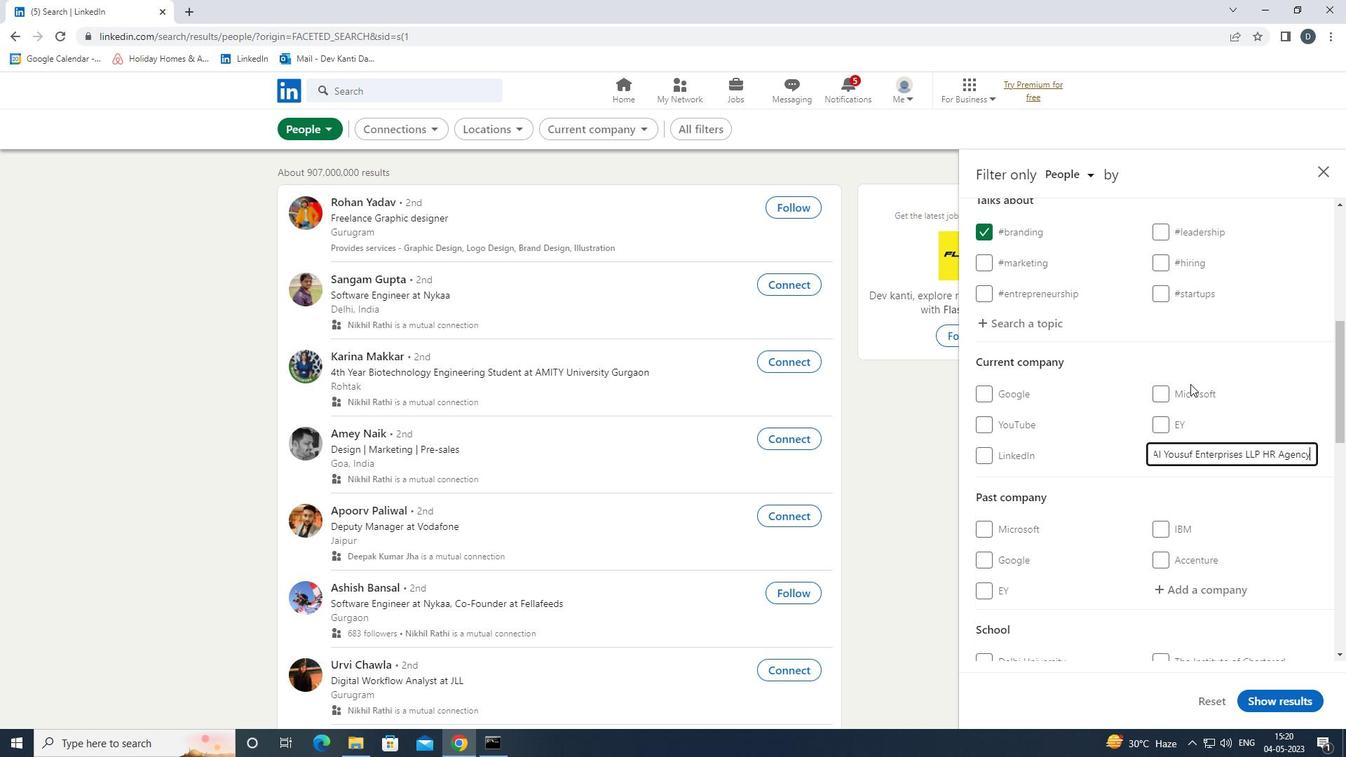 
Action: Mouse moved to (1206, 414)
Screenshot: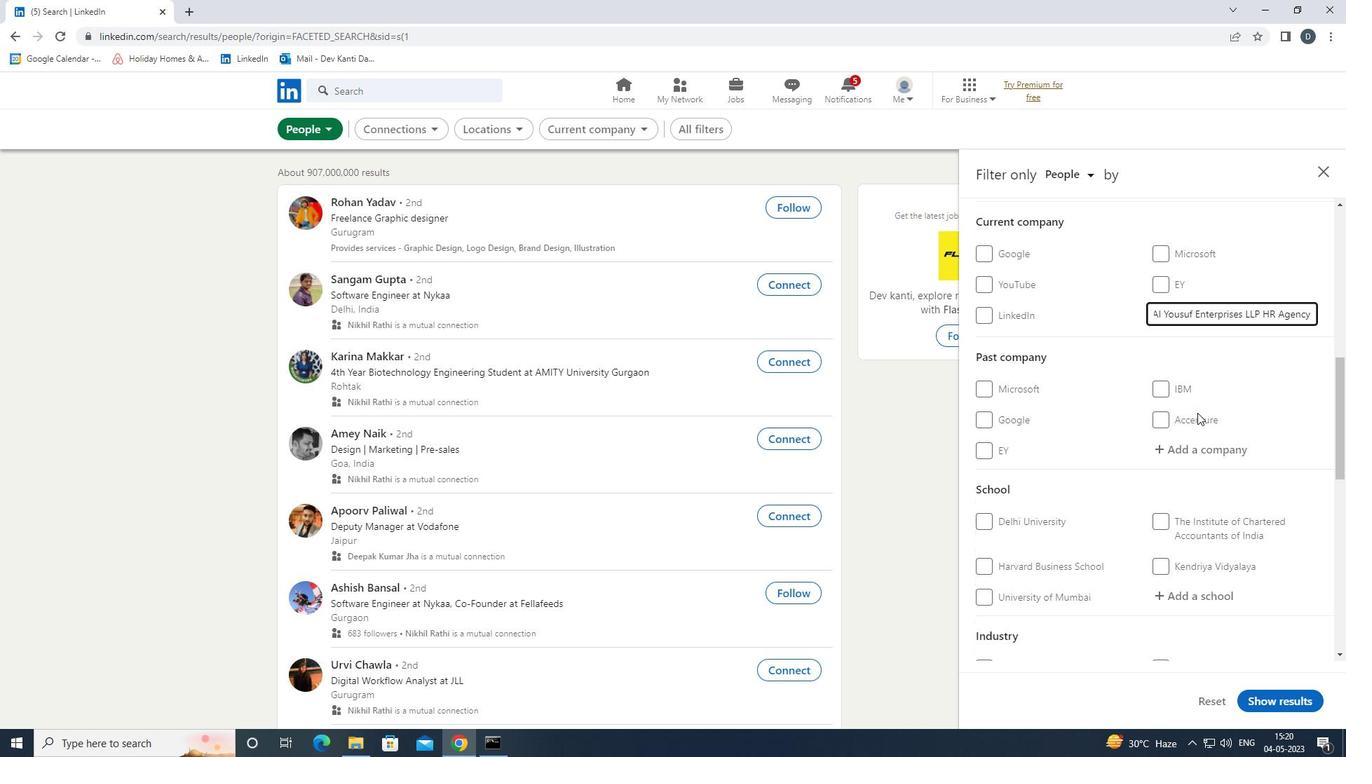 
Action: Mouse scrolled (1206, 413) with delta (0, 0)
Screenshot: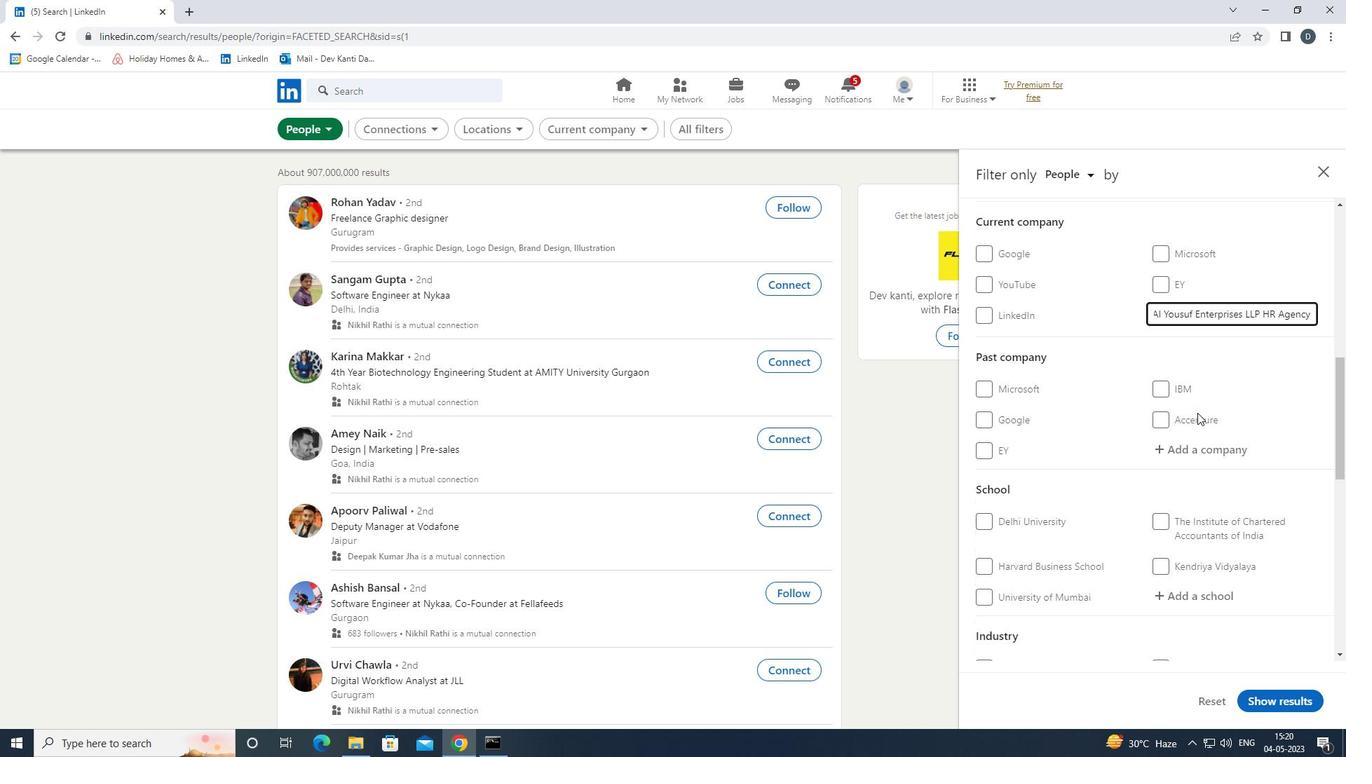
Action: Mouse moved to (1234, 412)
Screenshot: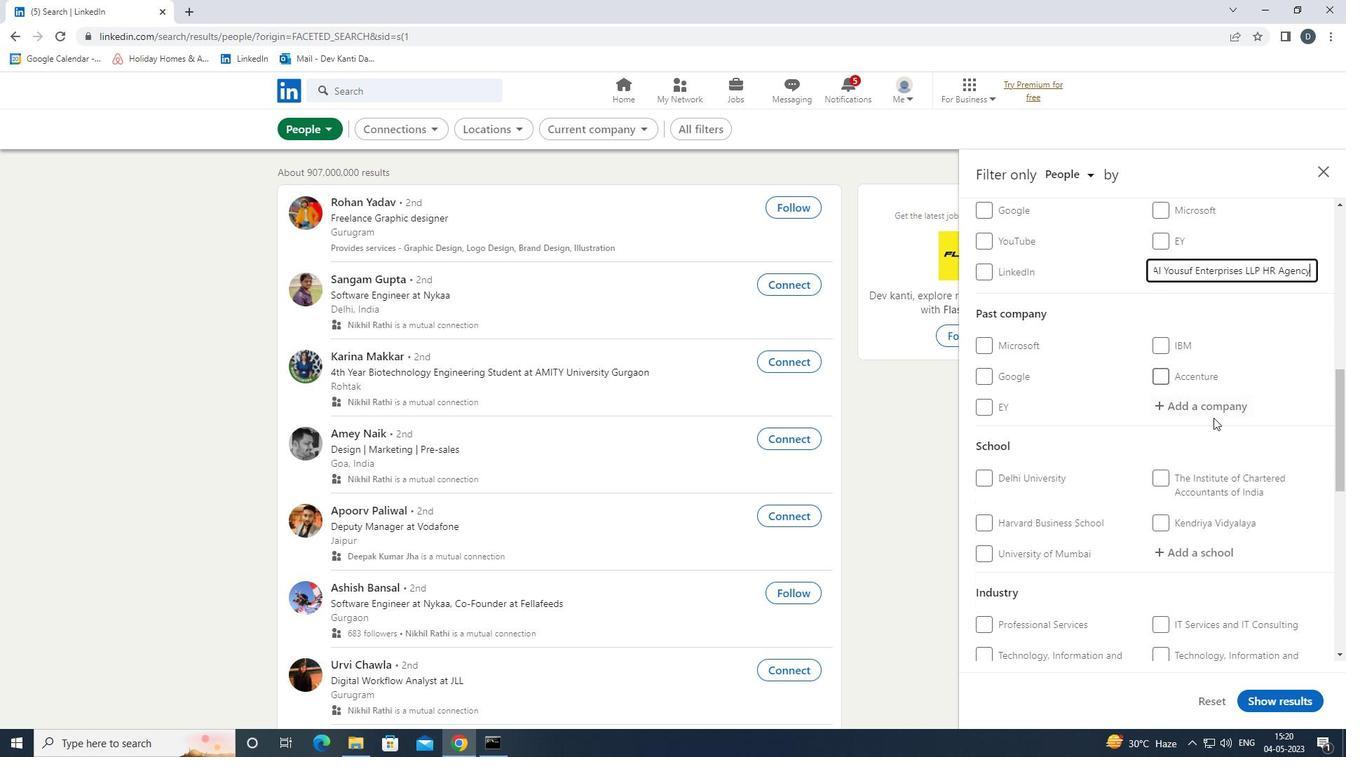 
Action: Mouse scrolled (1234, 411) with delta (0, 0)
Screenshot: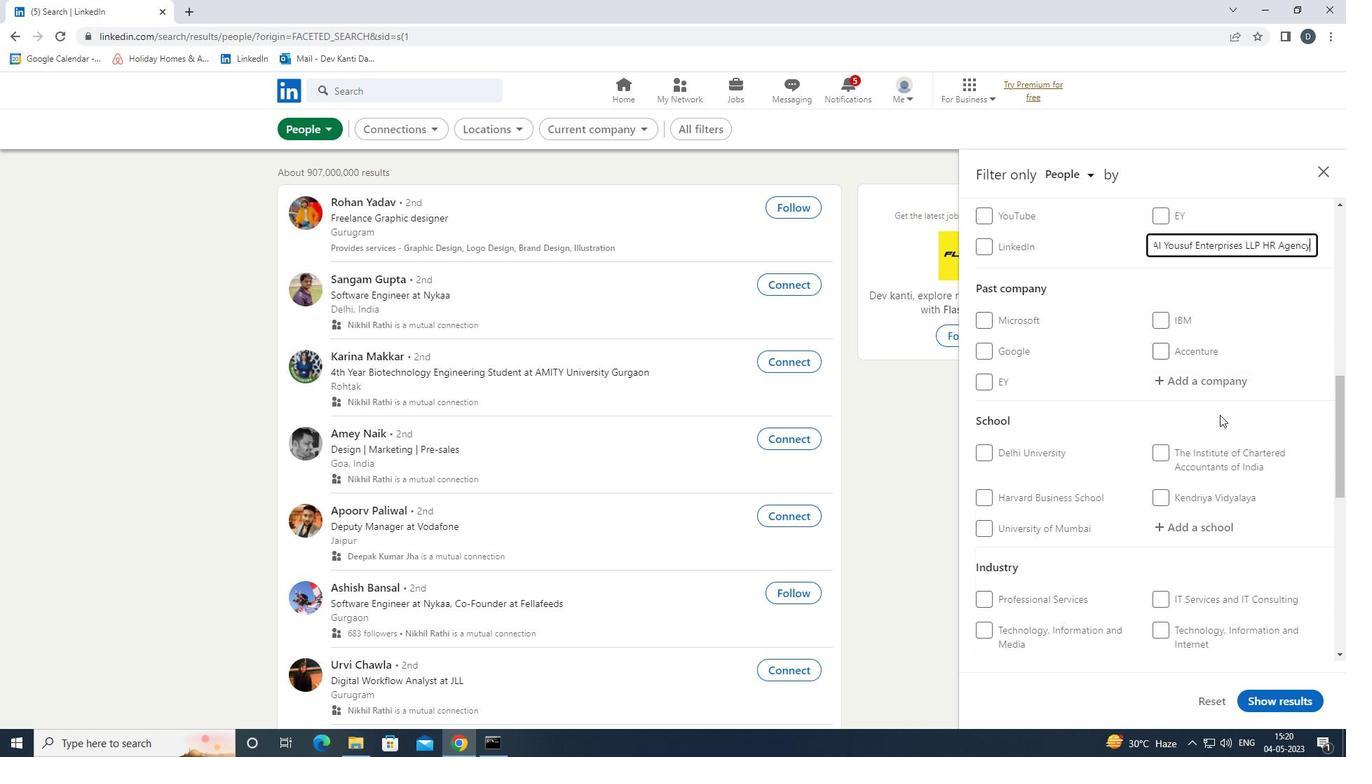 
Action: Mouse moved to (1212, 457)
Screenshot: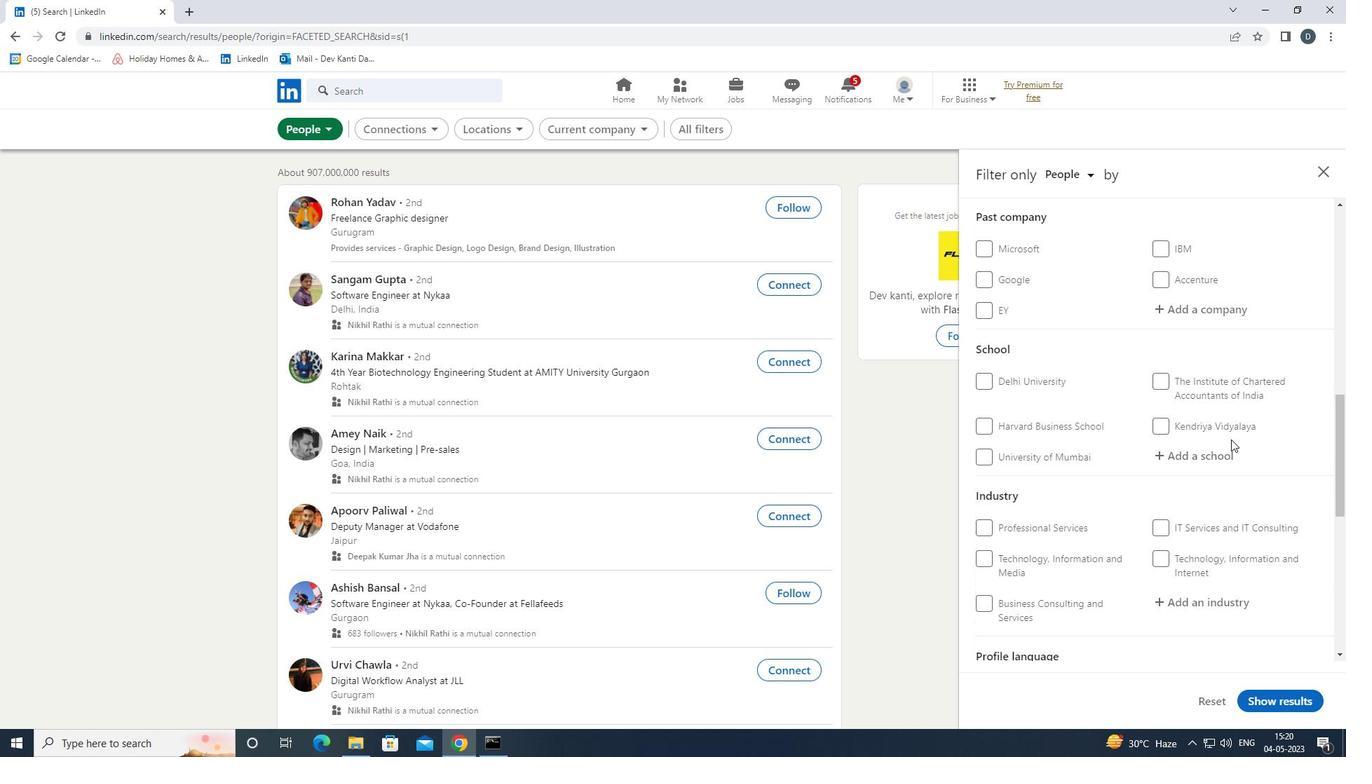 
Action: Mouse scrolled (1212, 457) with delta (0, 0)
Screenshot: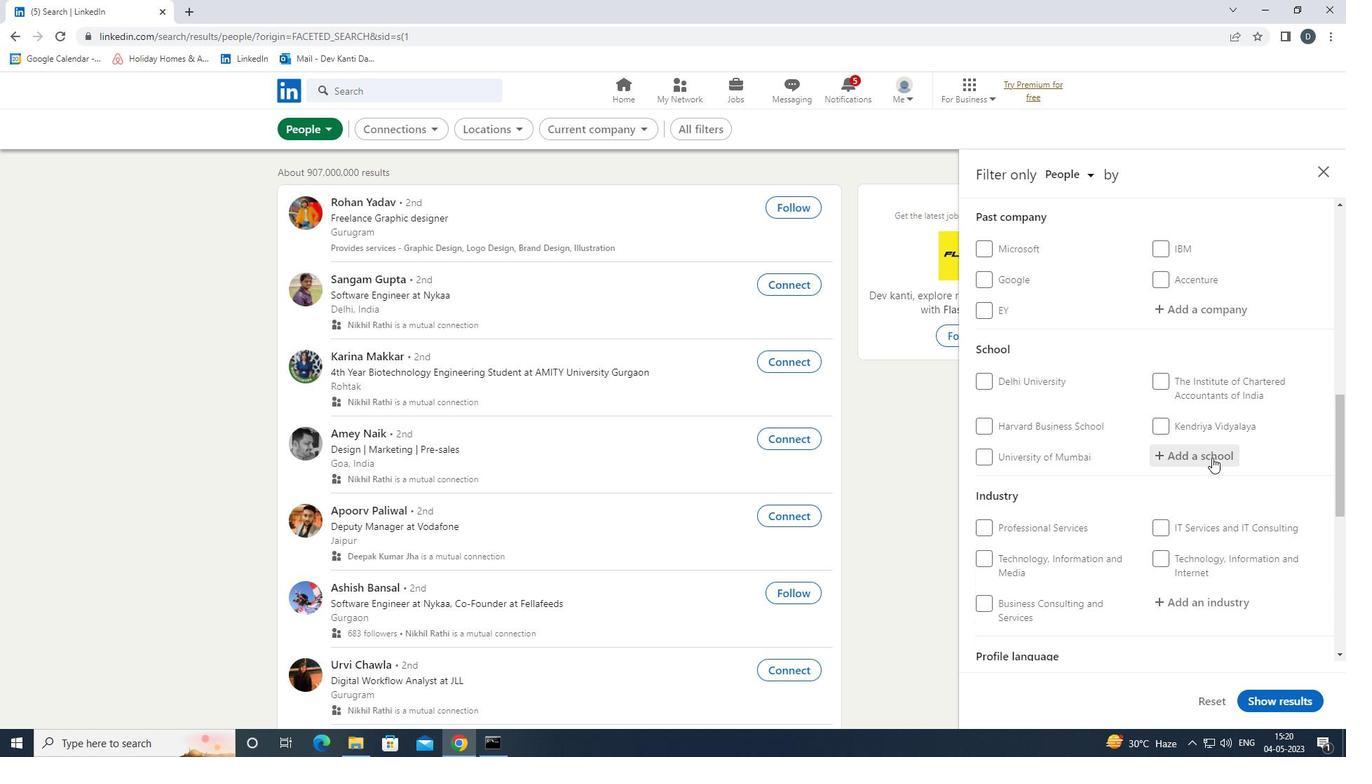 
Action: Mouse scrolled (1212, 457) with delta (0, 0)
Screenshot: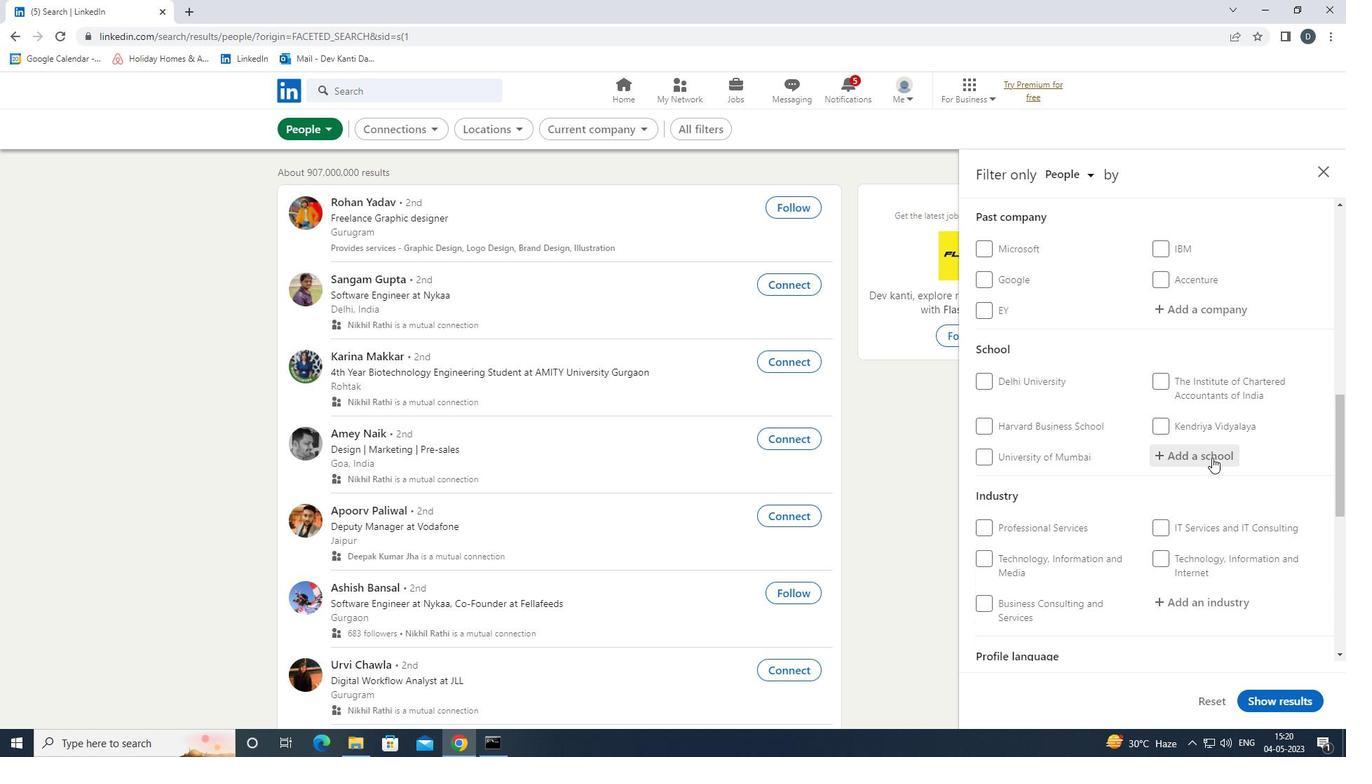 
Action: Mouse scrolled (1212, 457) with delta (0, 0)
Screenshot: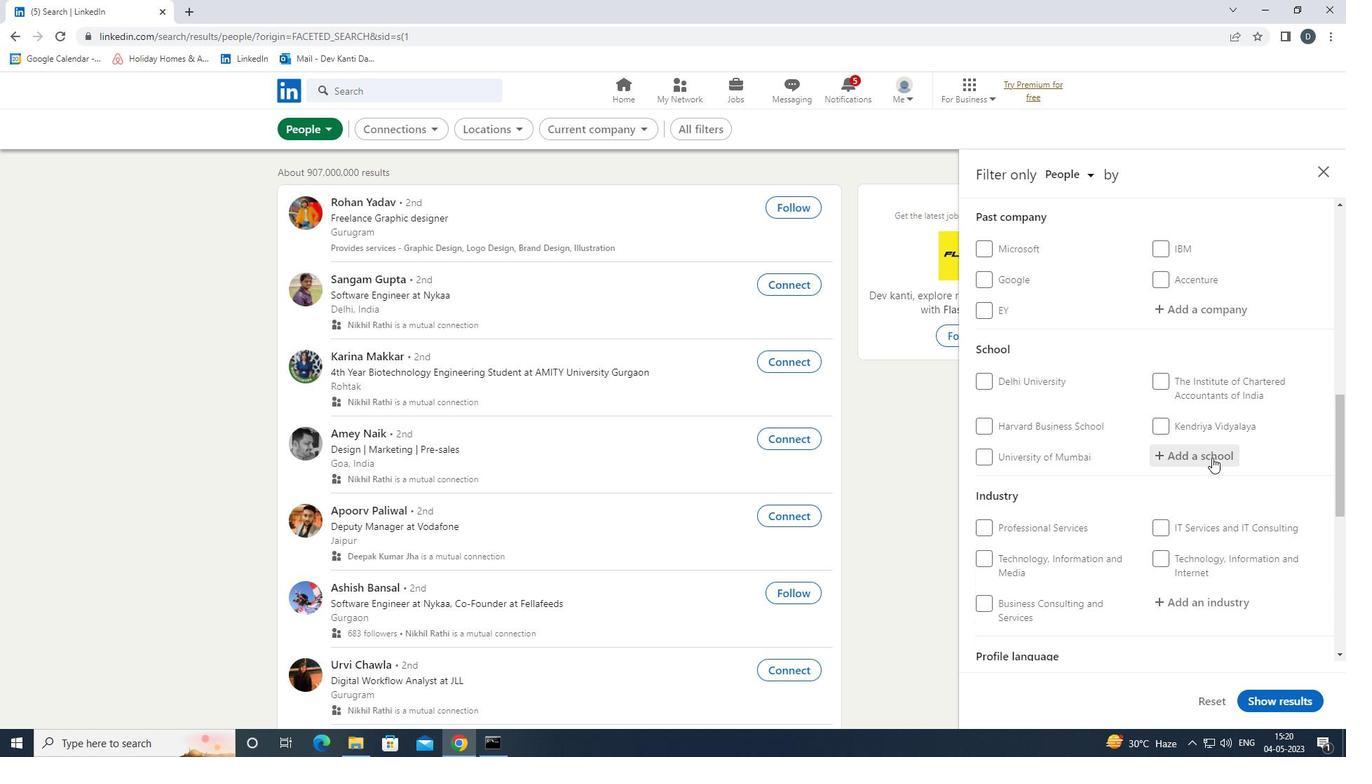 
Action: Mouse scrolled (1212, 457) with delta (0, 0)
Screenshot: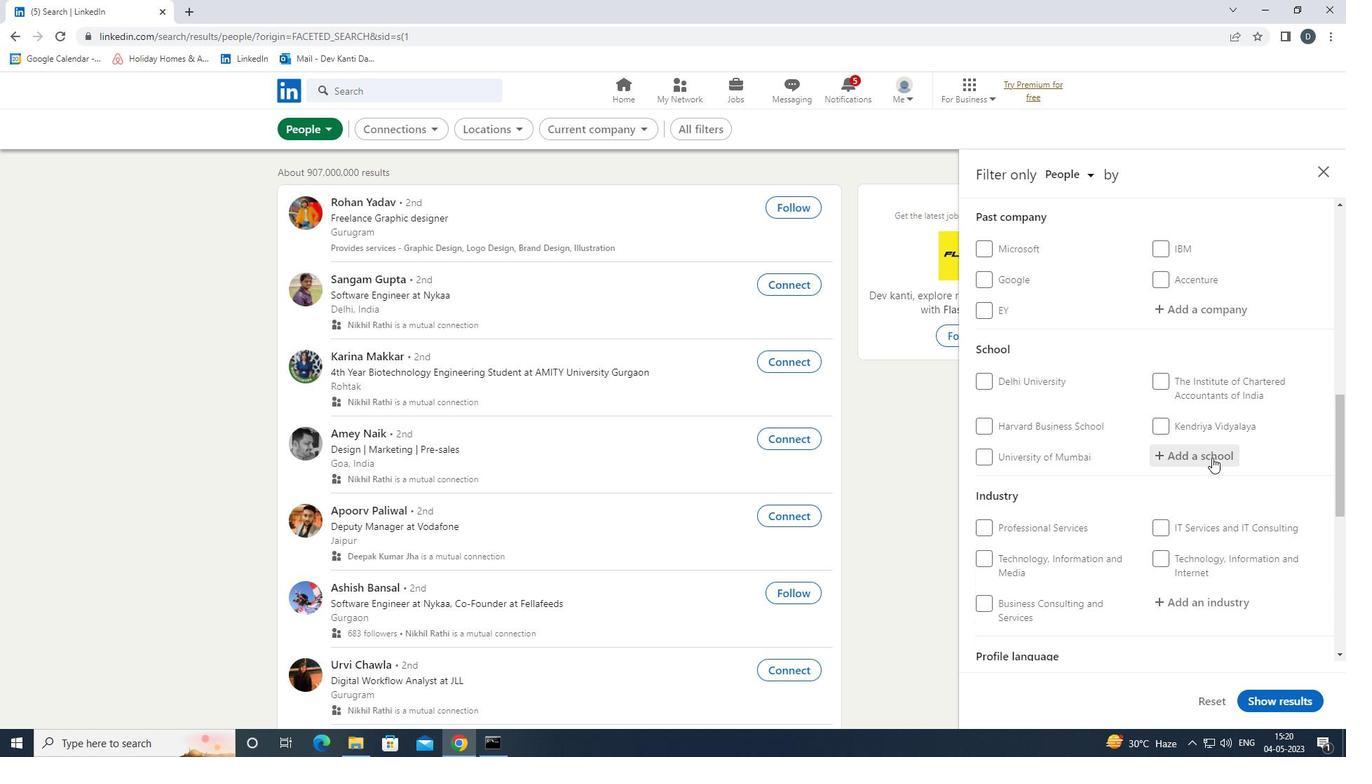 
Action: Mouse moved to (1211, 456)
Screenshot: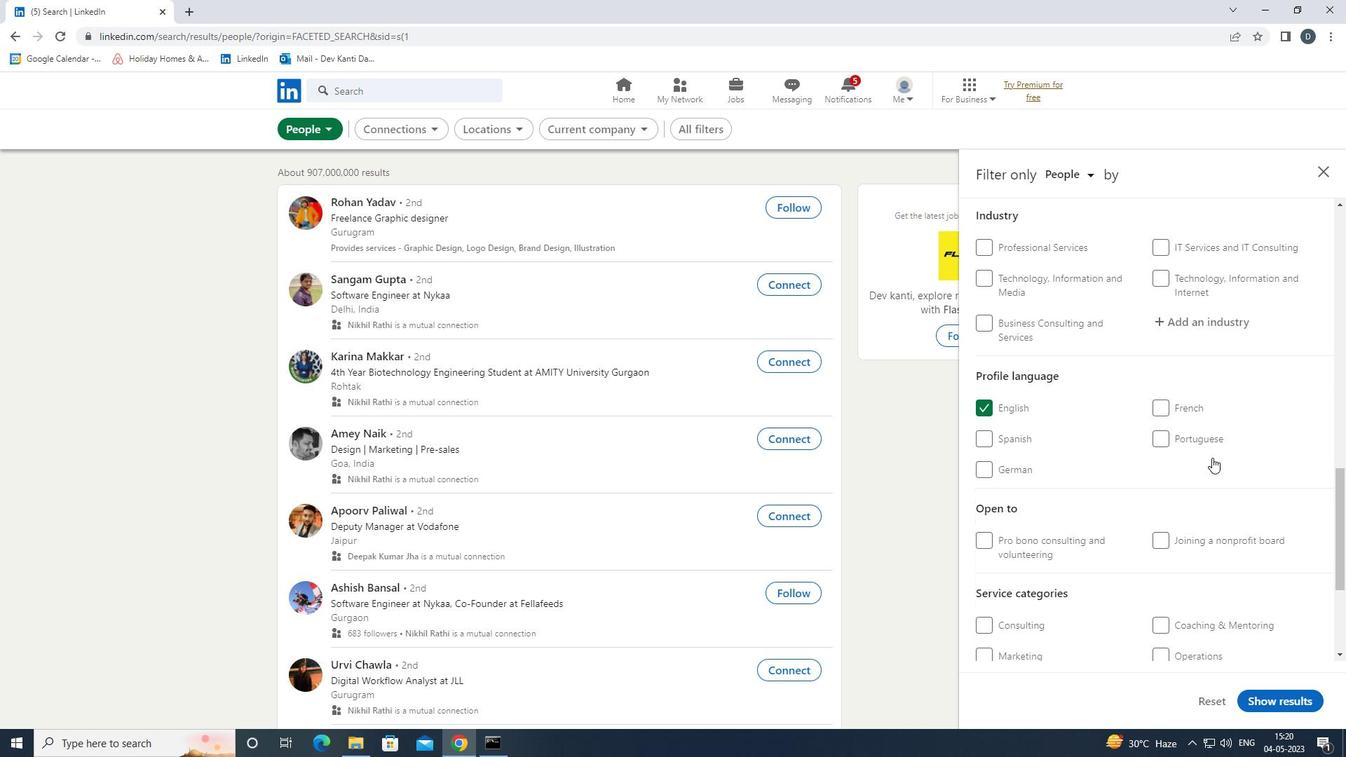 
Action: Mouse scrolled (1211, 457) with delta (0, 0)
Screenshot: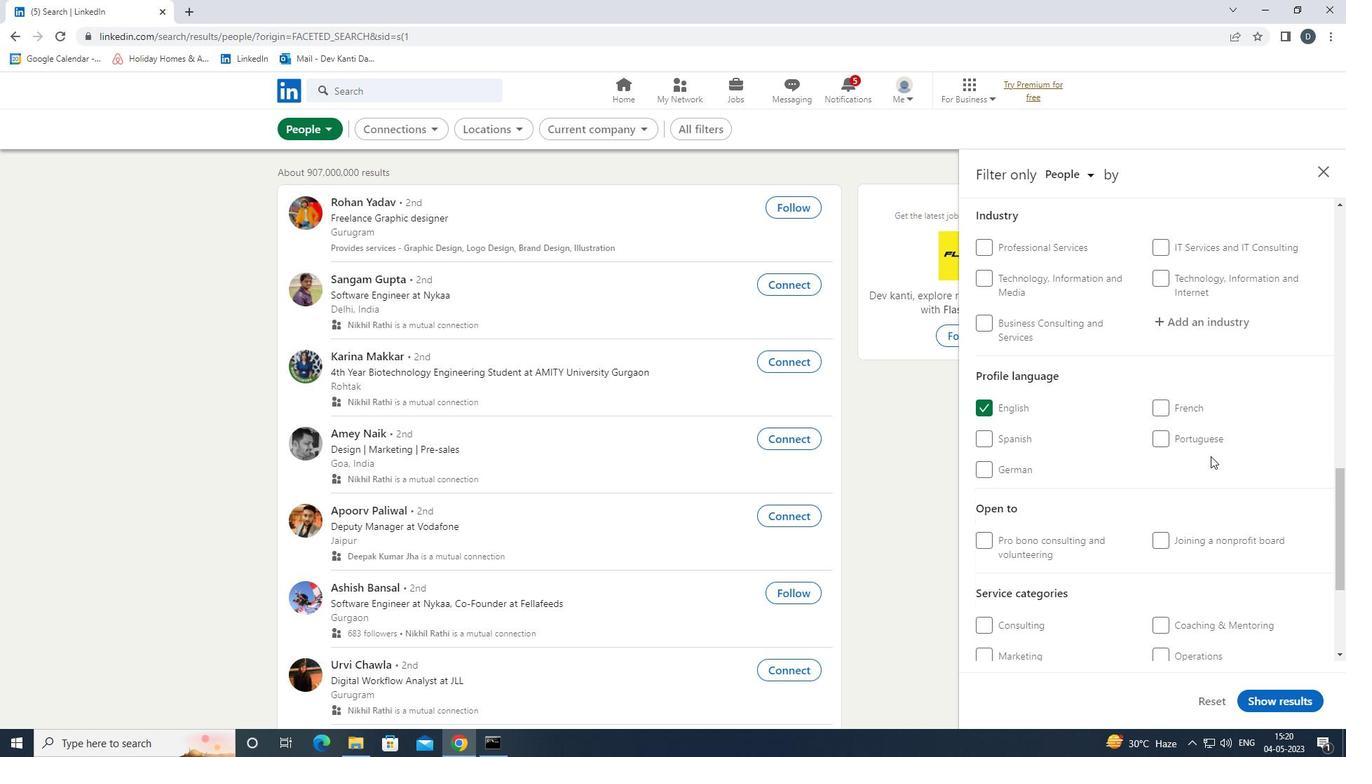 
Action: Mouse scrolled (1211, 457) with delta (0, 0)
Screenshot: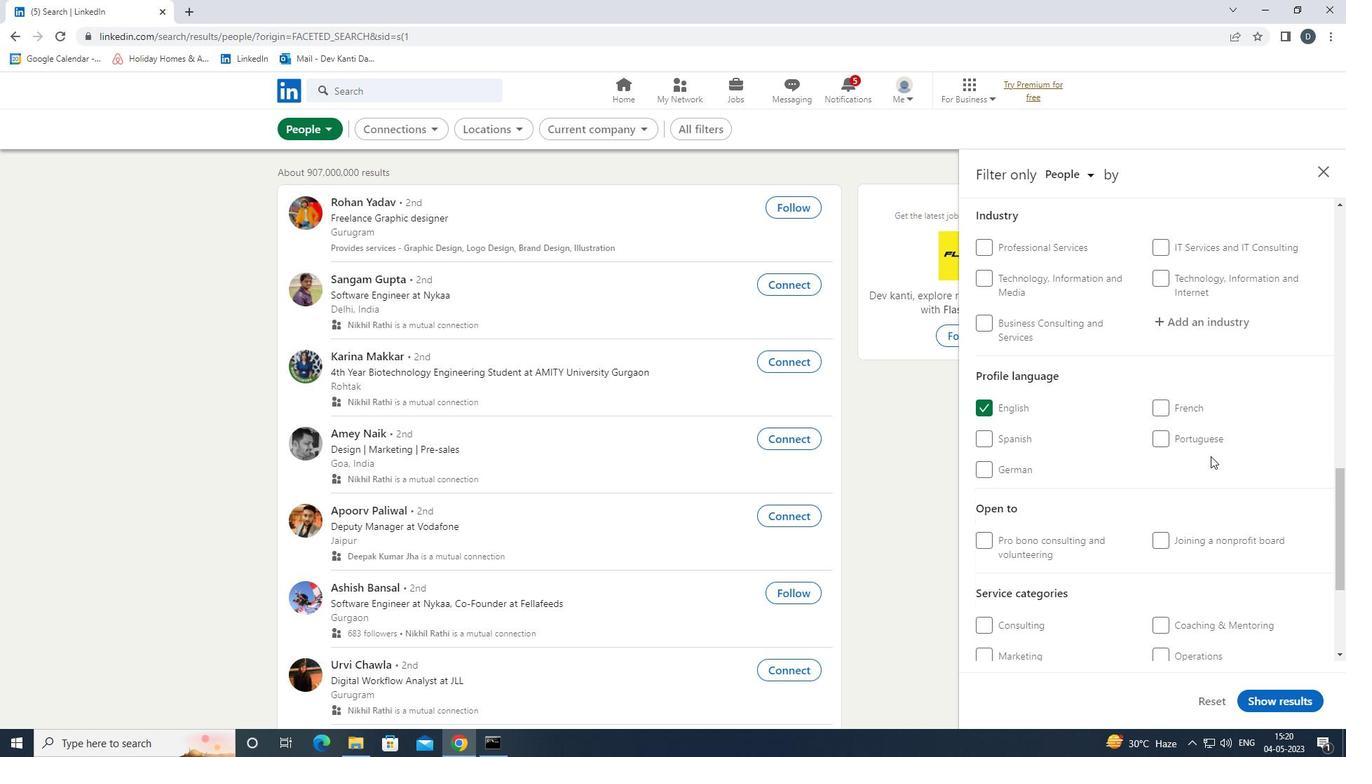 
Action: Mouse scrolled (1211, 457) with delta (0, 0)
Screenshot: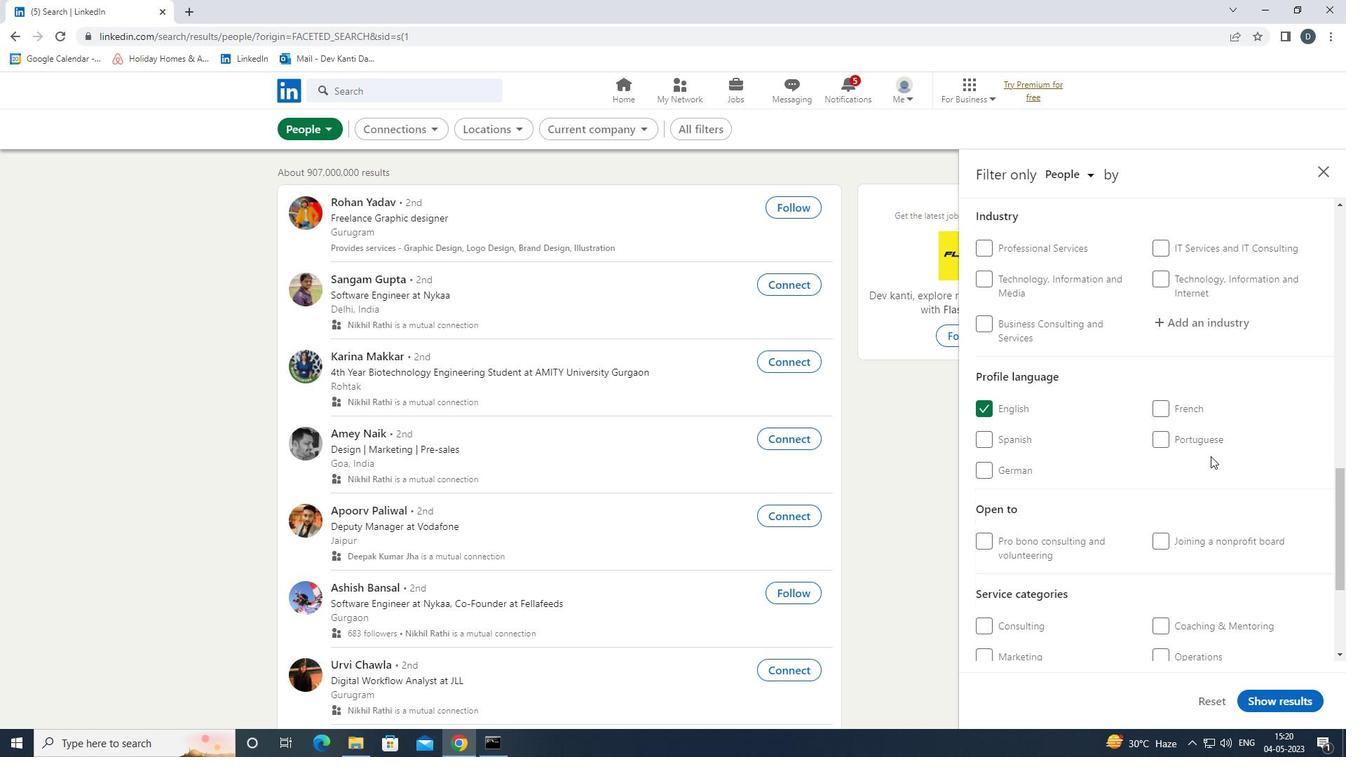 
Action: Mouse scrolled (1211, 457) with delta (0, 0)
Screenshot: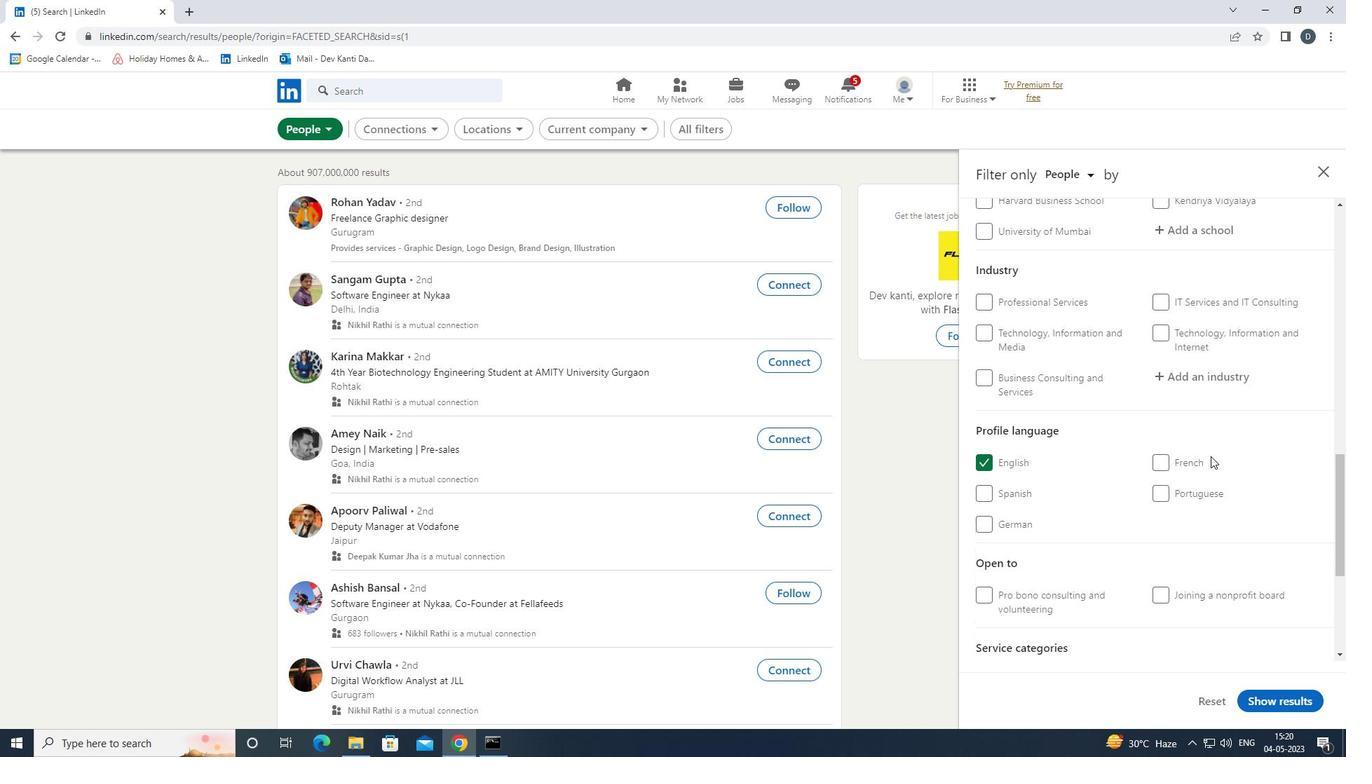 
Action: Mouse moved to (1205, 450)
Screenshot: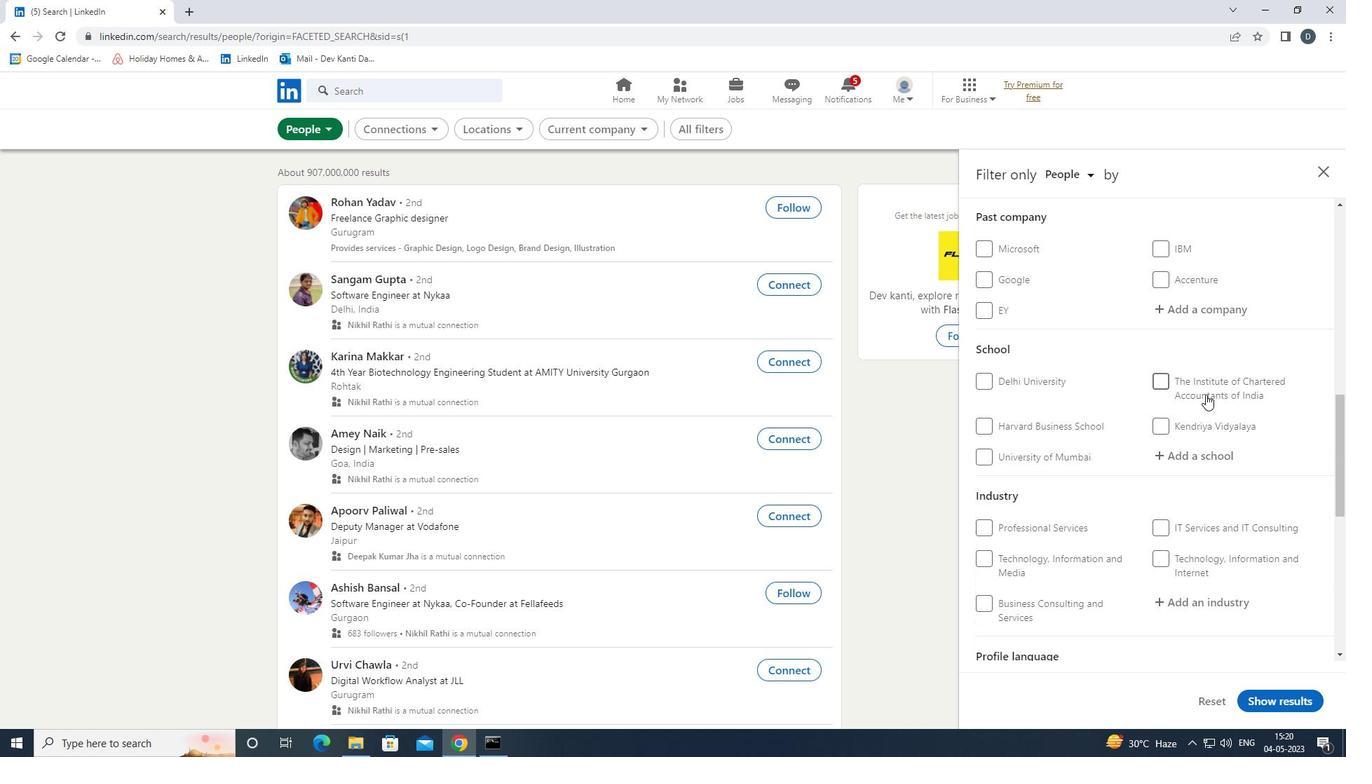 
Action: Mouse pressed left at (1205, 450)
Screenshot: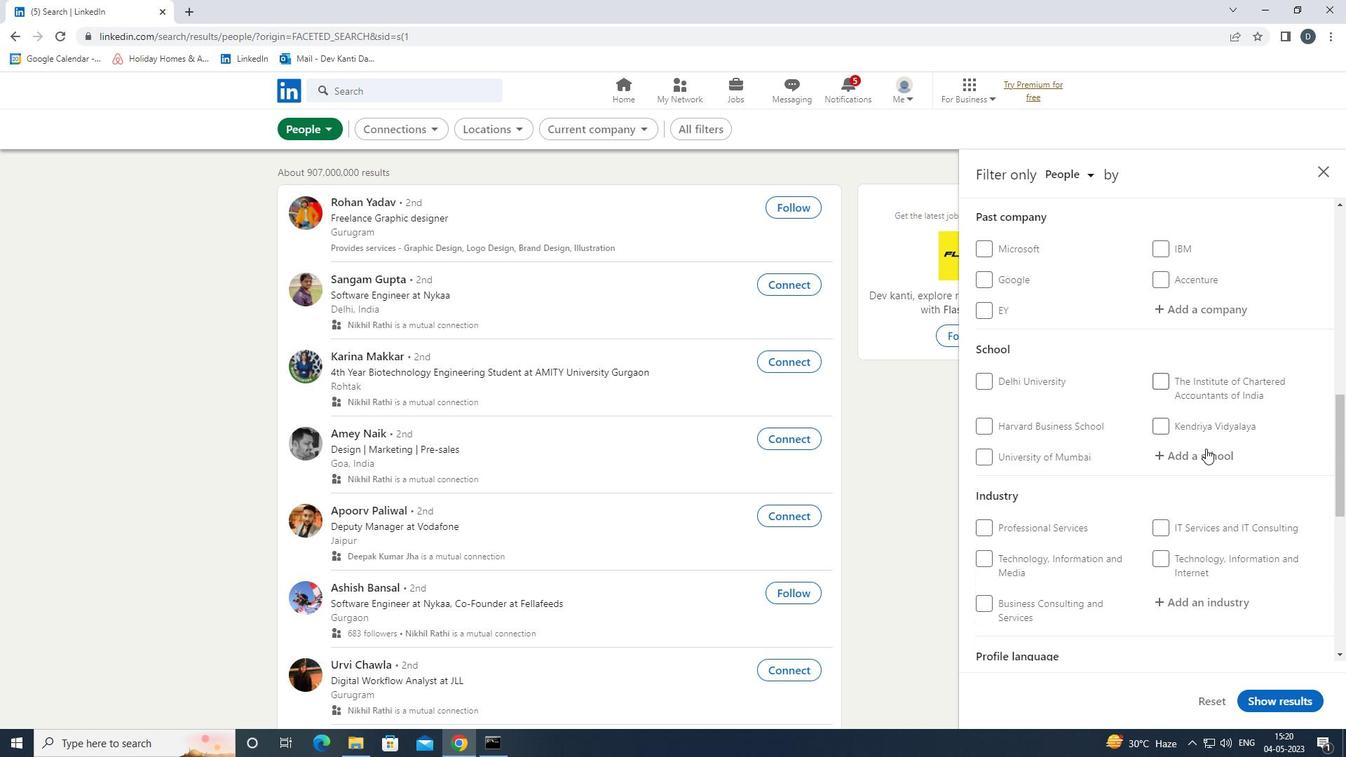 
Action: Key pressed <Key.shift><Key.shift><Key.shift>SOFTWARE<Key.space><Key.shift><Key.shift><Key.shift>NGINEERING<Key.left><Key.left><Key.left><Key.left><Key.left><Key.left><Key.left><Key.left><Key.left><Key.left><Key.shift>E<Key.right><Key.right><Key.right><Key.right><Key.right><Key.right><Key.right><Key.right><Key.right><Key.right><Key.right><Key.right><Key.down><Key.enter>
Screenshot: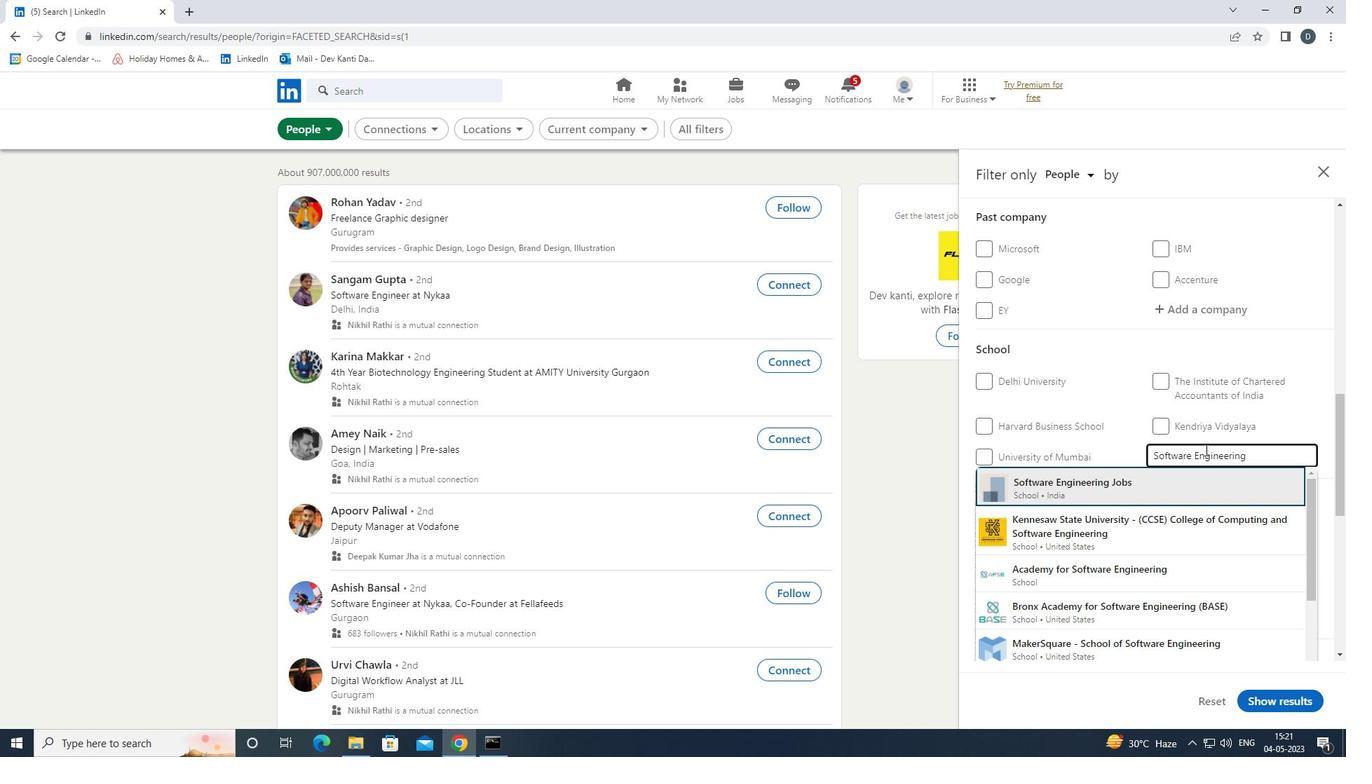 
Action: Mouse moved to (1269, 382)
Screenshot: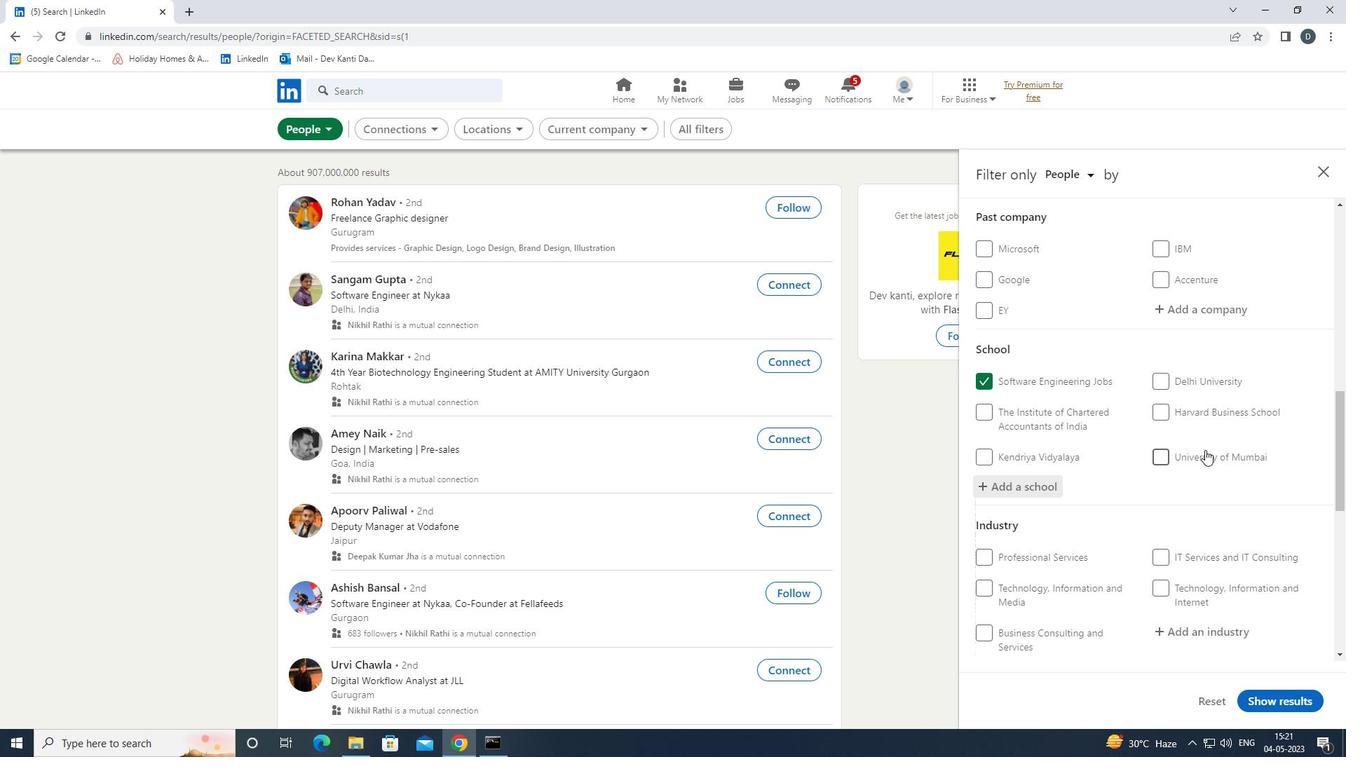 
Action: Mouse scrolled (1269, 381) with delta (0, 0)
Screenshot: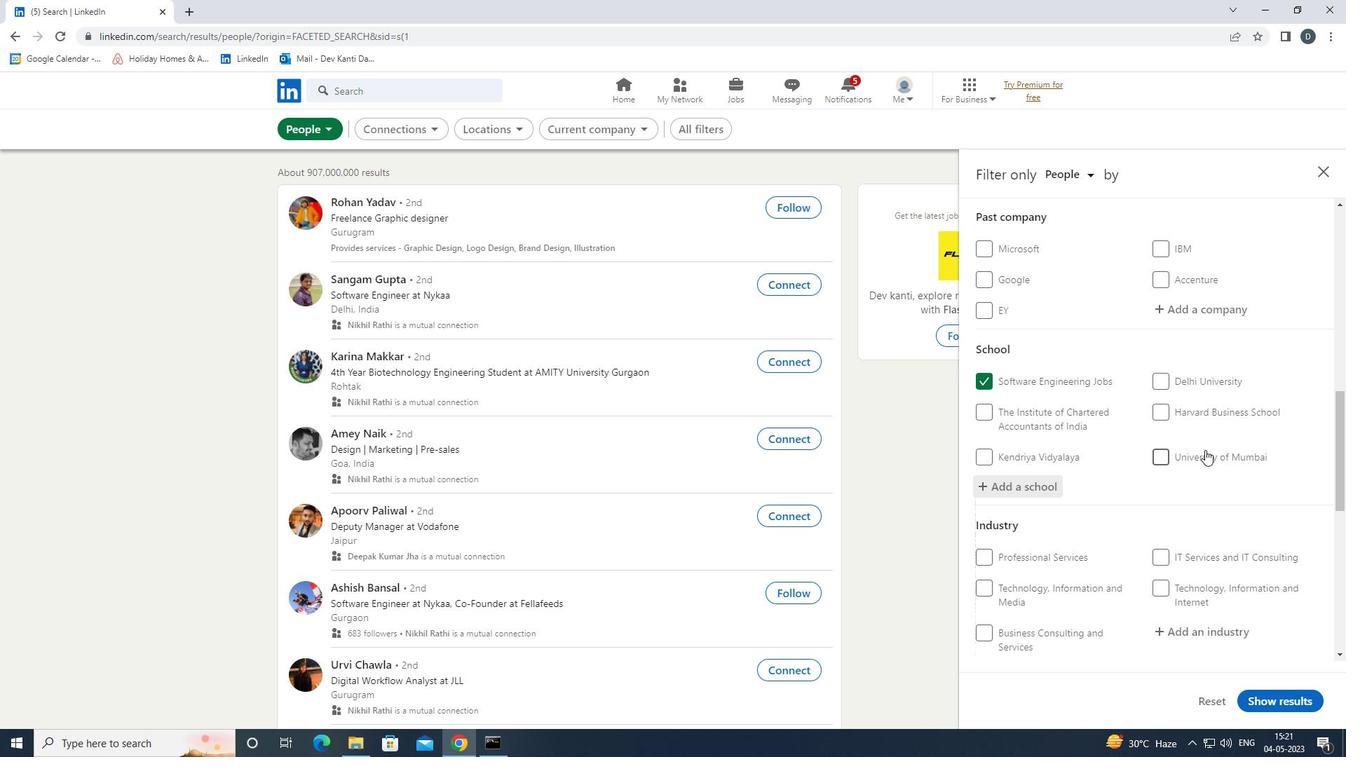 
Action: Mouse moved to (1265, 396)
Screenshot: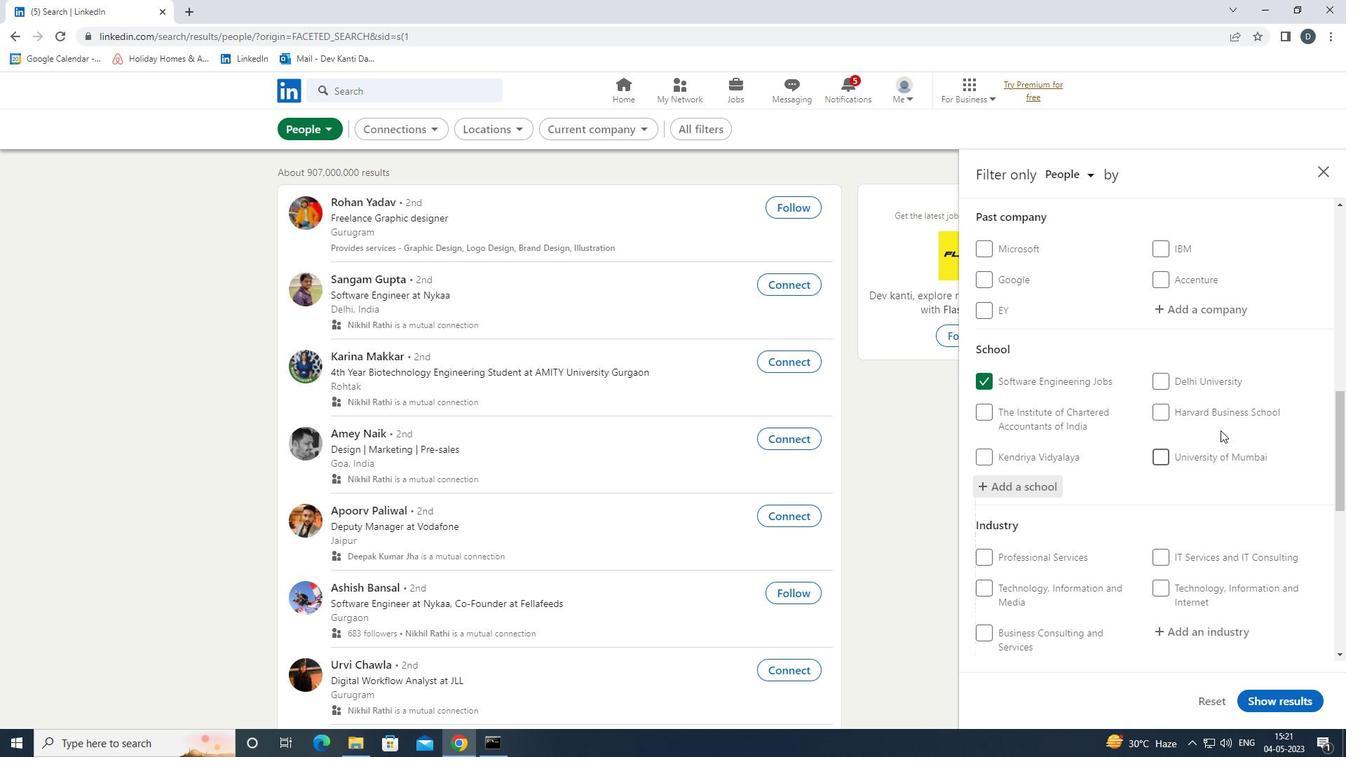 
Action: Mouse scrolled (1265, 395) with delta (0, 0)
Screenshot: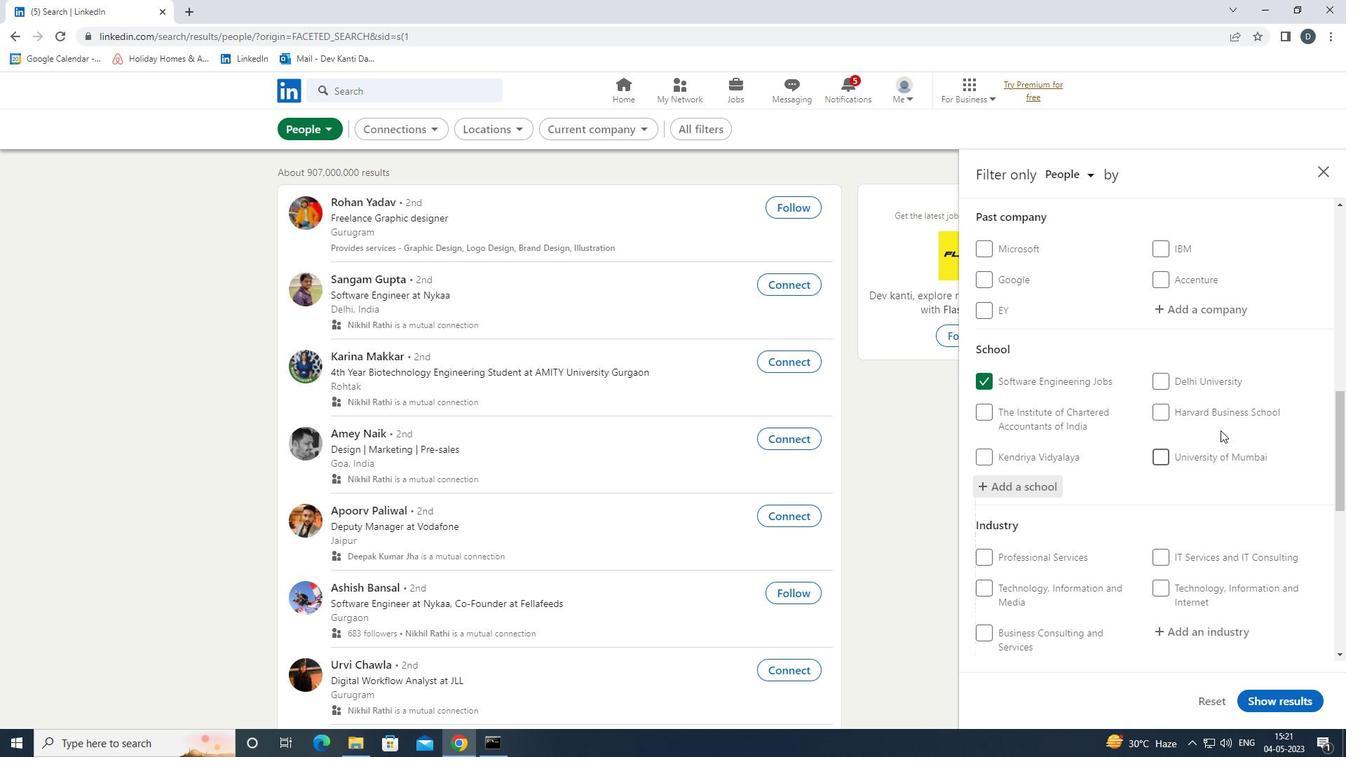 
Action: Mouse moved to (1260, 405)
Screenshot: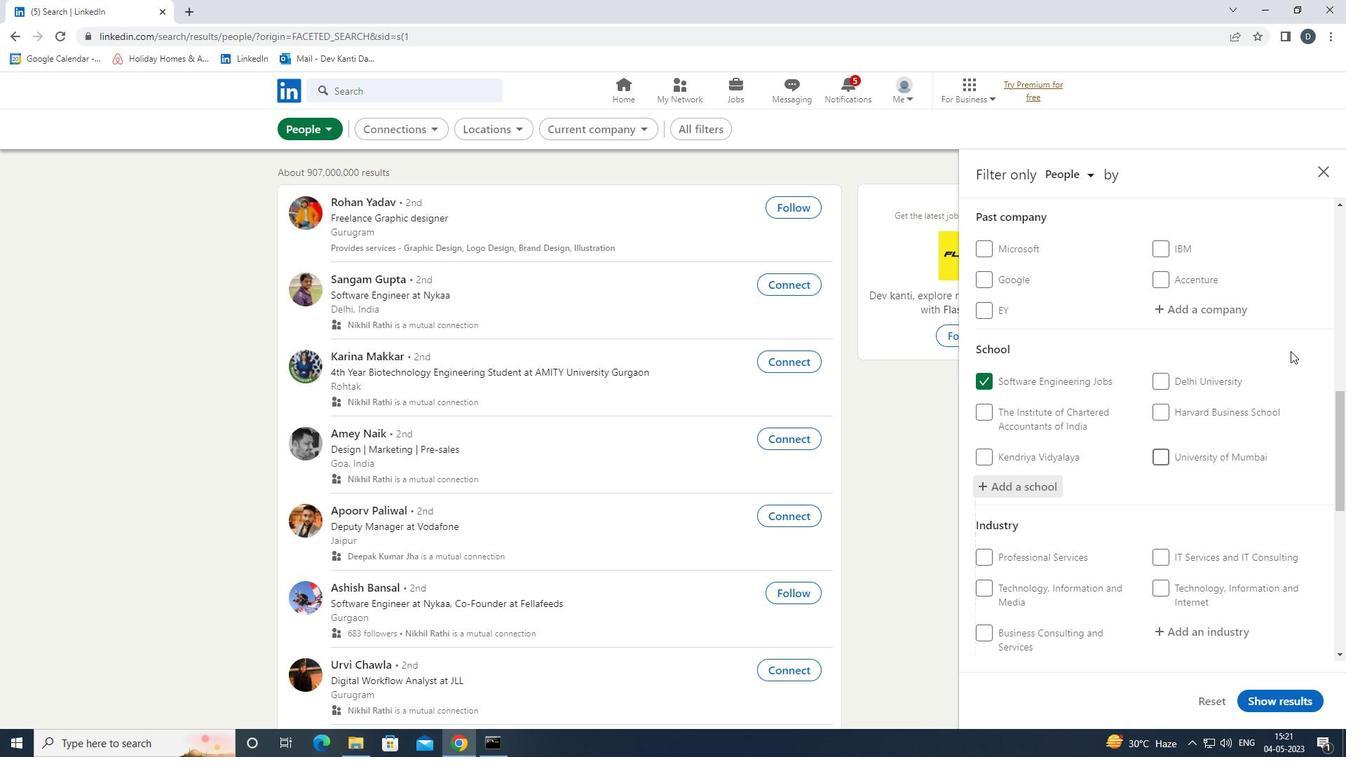 
Action: Mouse scrolled (1260, 404) with delta (0, 0)
Screenshot: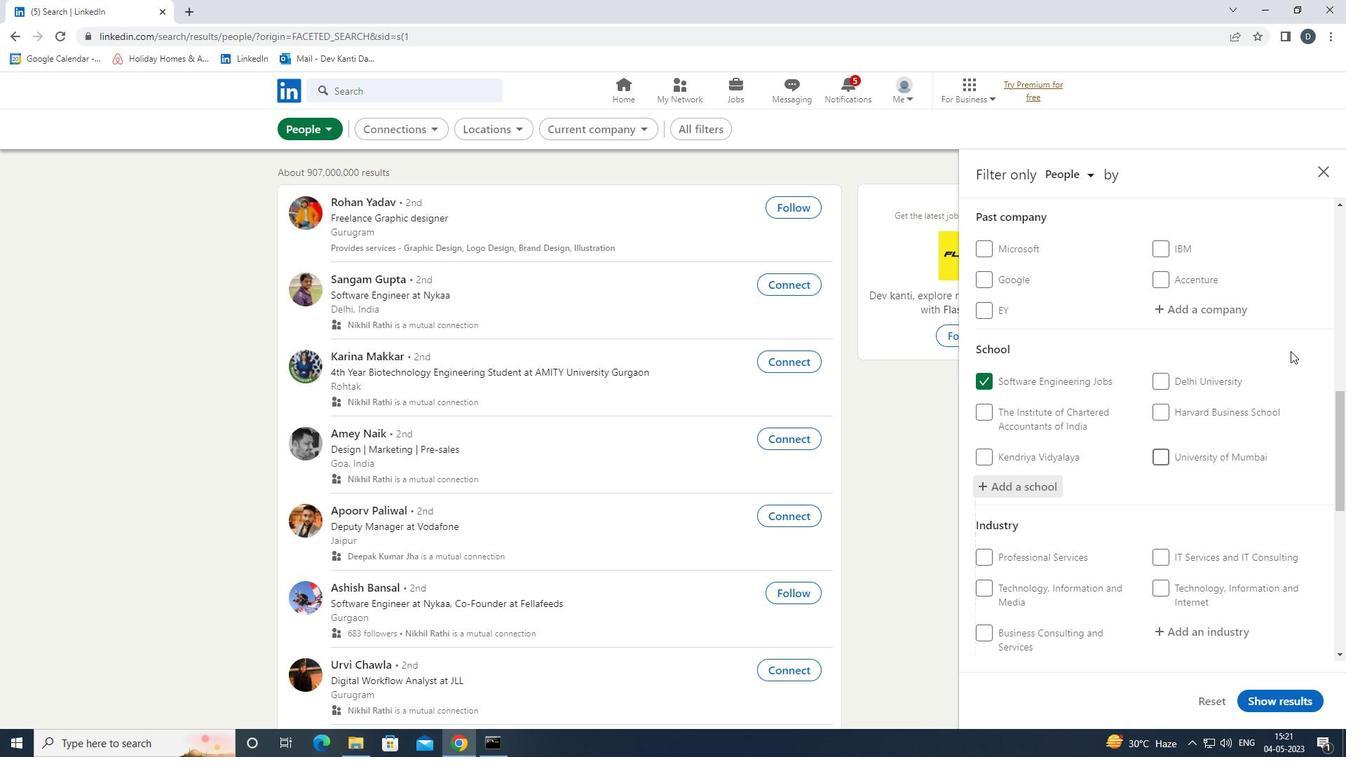 
Action: Mouse moved to (1208, 424)
Screenshot: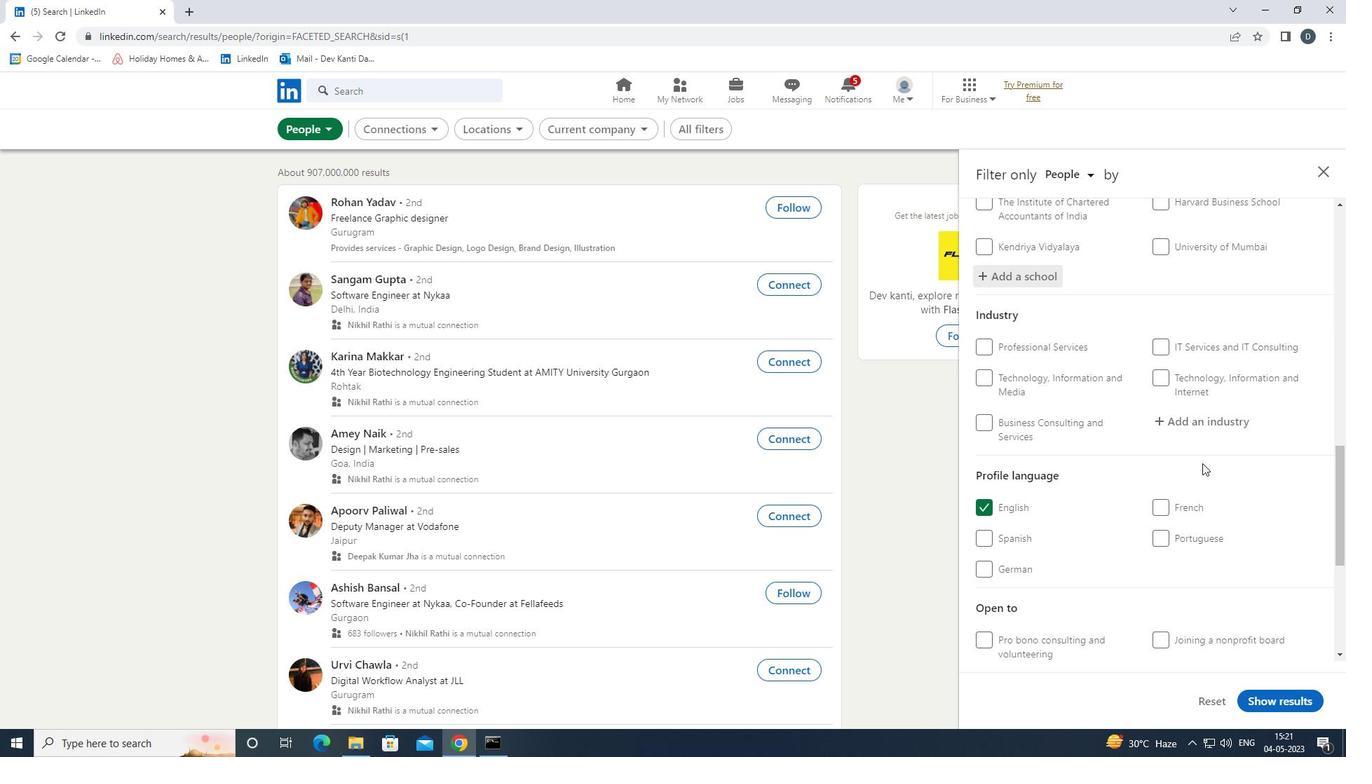 
Action: Mouse pressed left at (1208, 424)
Screenshot: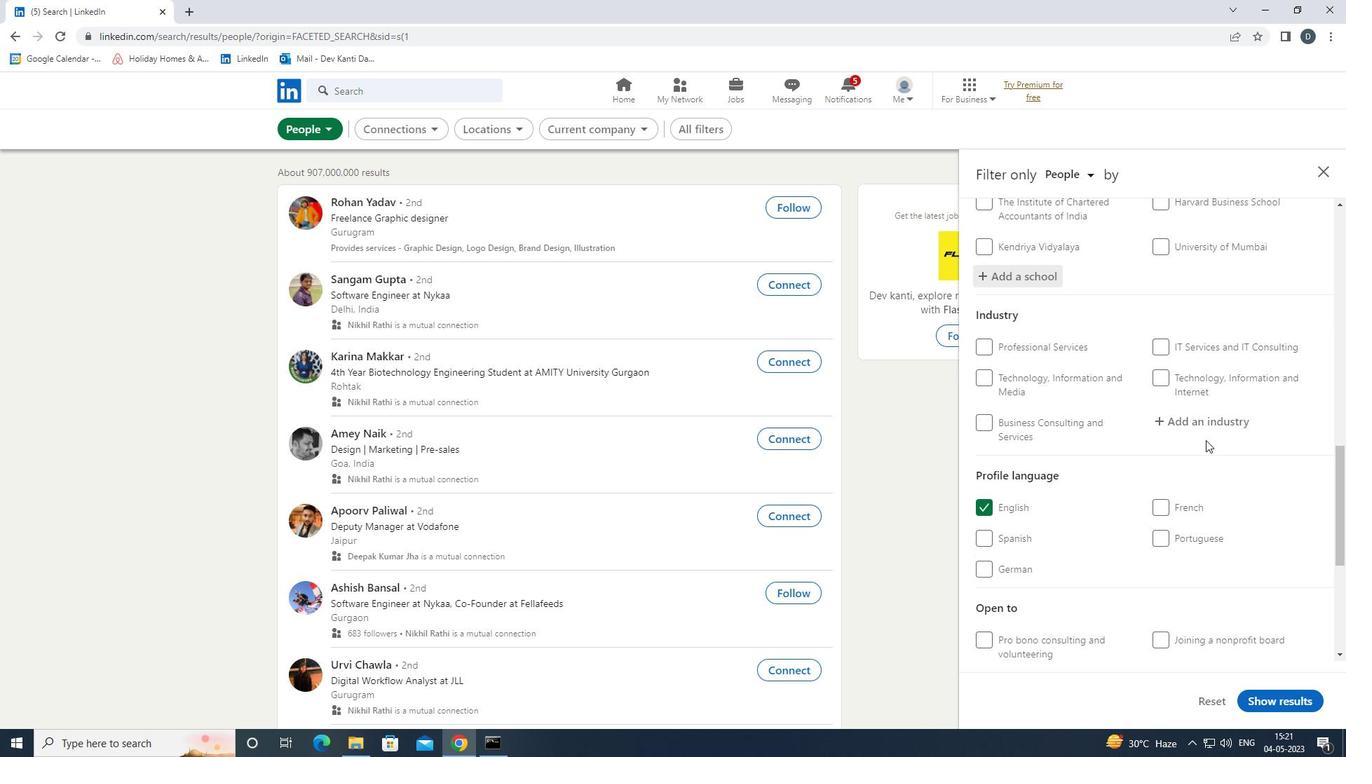 
Action: Key pressed <Key.shift>BLOCKCH<Key.down><Key.enter>
Screenshot: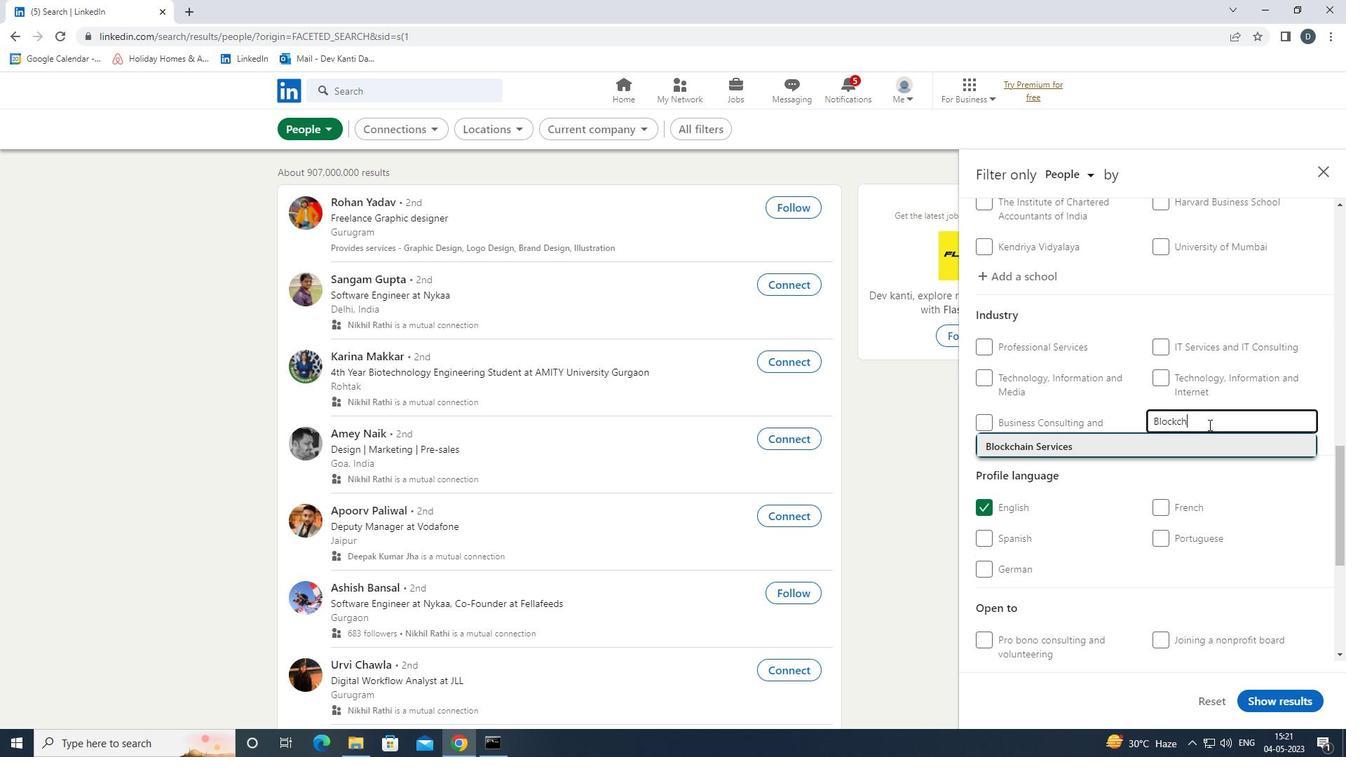 
Action: Mouse moved to (1186, 421)
Screenshot: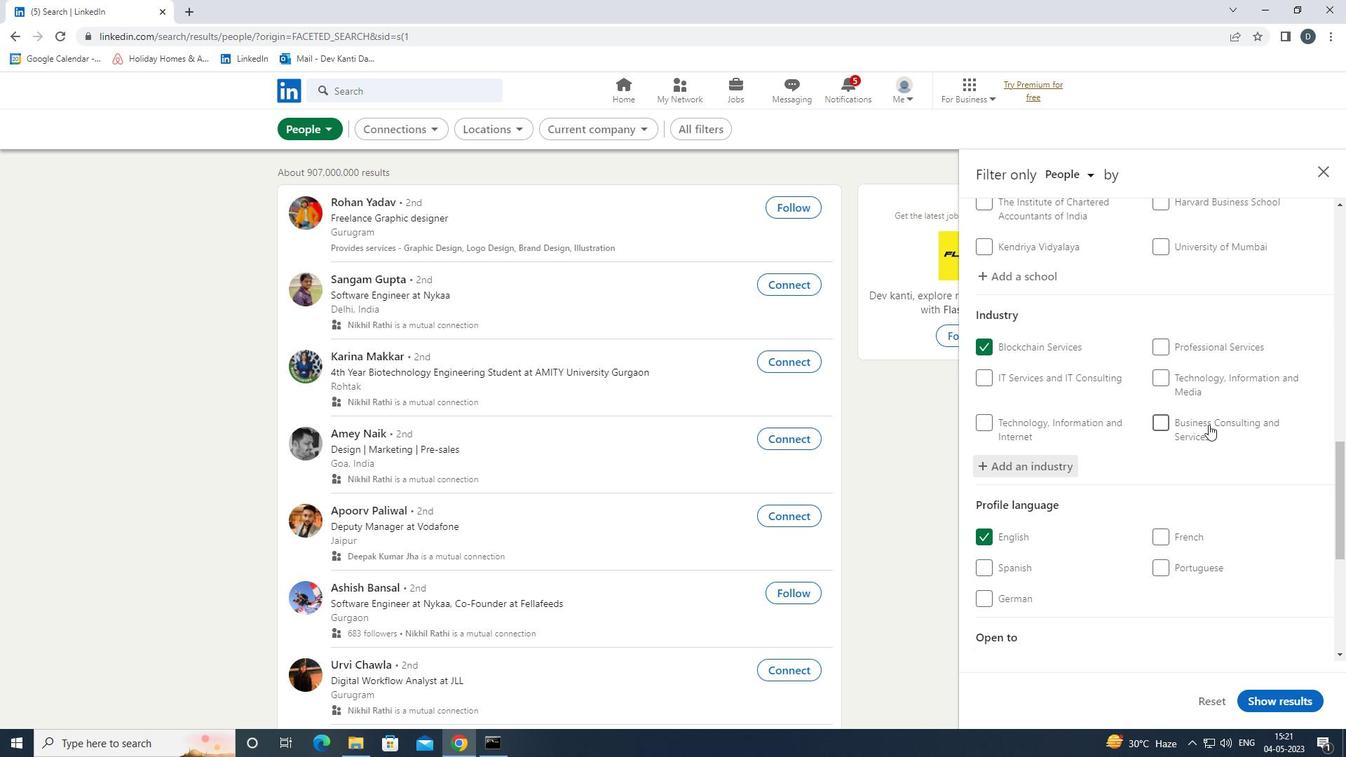 
Action: Mouse scrolled (1186, 420) with delta (0, 0)
Screenshot: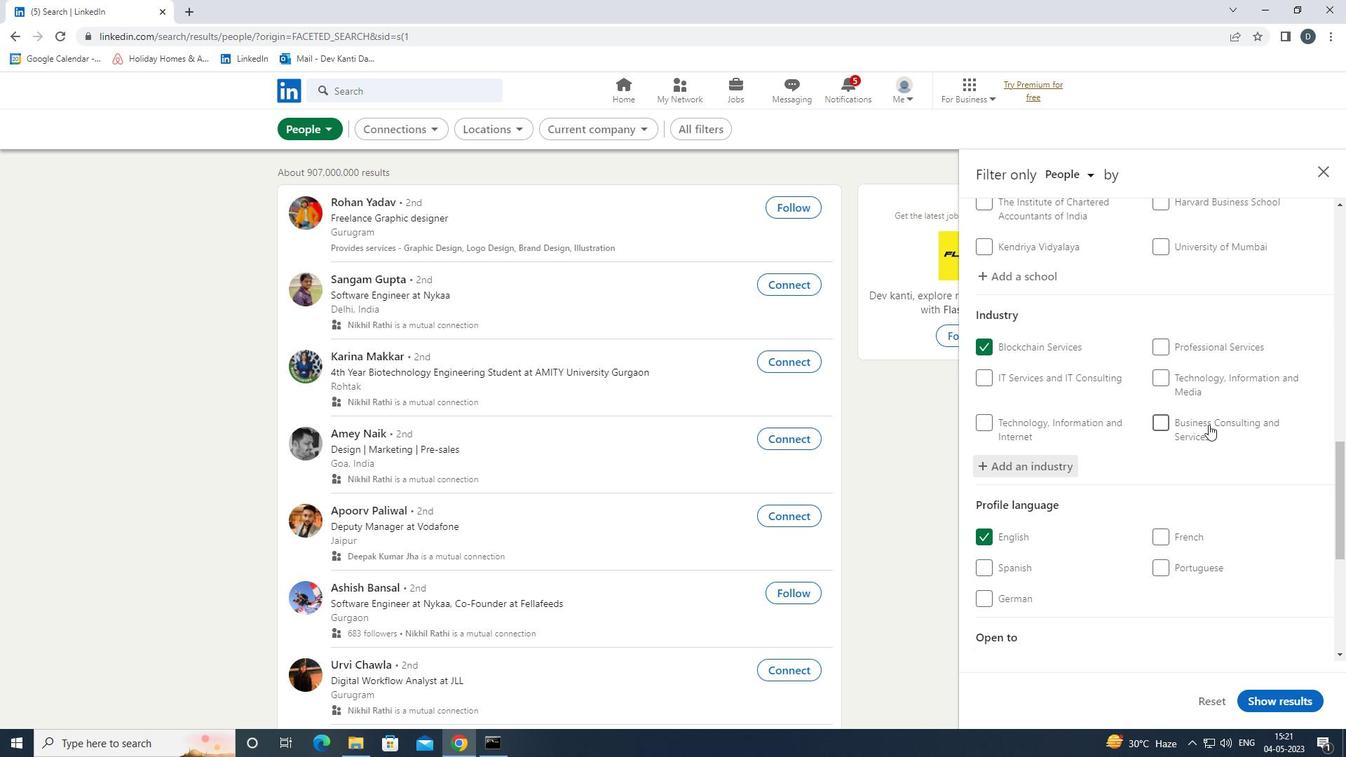 
Action: Mouse moved to (1188, 424)
Screenshot: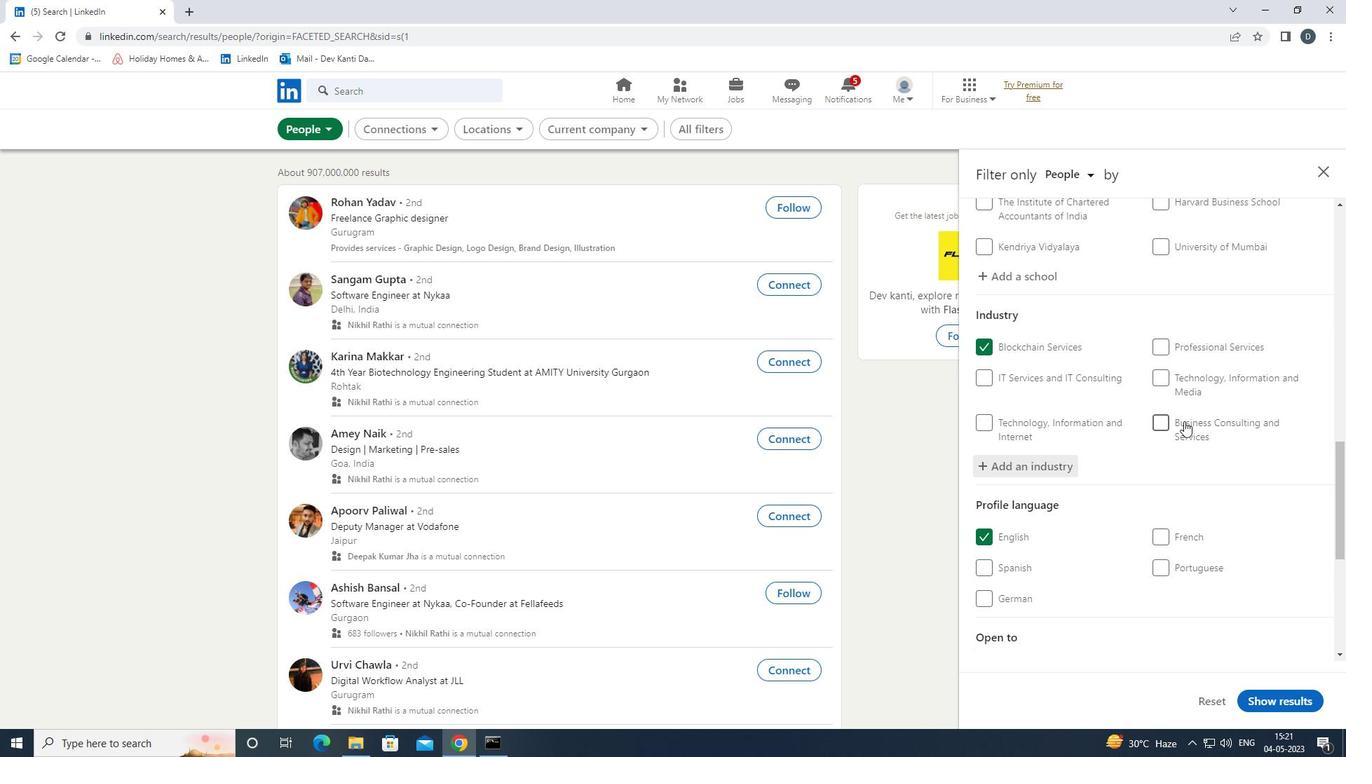 
Action: Mouse scrolled (1188, 424) with delta (0, 0)
Screenshot: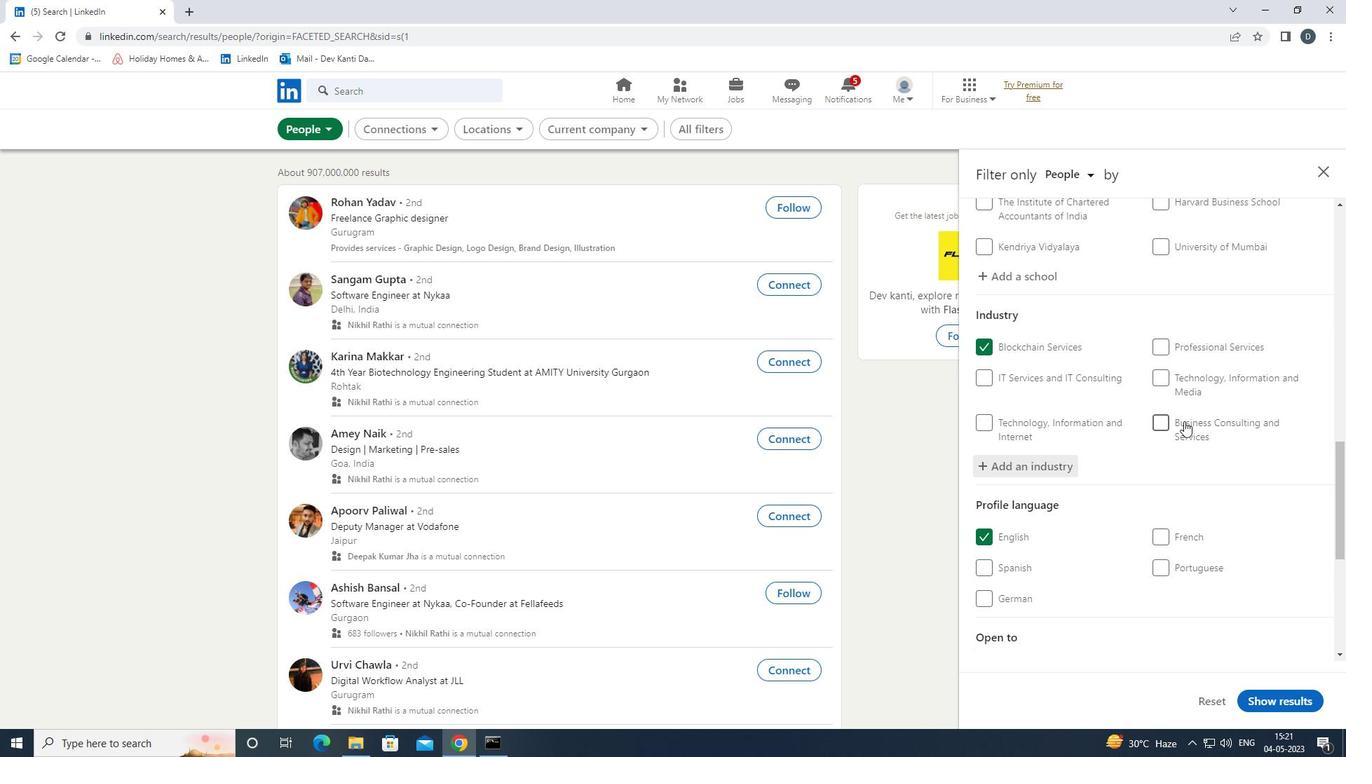 
Action: Mouse moved to (1189, 427)
Screenshot: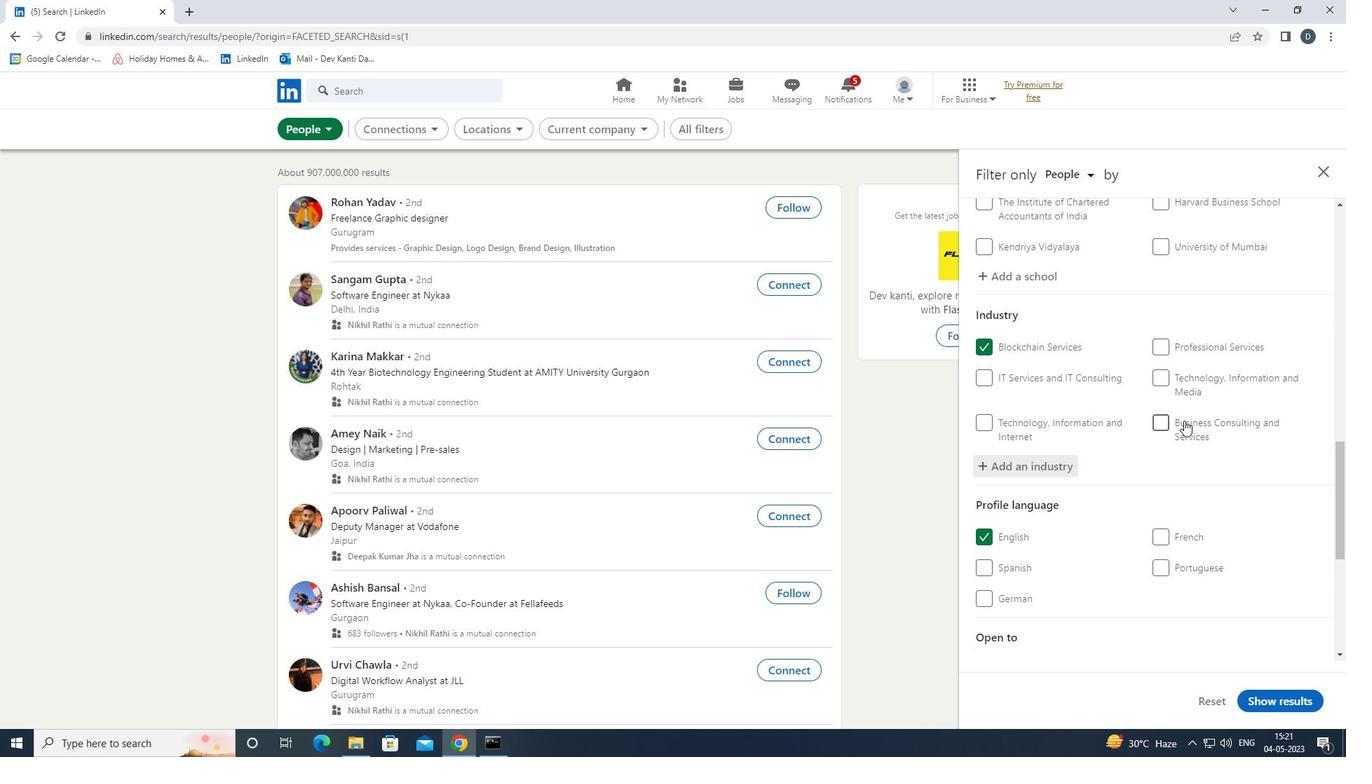 
Action: Mouse scrolled (1189, 426) with delta (0, 0)
Screenshot: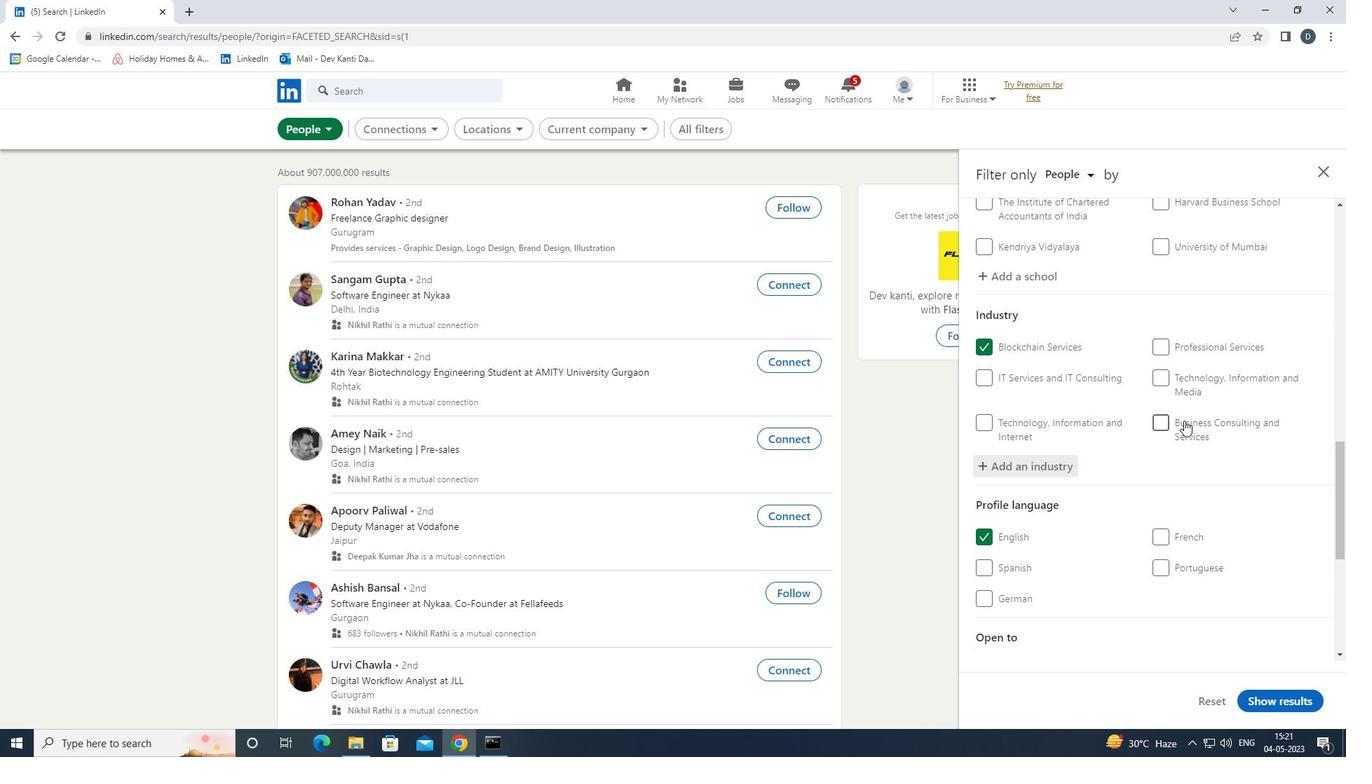 
Action: Mouse moved to (1192, 429)
Screenshot: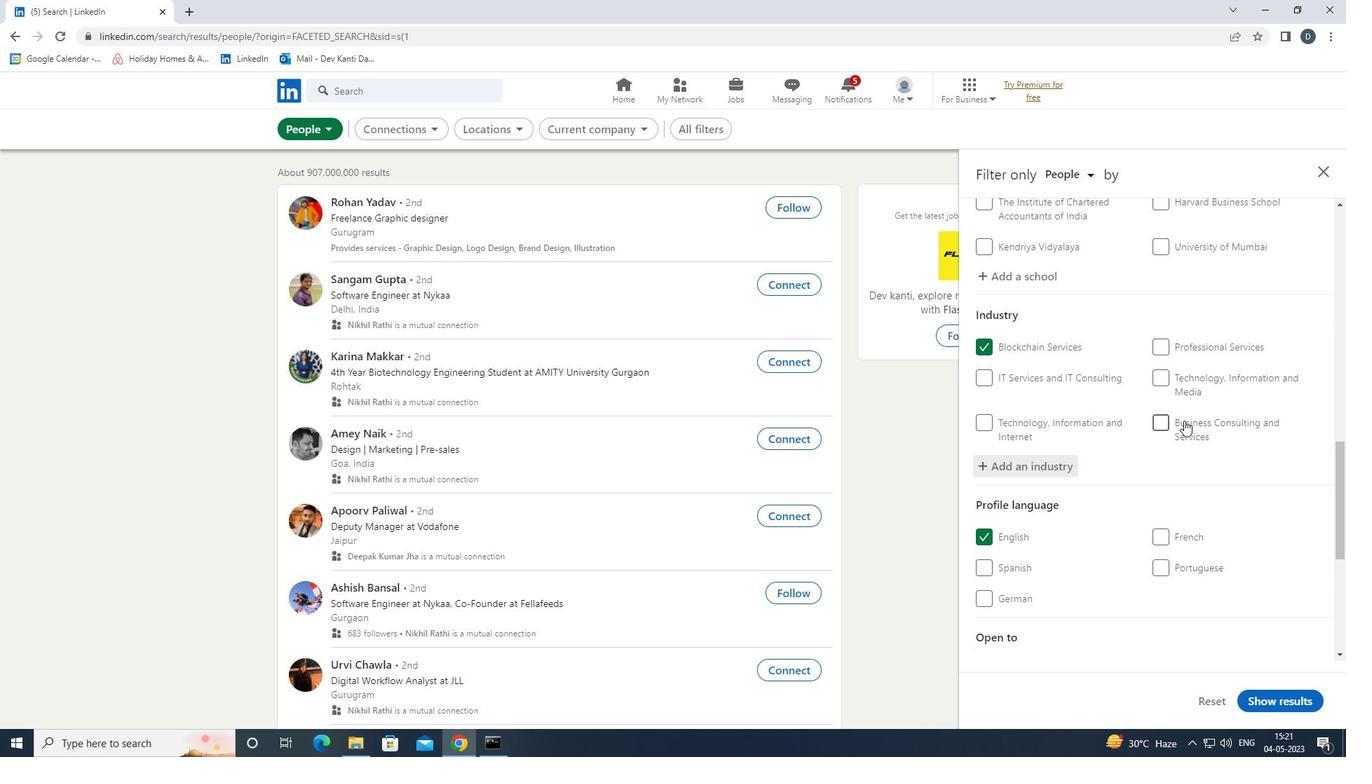 
Action: Mouse scrolled (1192, 428) with delta (0, 0)
Screenshot: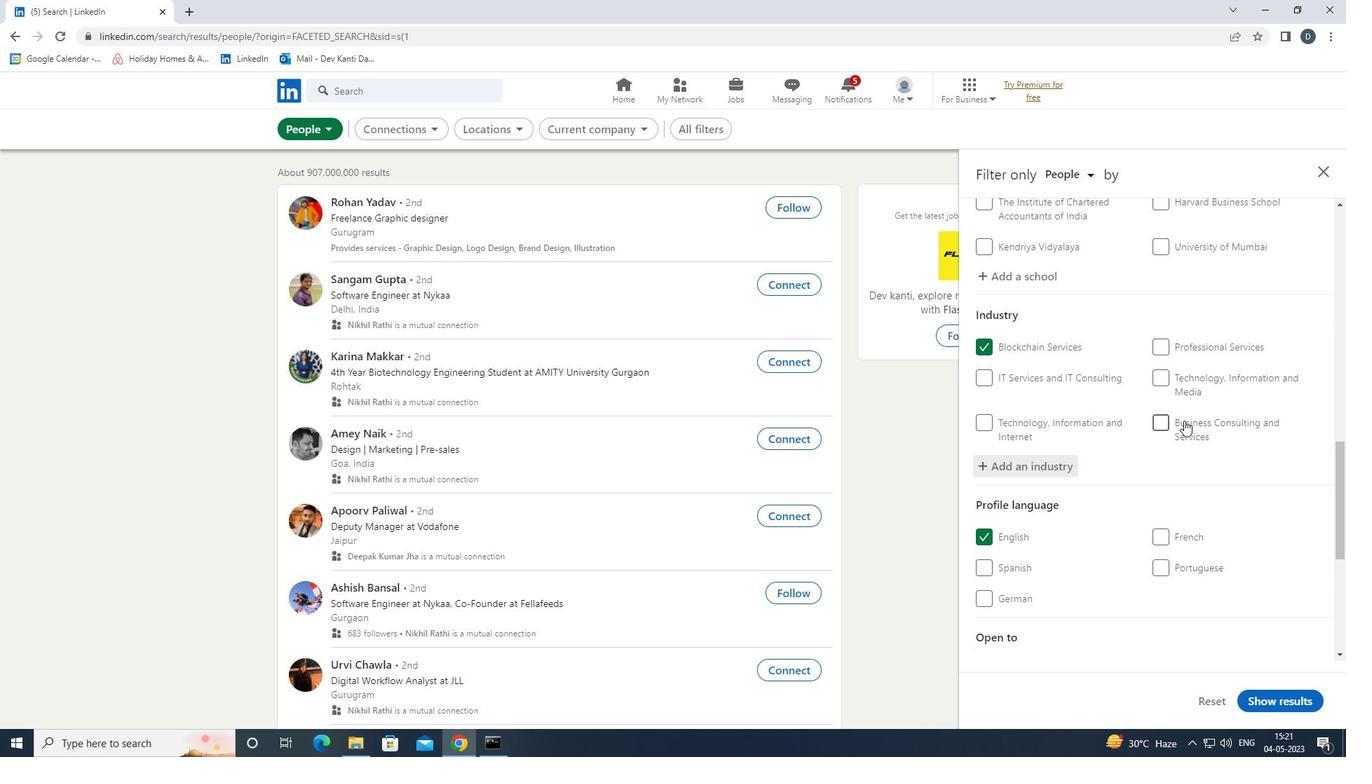 
Action: Mouse moved to (1192, 429)
Screenshot: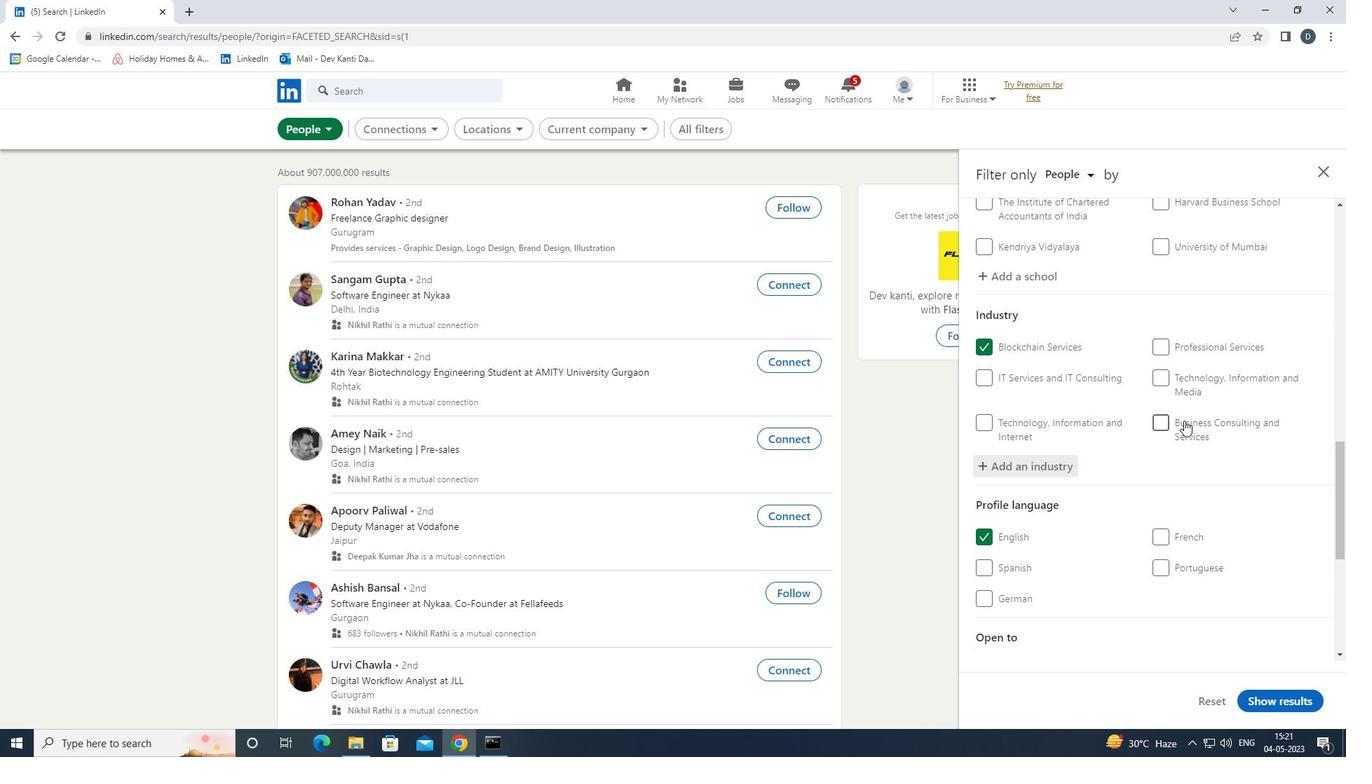 
Action: Mouse scrolled (1192, 428) with delta (0, 0)
Screenshot: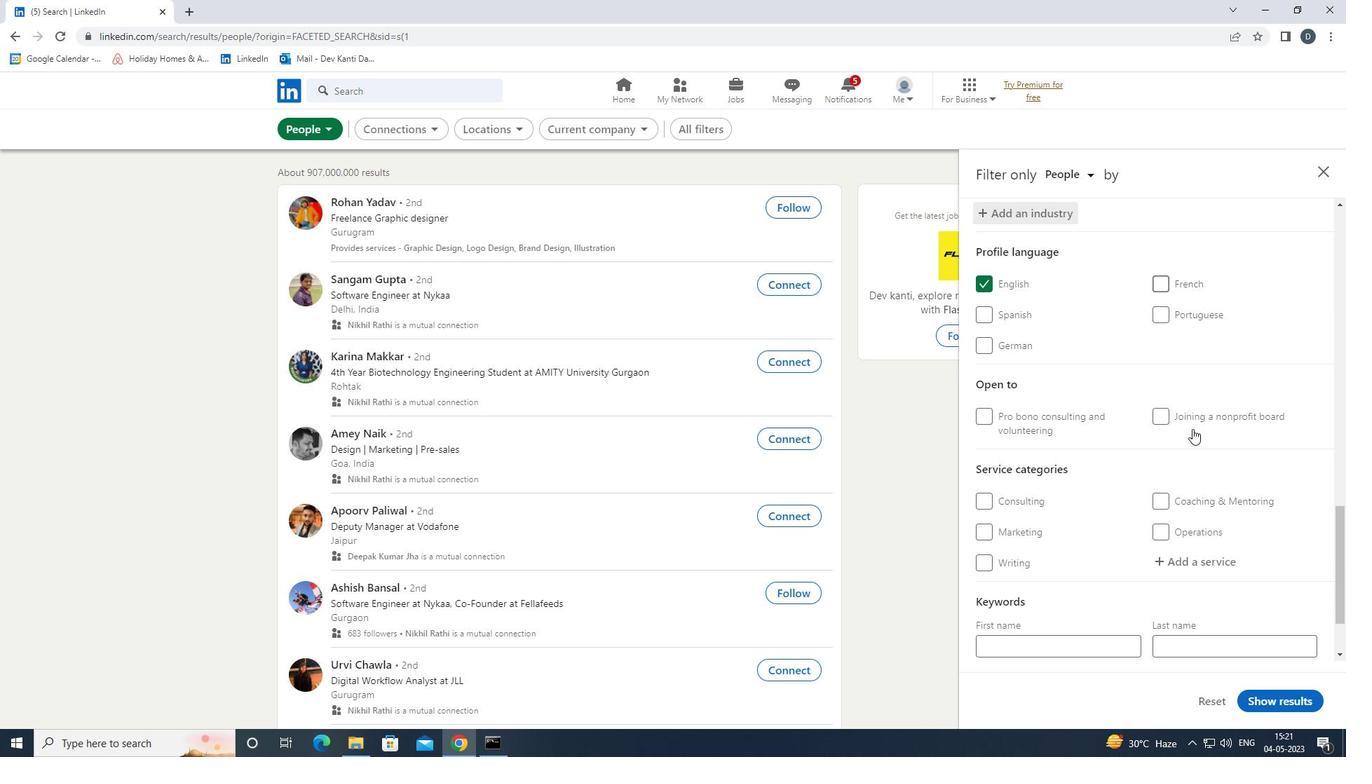 
Action: Mouse scrolled (1192, 428) with delta (0, 0)
Screenshot: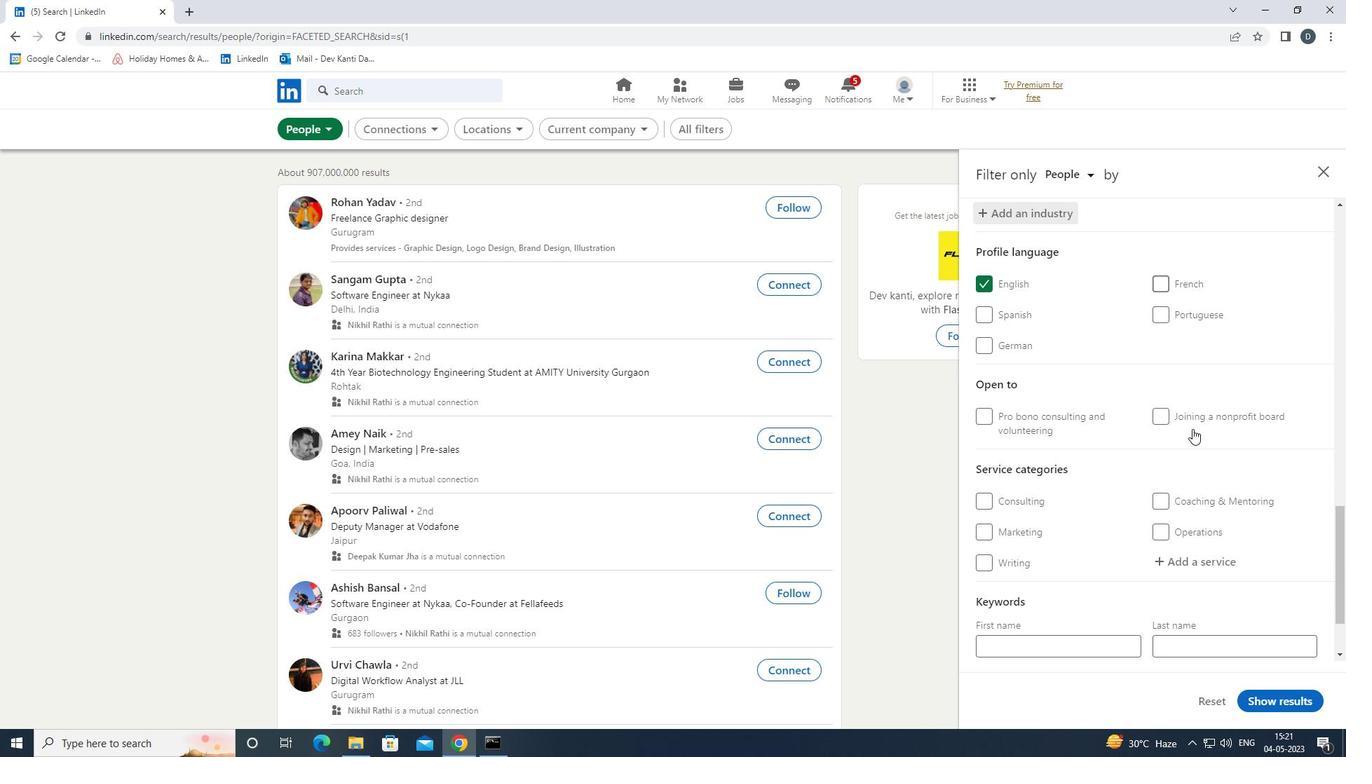 
Action: Mouse moved to (1211, 472)
Screenshot: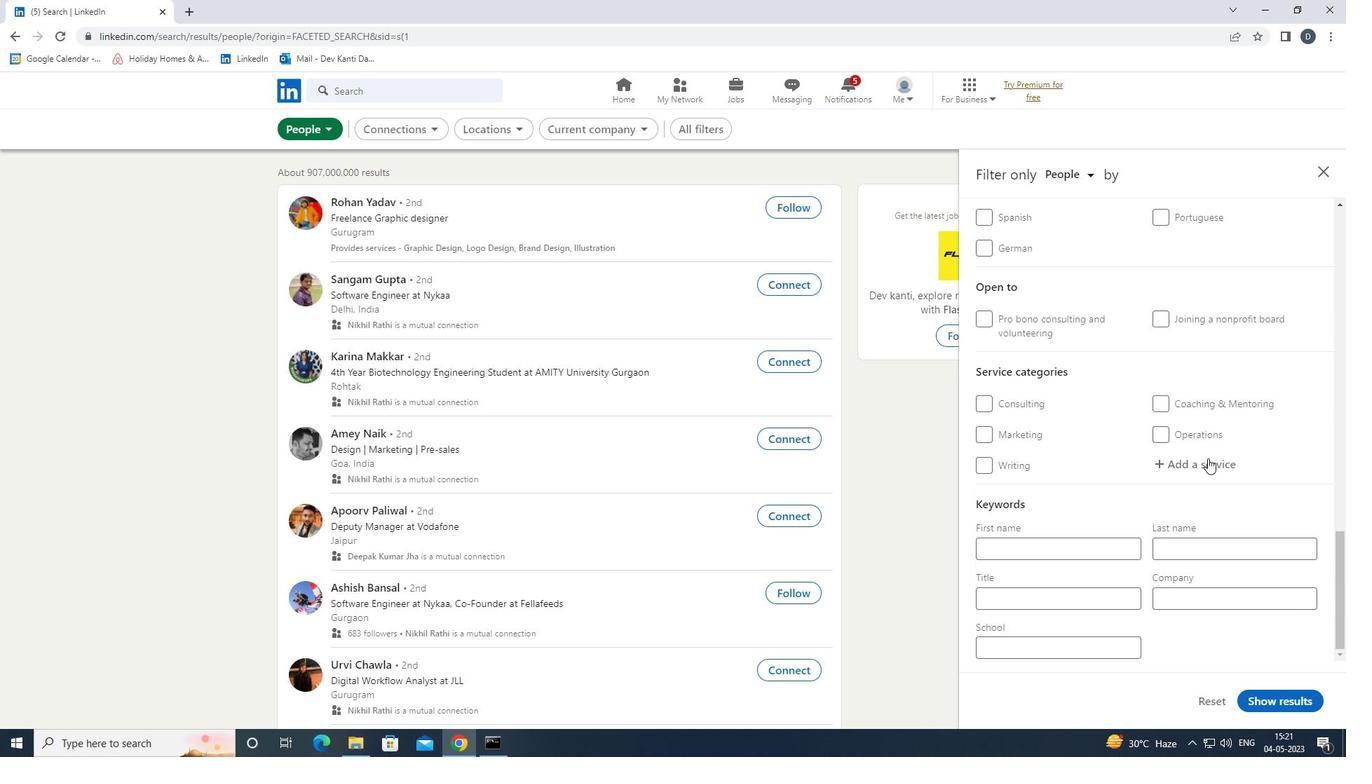 
Action: Mouse pressed left at (1211, 472)
Screenshot: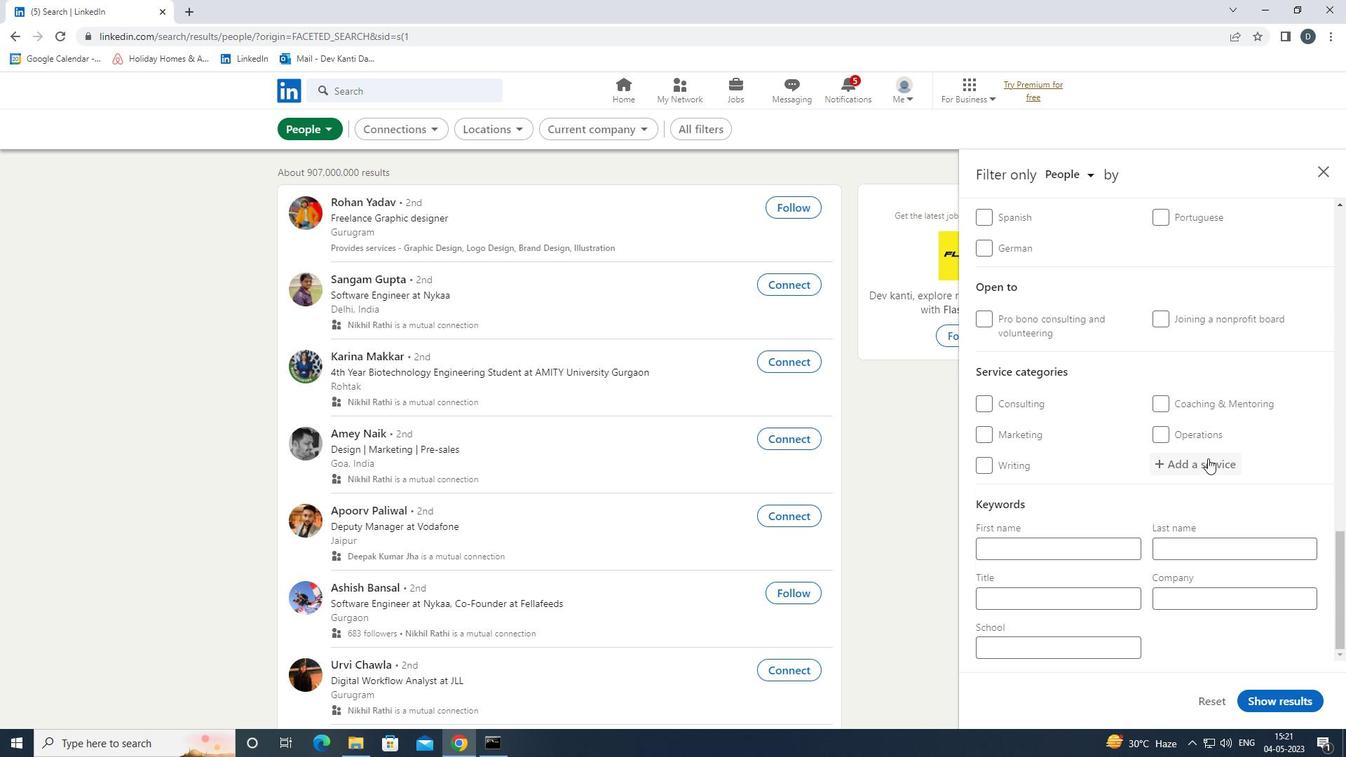 
Action: Key pressed <Key.shift>HEL<Key.backspace>ALTHCARE<Key.down><Key.enter>
Screenshot: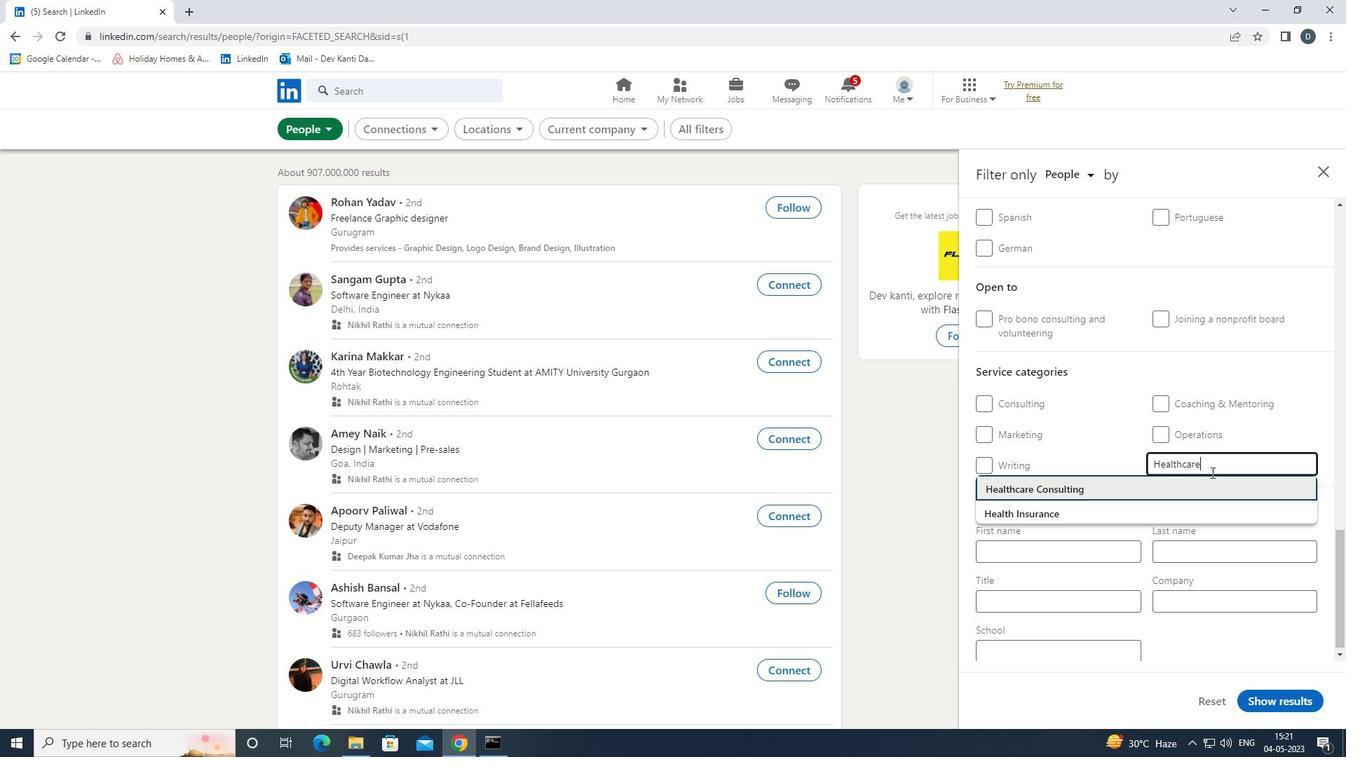 
Action: Mouse moved to (1213, 486)
Screenshot: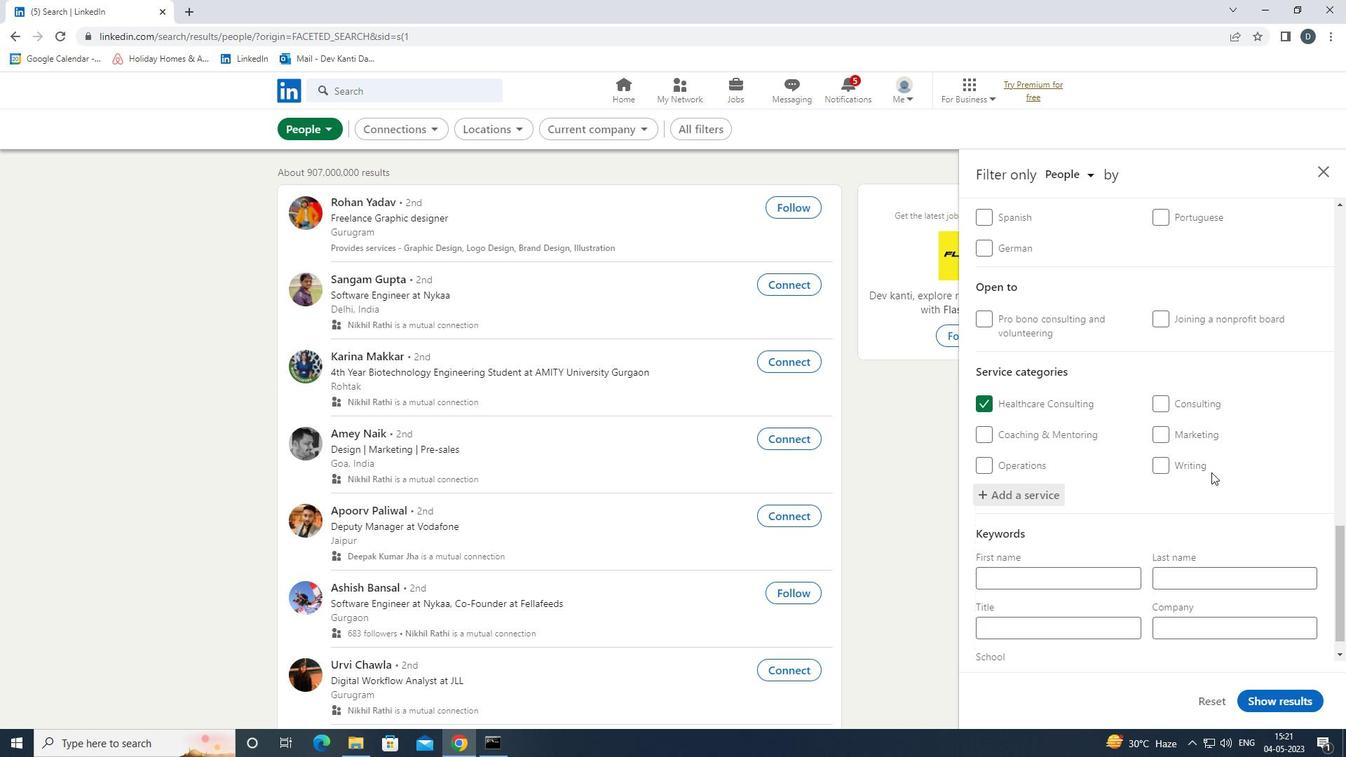 
Action: Mouse scrolled (1213, 485) with delta (0, 0)
Screenshot: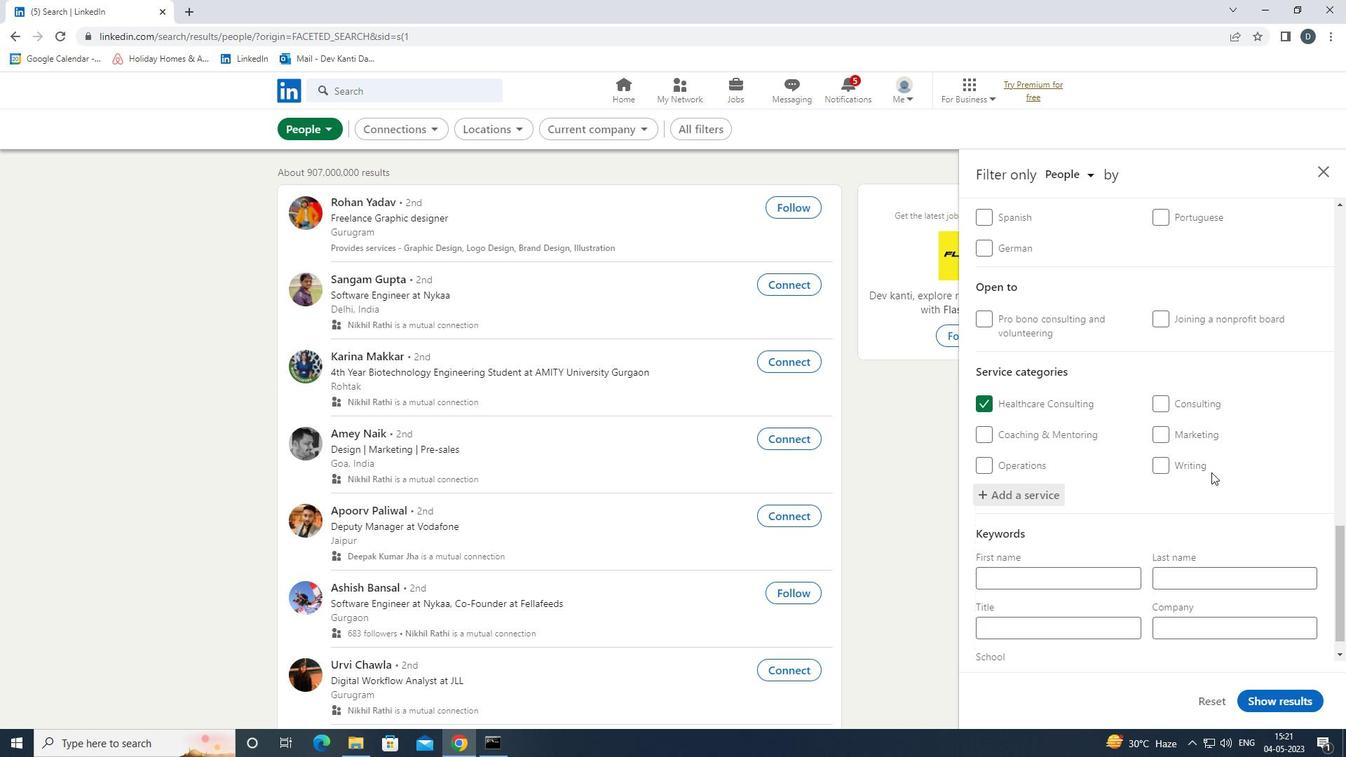 
Action: Mouse moved to (1213, 486)
Screenshot: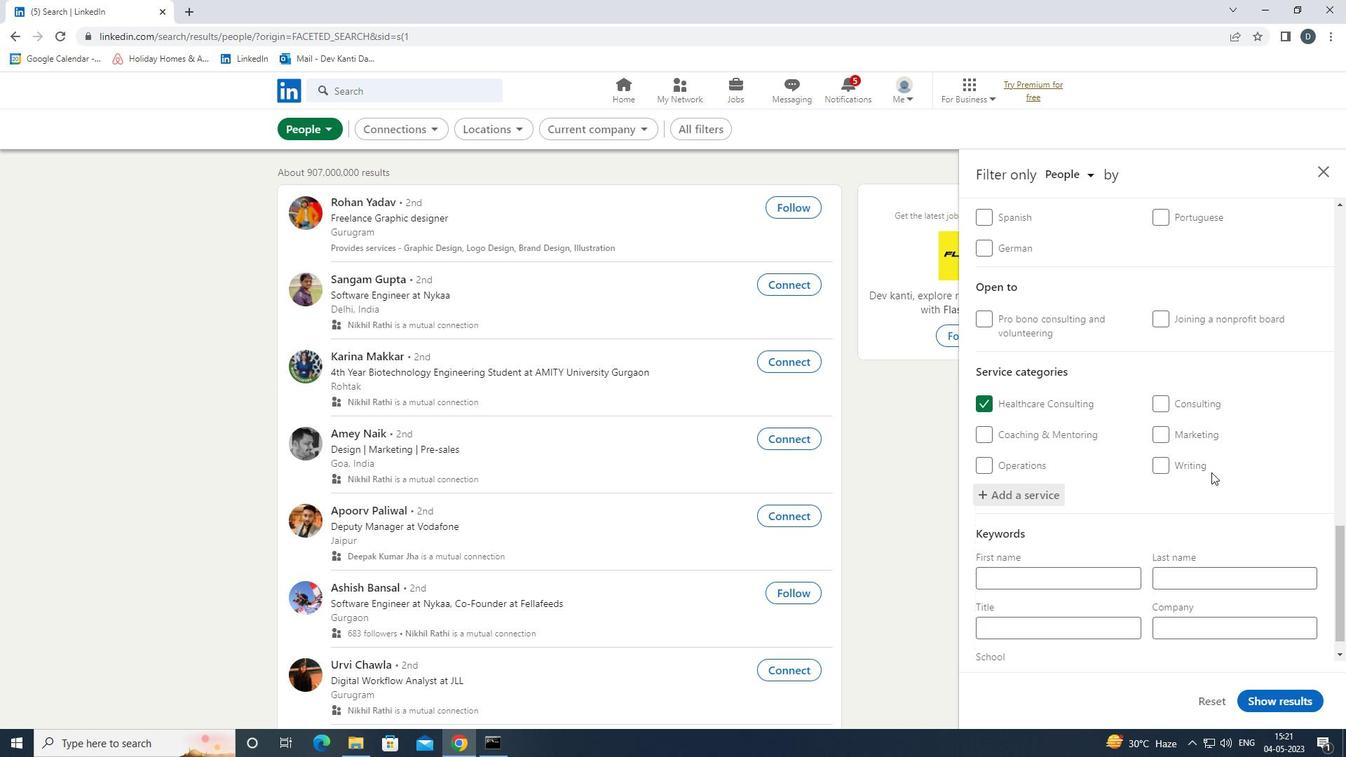 
Action: Mouse scrolled (1213, 485) with delta (0, 0)
Screenshot: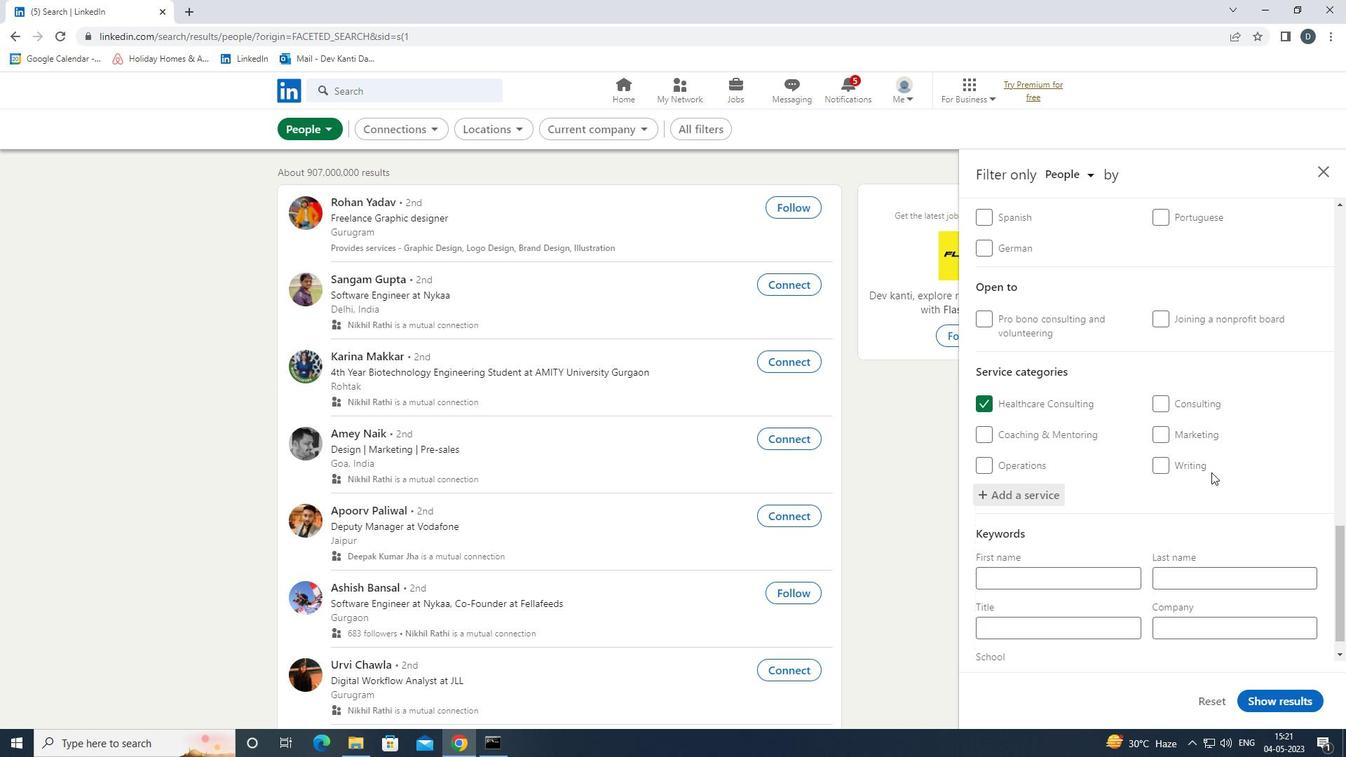 
Action: Mouse moved to (1213, 487)
Screenshot: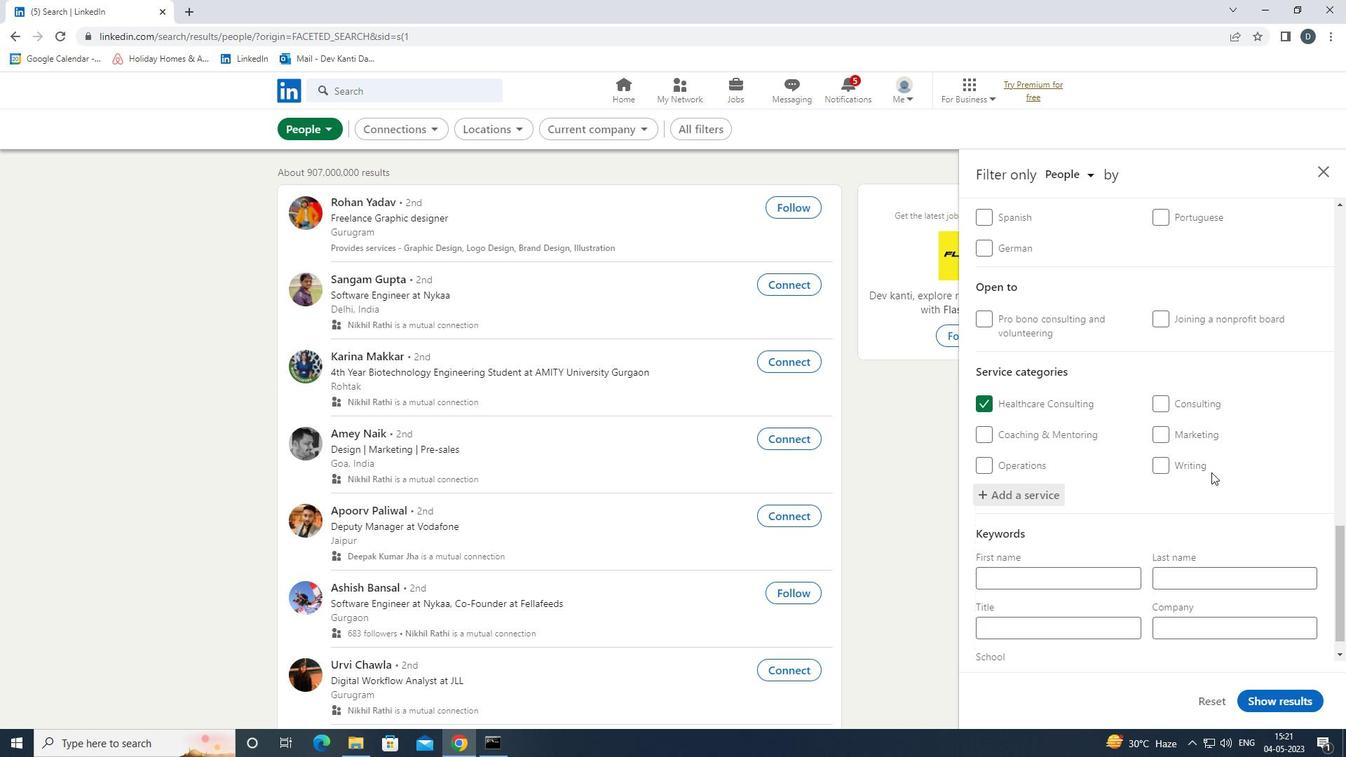
Action: Mouse scrolled (1213, 486) with delta (0, 0)
Screenshot: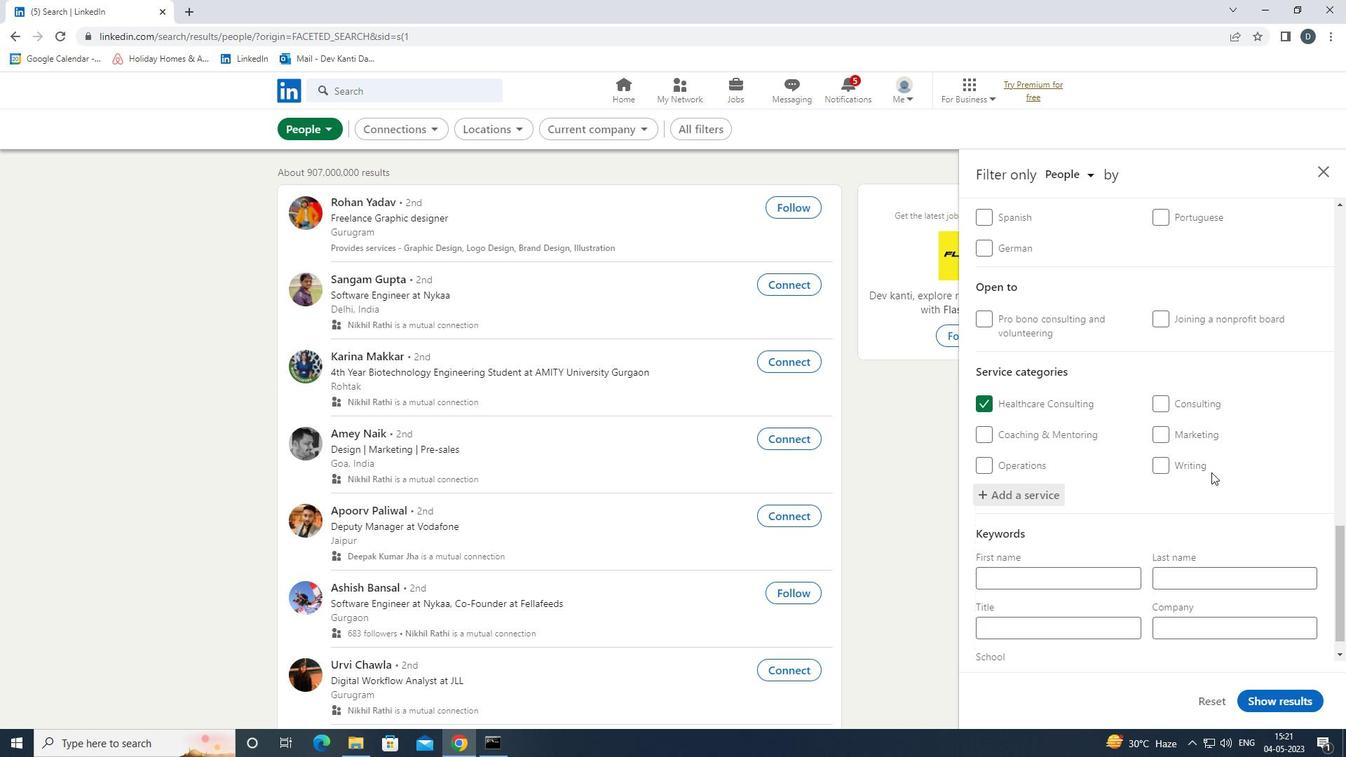 
Action: Mouse moved to (1076, 599)
Screenshot: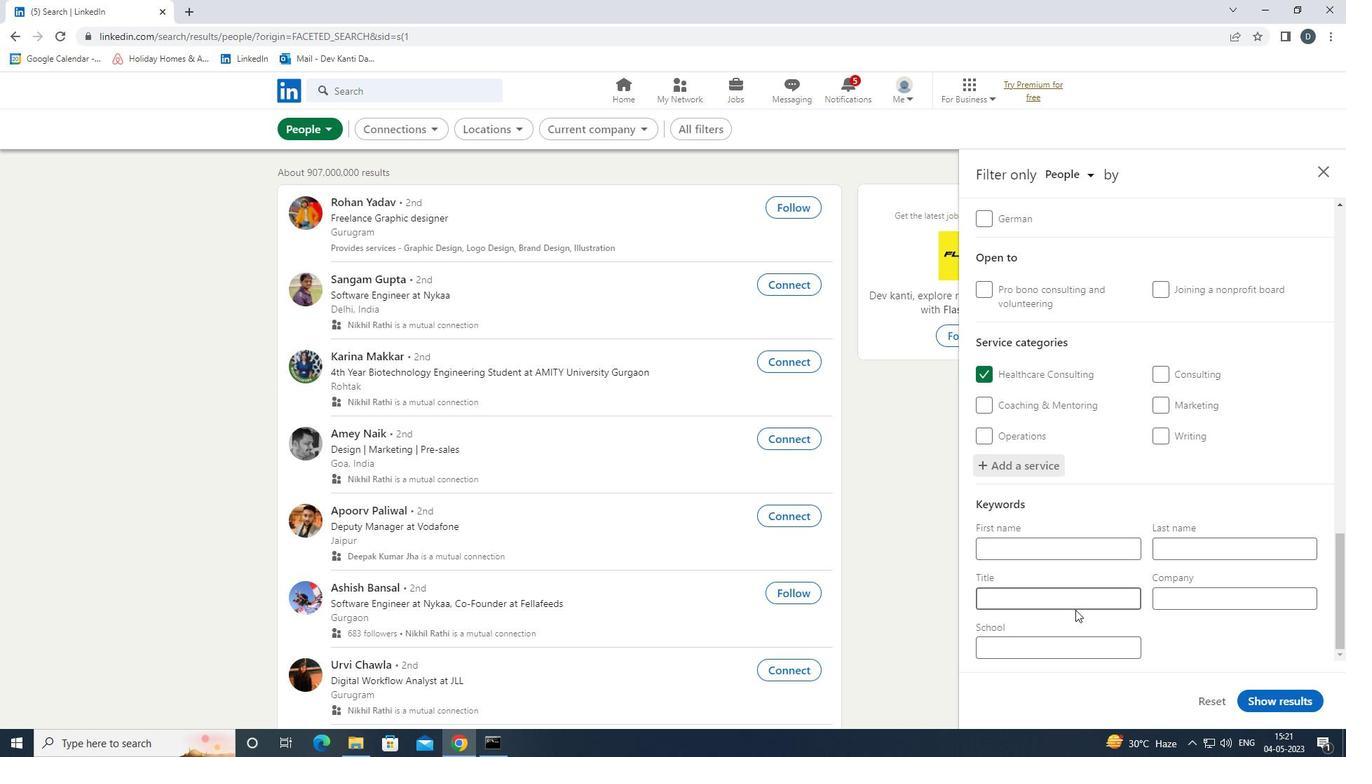
Action: Mouse pressed left at (1076, 599)
Screenshot: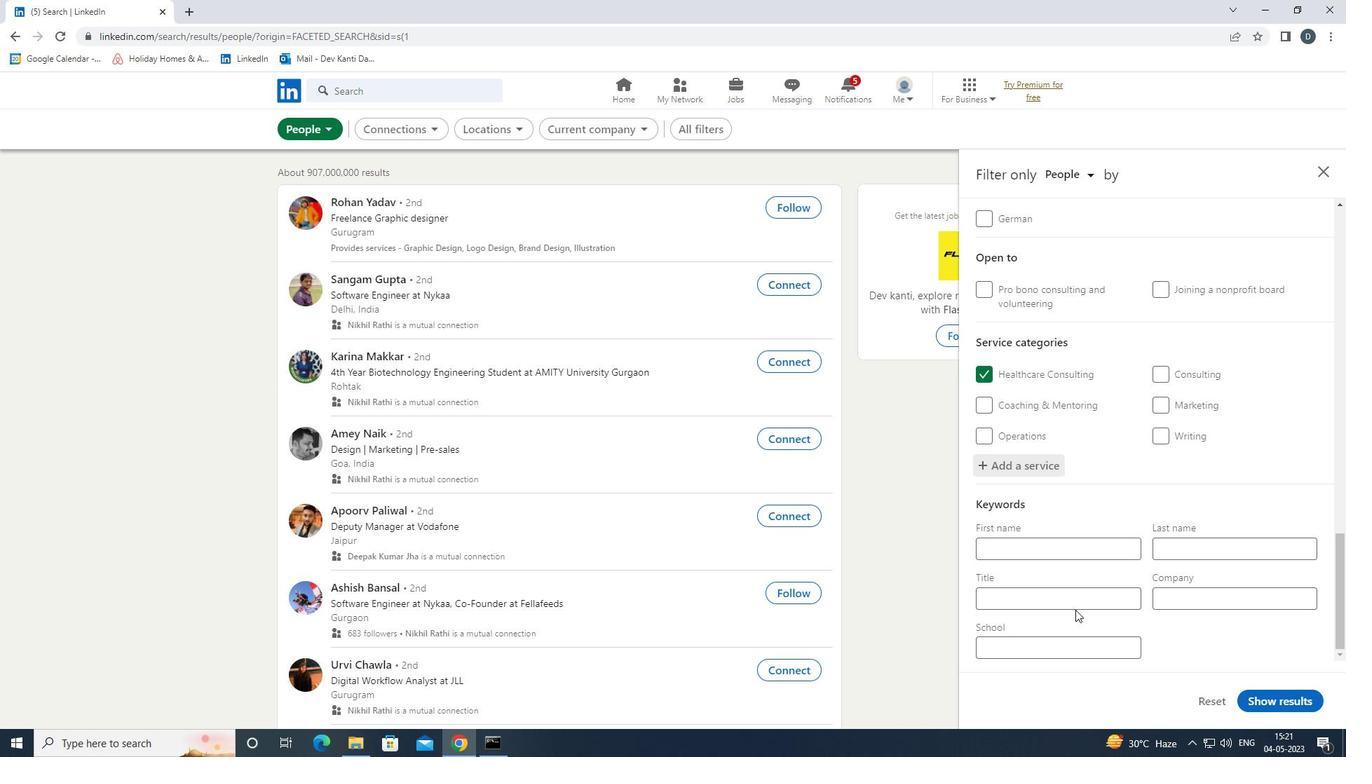 
Action: Key pressed <Key.shift>MEDIA<Key.space><Key.shift><Key.shift><Key.shift><Key.shift><Key.shift>RELATIONS<Key.space><Key.shift>COORDINATOR
Screenshot: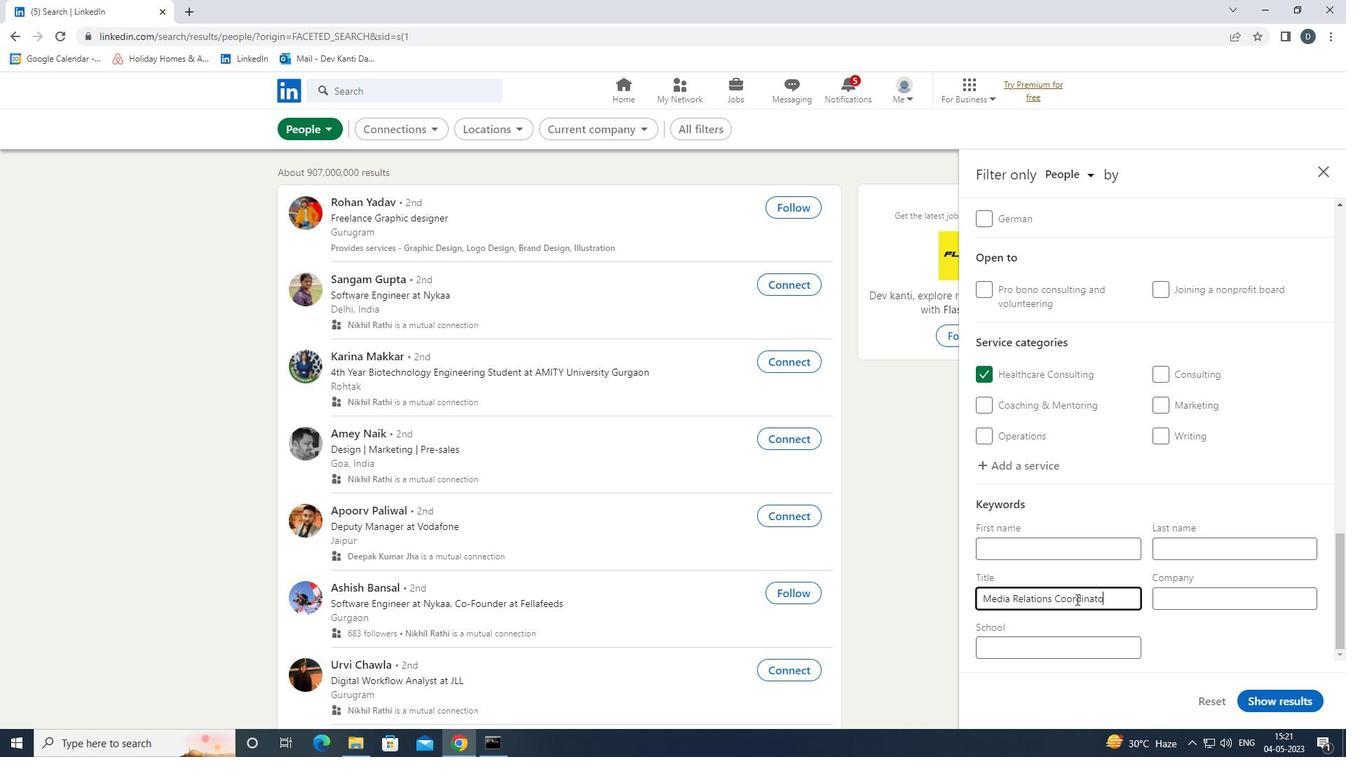 
Action: Mouse moved to (1296, 703)
Screenshot: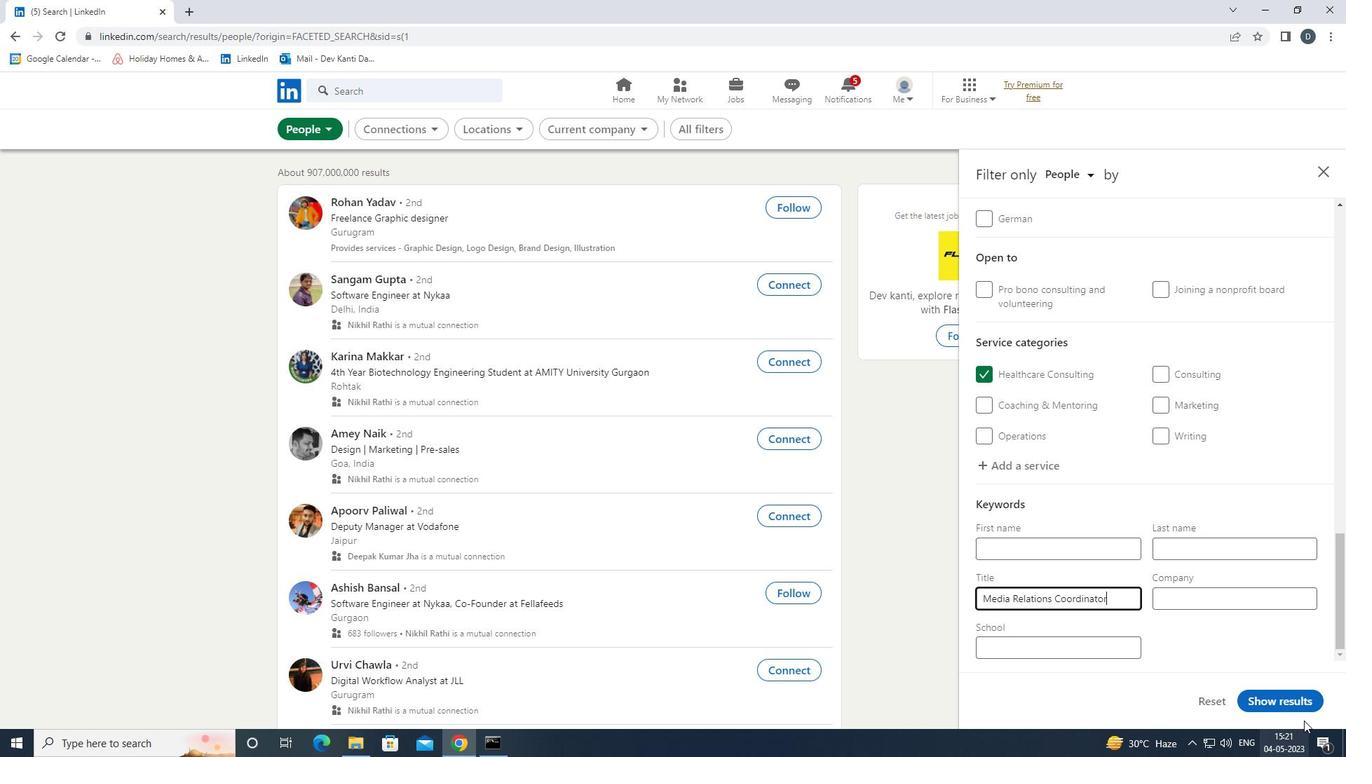 
Action: Mouse pressed left at (1296, 703)
Screenshot: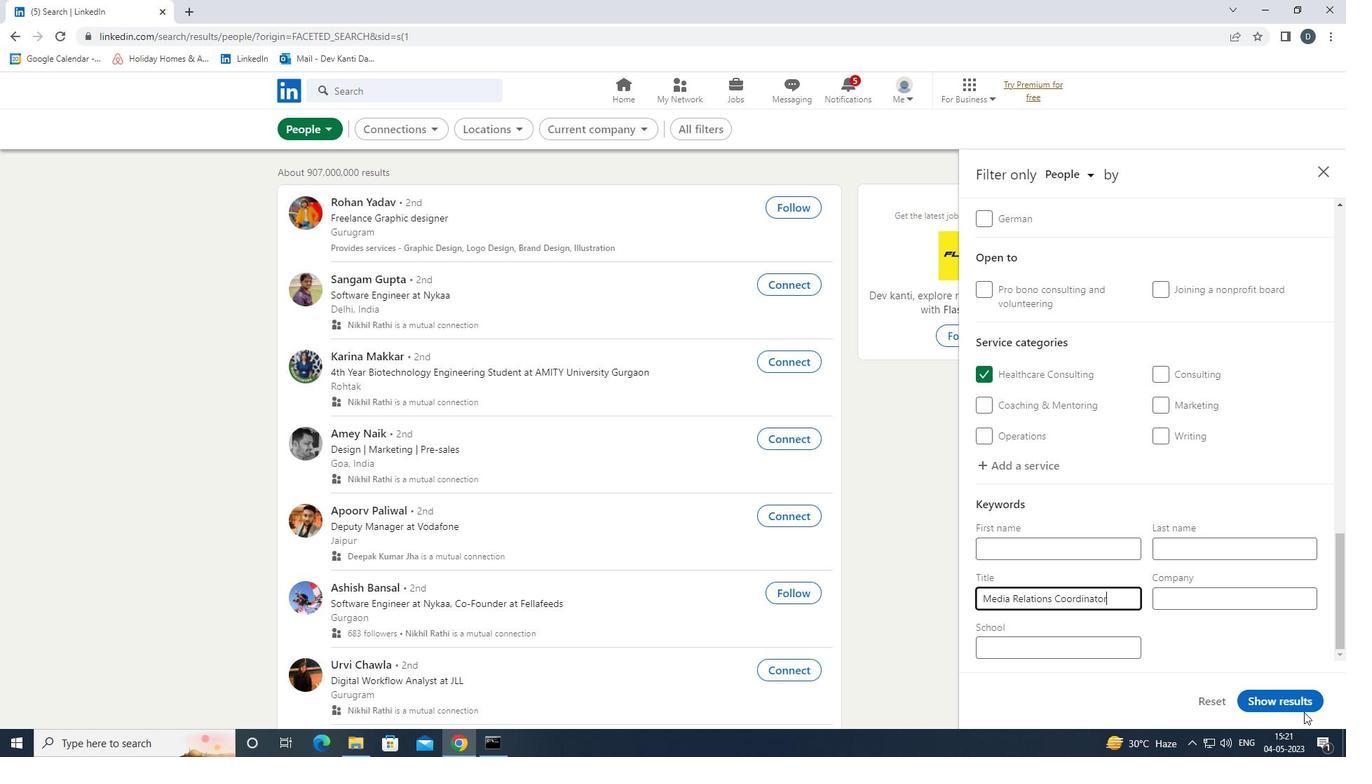 
Action: Mouse moved to (443, 254)
Screenshot: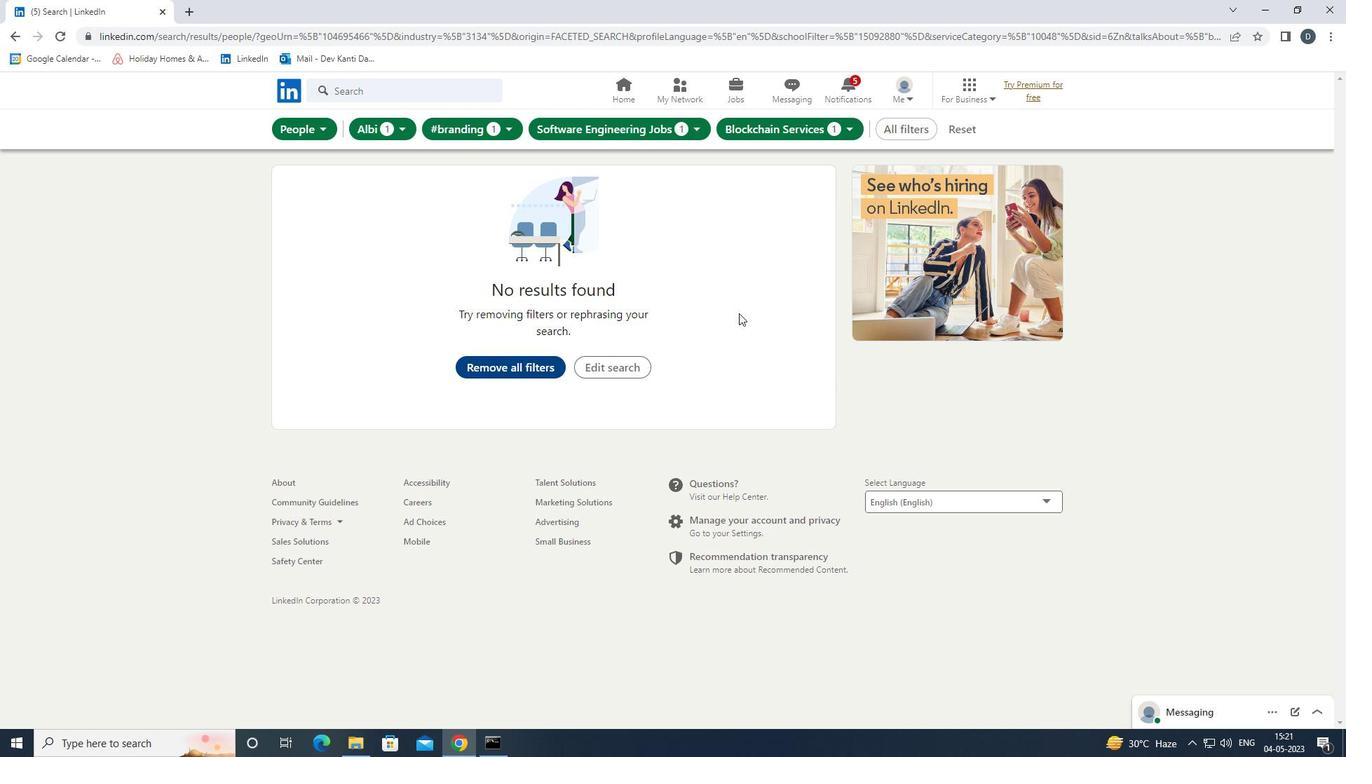 
